 Task: Buy 4 Flowmeters from Measuring & Testing section under best seller category for shipping address: Eleanor Wilson, 1126 Star Trek Drive, Pensacola, Florida 32501, Cell Number 8503109646. Pay from credit card ending with 6759, CVV 506
Action: Mouse moved to (321, 342)
Screenshot: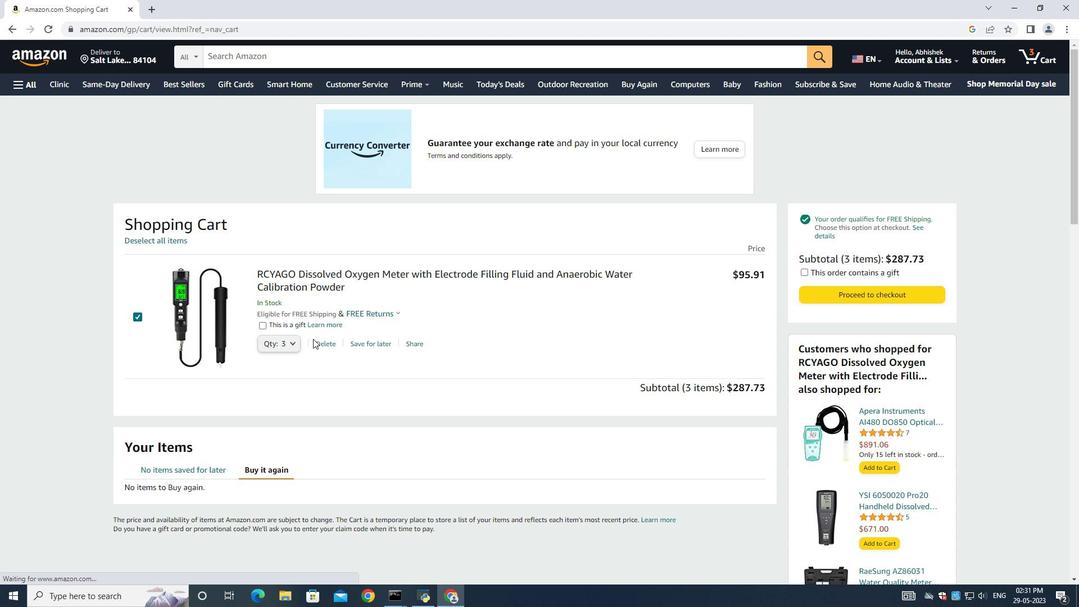 
Action: Mouse pressed left at (320, 342)
Screenshot: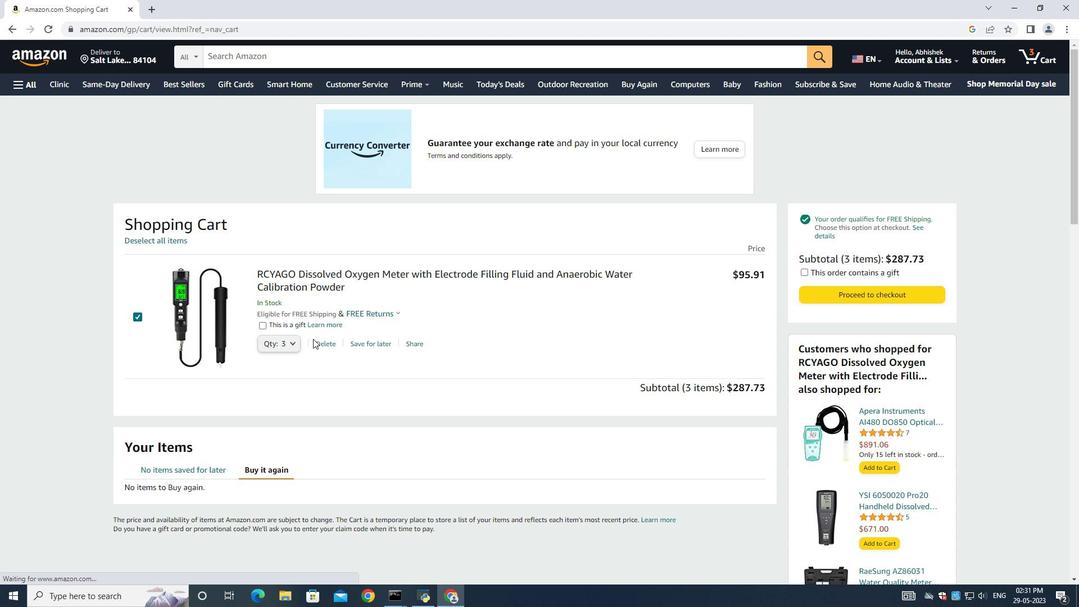 
Action: Mouse moved to (37, 60)
Screenshot: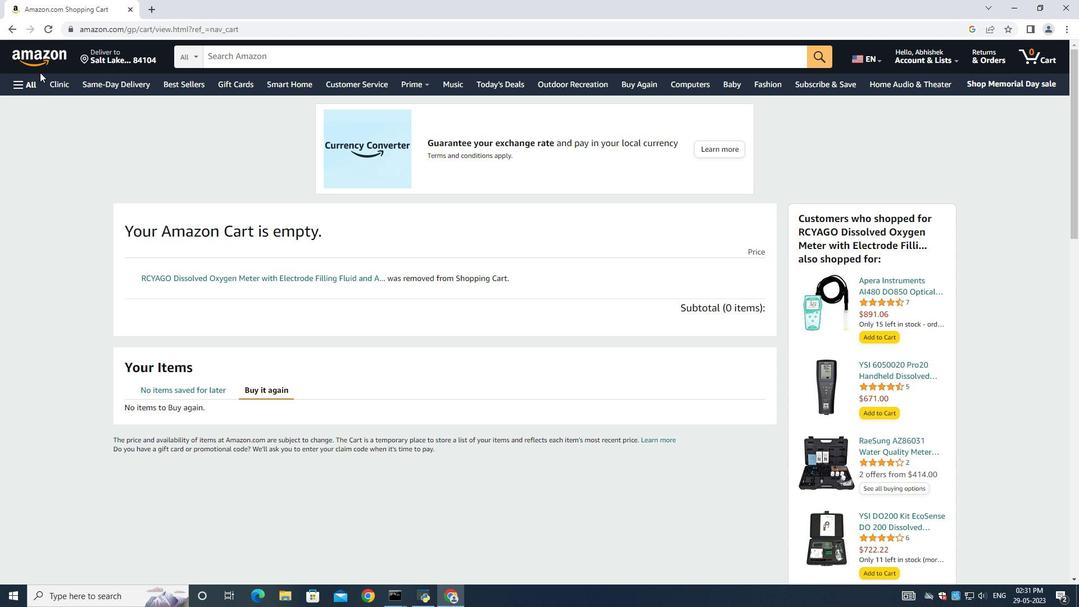 
Action: Mouse pressed left at (37, 60)
Screenshot: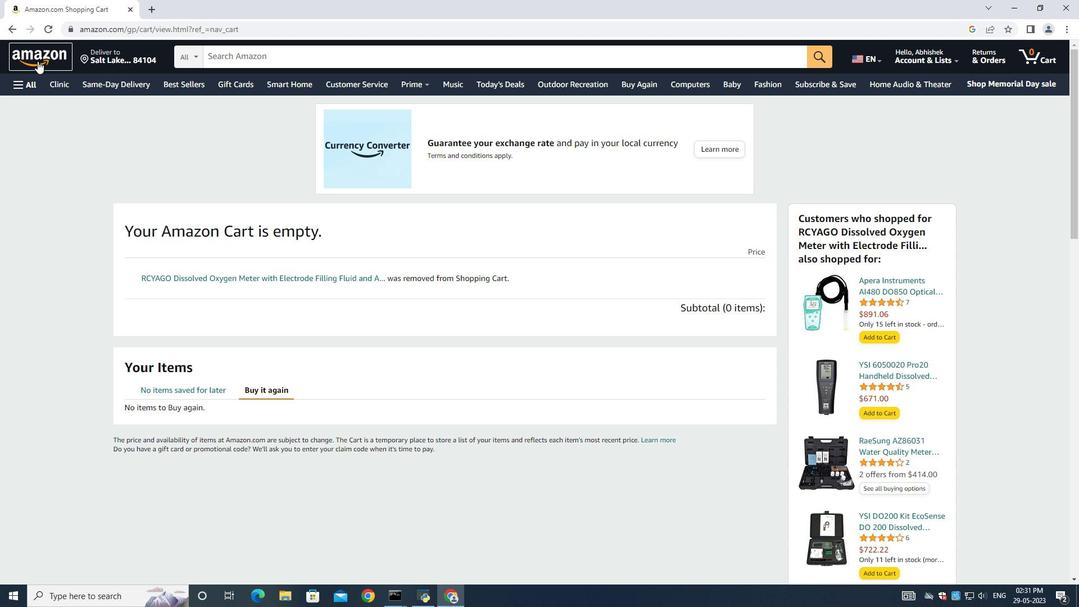 
Action: Mouse moved to (200, 82)
Screenshot: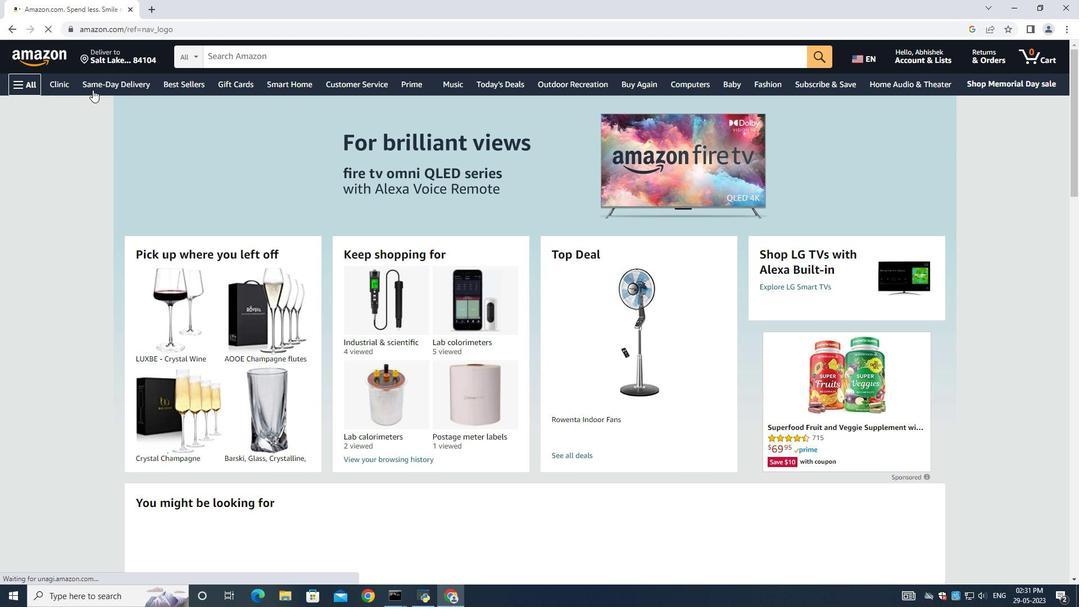 
Action: Mouse pressed left at (200, 82)
Screenshot: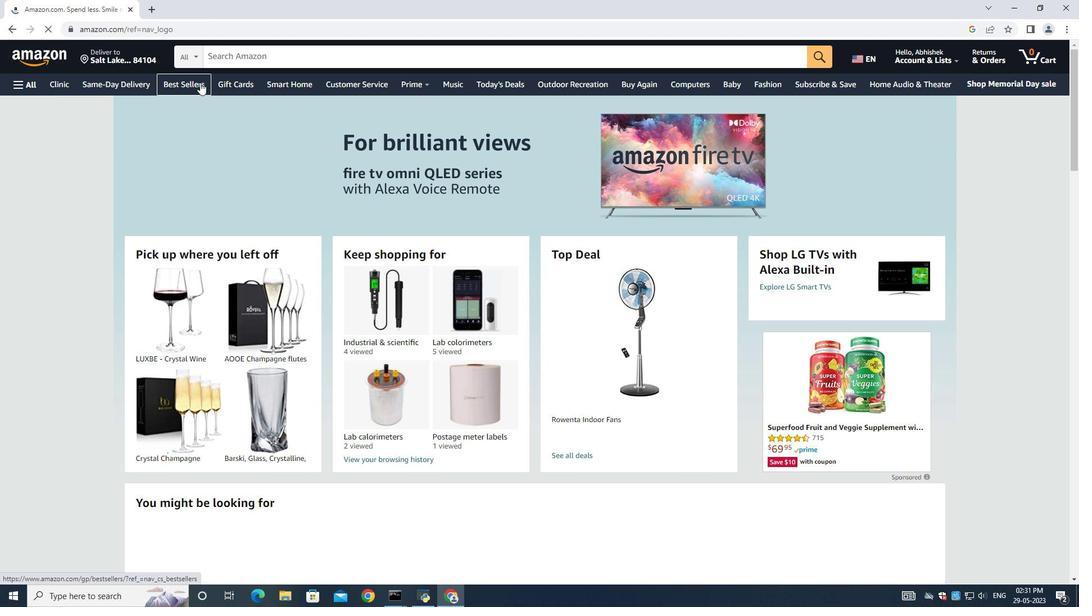 
Action: Mouse moved to (229, 58)
Screenshot: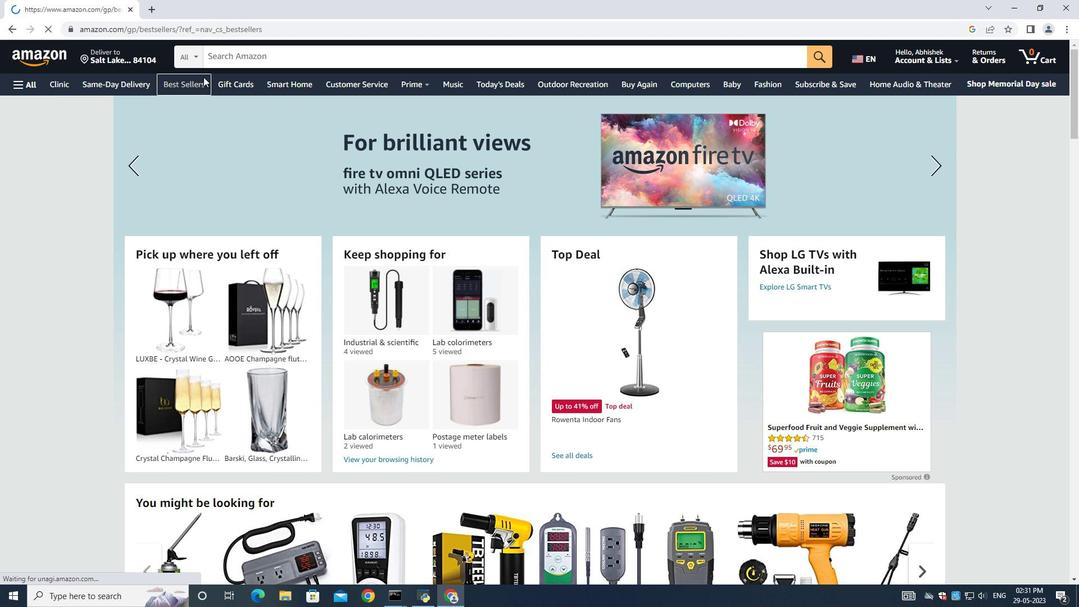 
Action: Mouse pressed left at (229, 58)
Screenshot: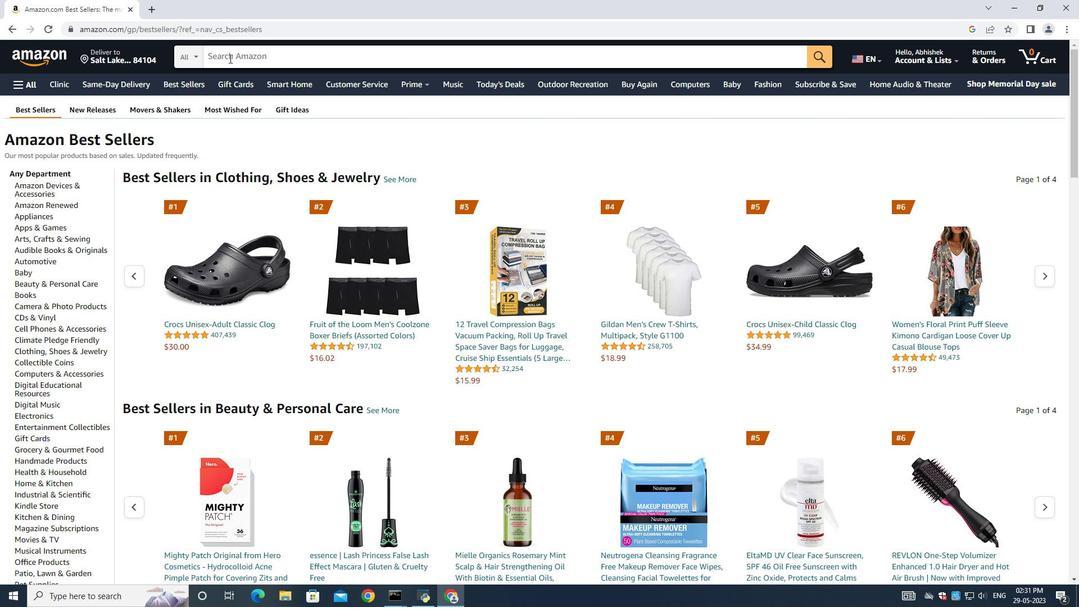 
Action: Key pressed <Key.shift>Flowmeters<Key.enter>
Screenshot: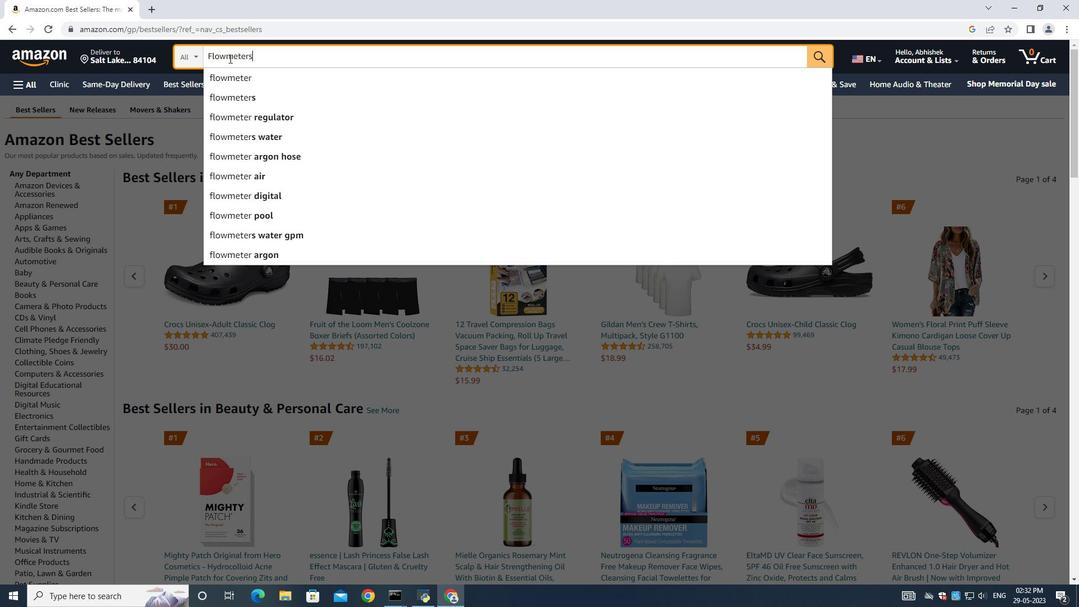 
Action: Mouse moved to (379, 282)
Screenshot: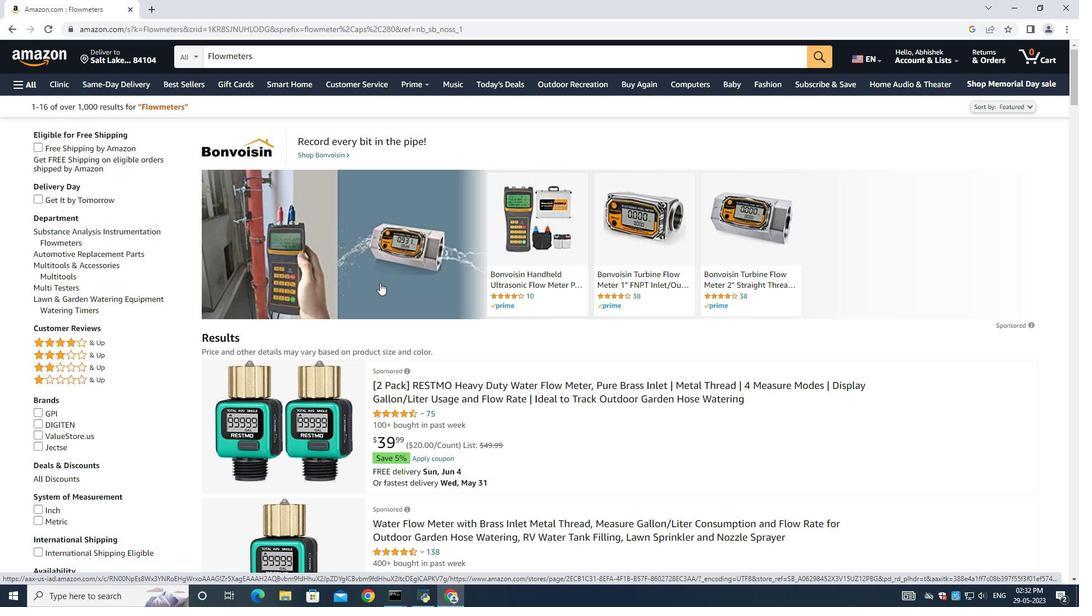 
Action: Mouse scrolled (379, 281) with delta (0, 0)
Screenshot: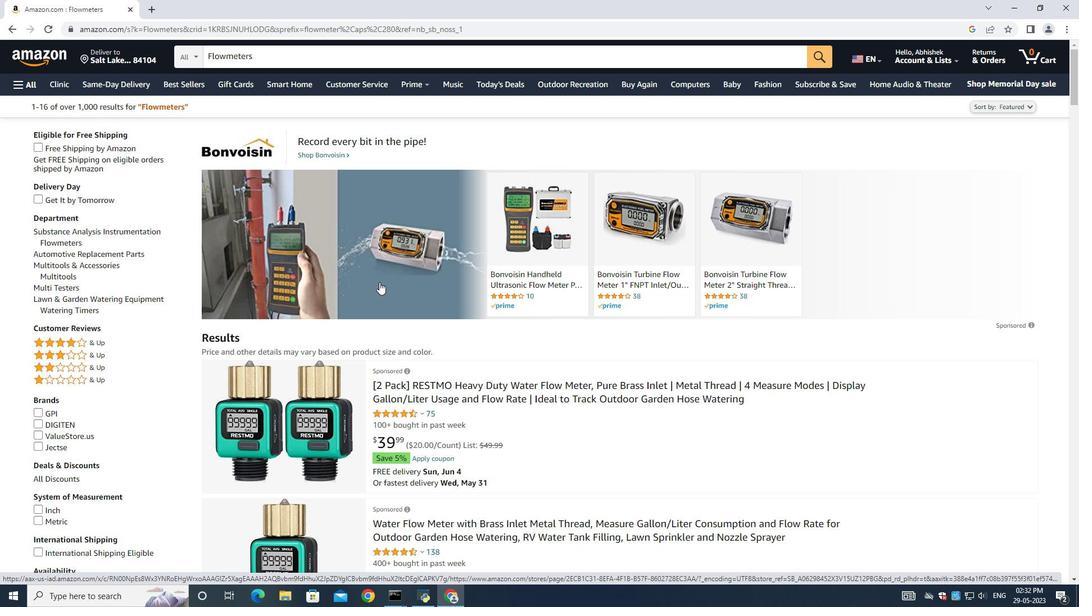 
Action: Mouse moved to (387, 283)
Screenshot: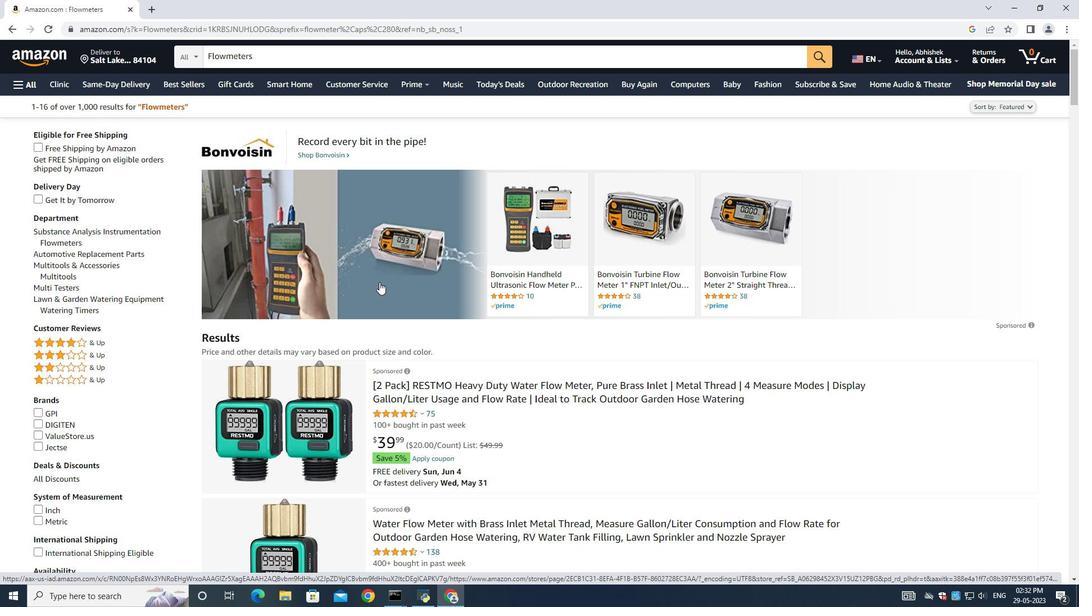
Action: Mouse scrolled (387, 283) with delta (0, 0)
Screenshot: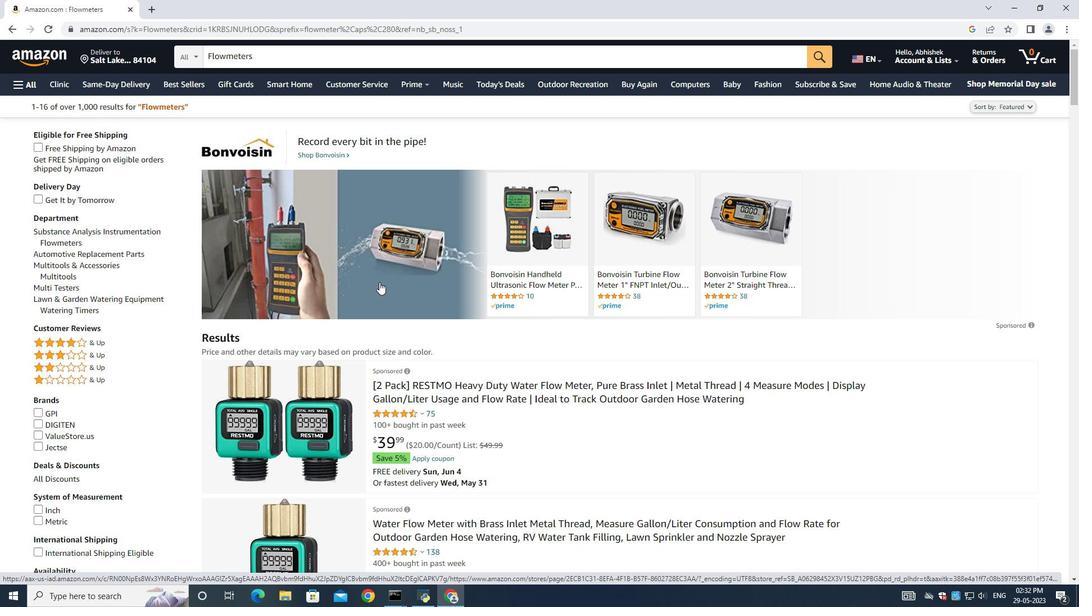 
Action: Mouse moved to (417, 278)
Screenshot: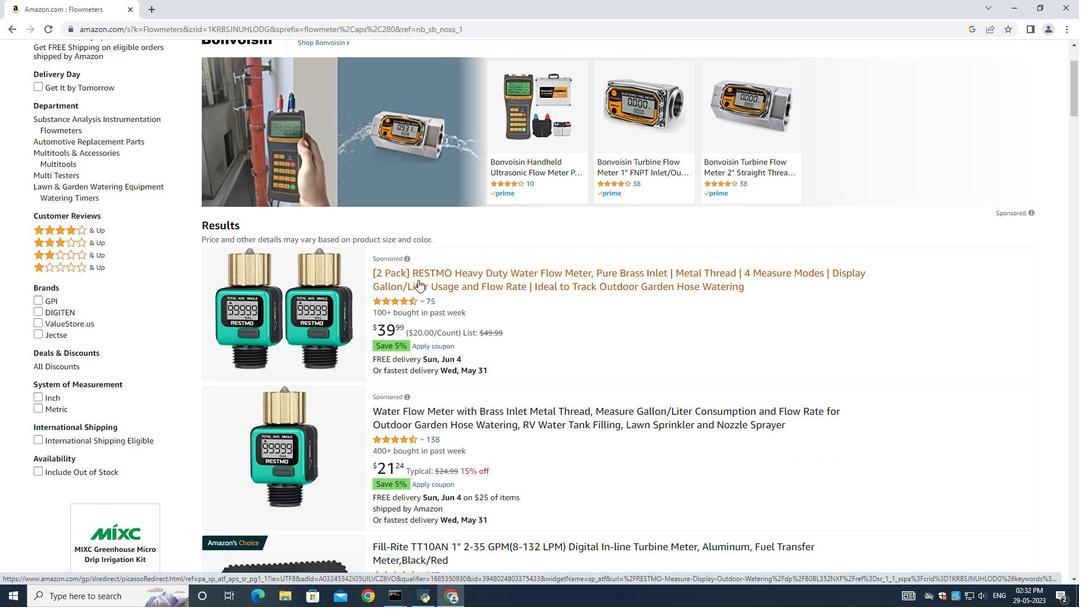 
Action: Mouse scrolled (417, 277) with delta (0, 0)
Screenshot: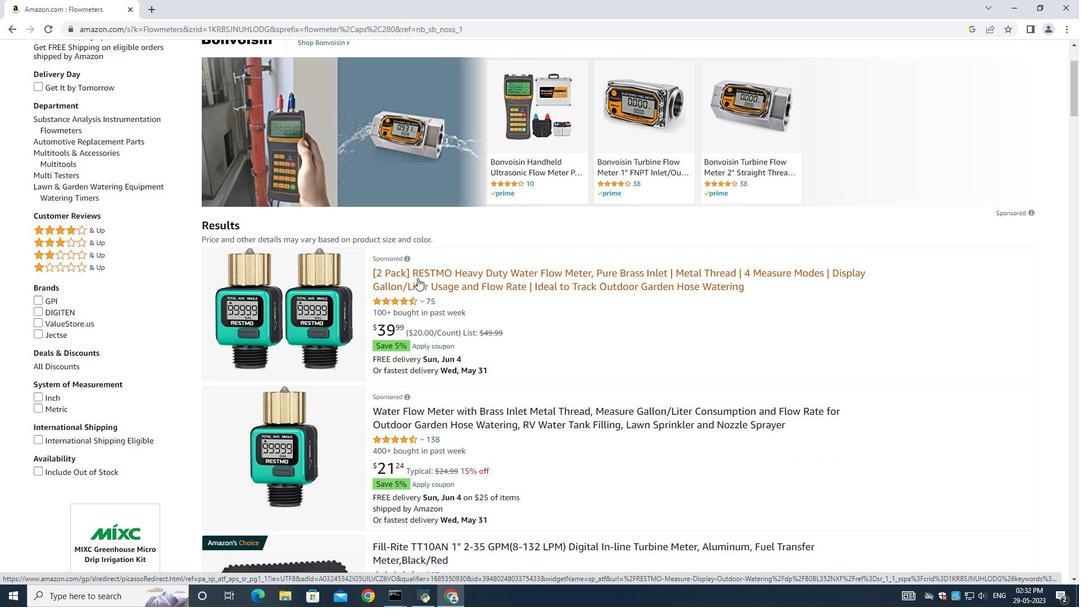 
Action: Mouse scrolled (417, 277) with delta (0, 0)
Screenshot: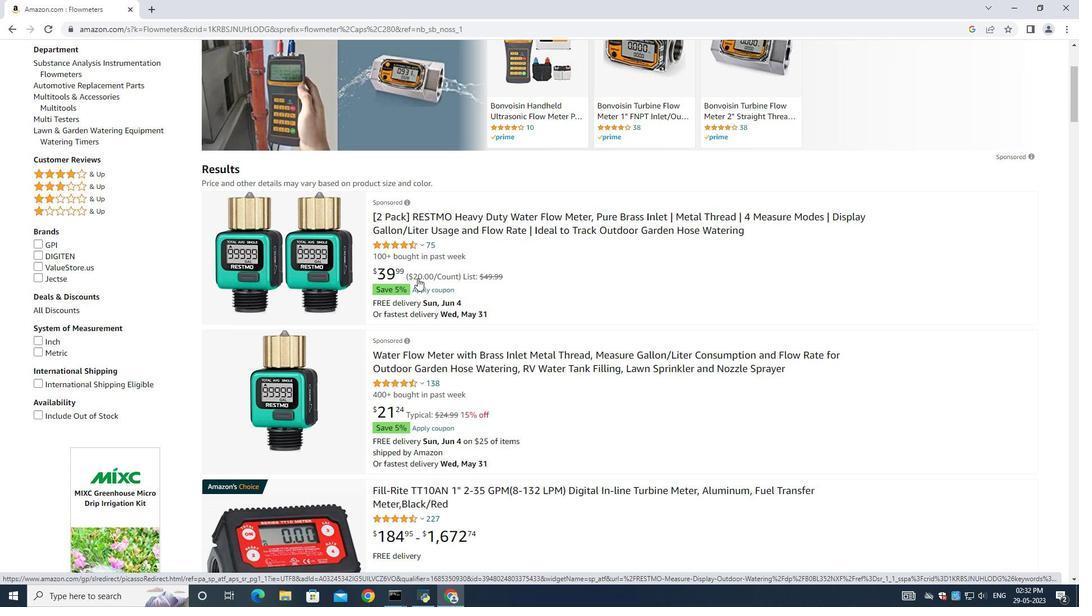 
Action: Mouse moved to (448, 291)
Screenshot: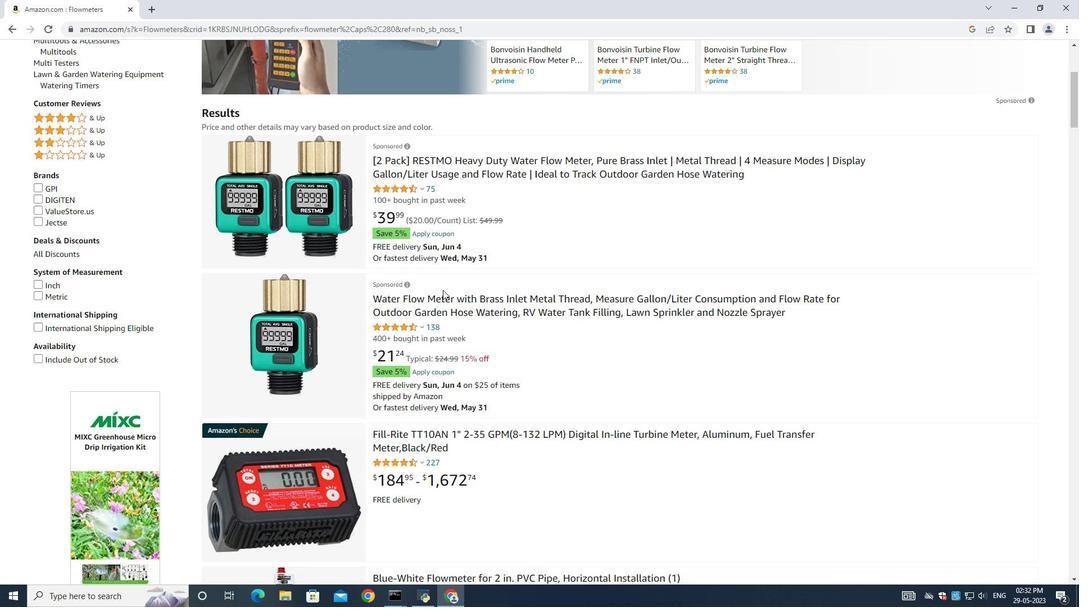 
Action: Mouse scrolled (448, 291) with delta (0, 0)
Screenshot: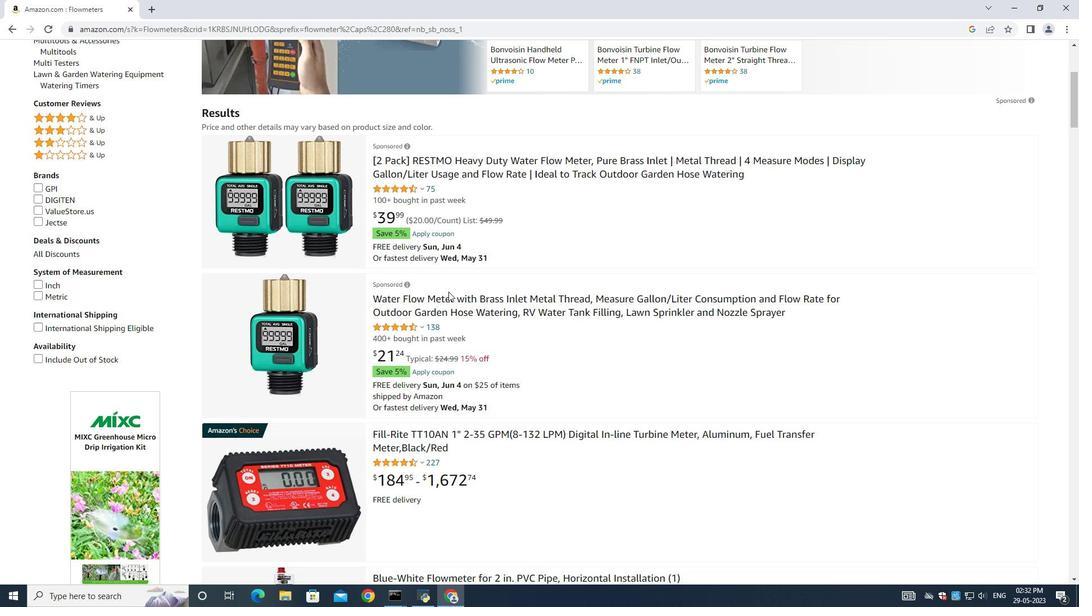 
Action: Mouse moved to (520, 375)
Screenshot: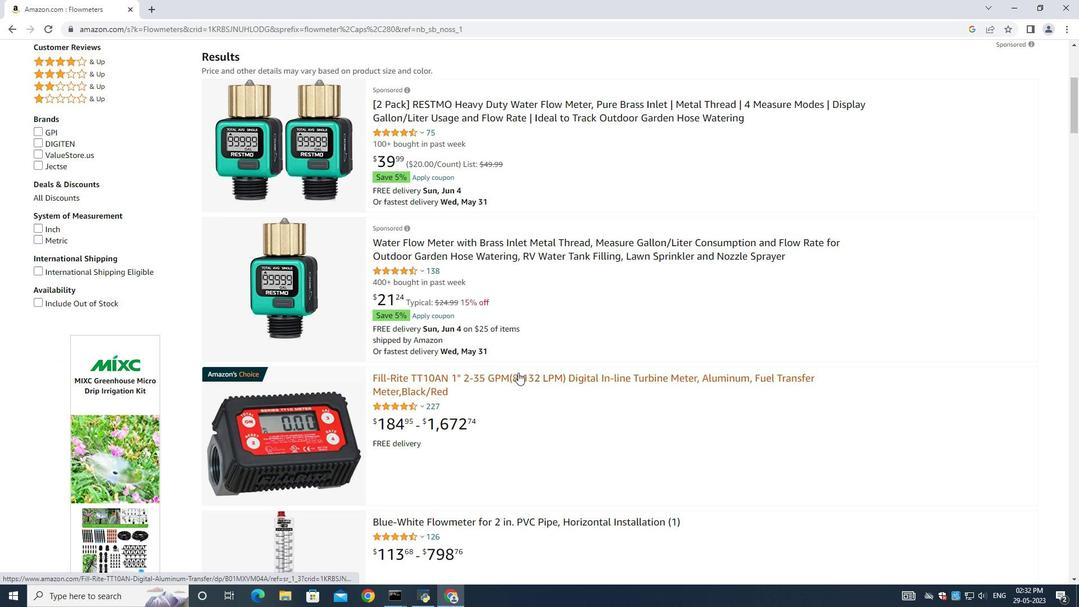 
Action: Mouse pressed left at (520, 375)
Screenshot: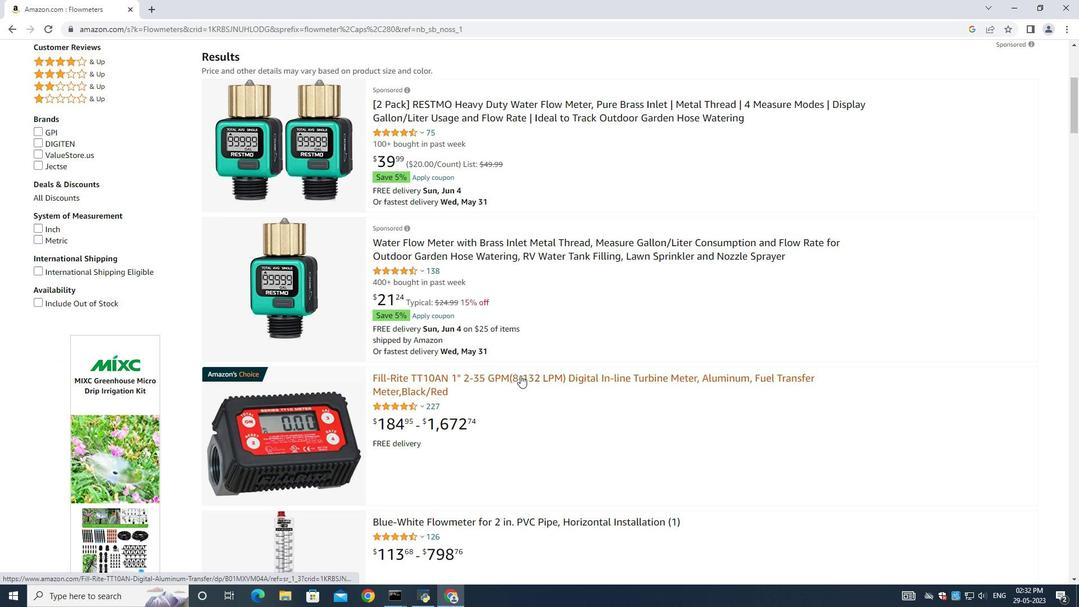 
Action: Mouse moved to (138, 310)
Screenshot: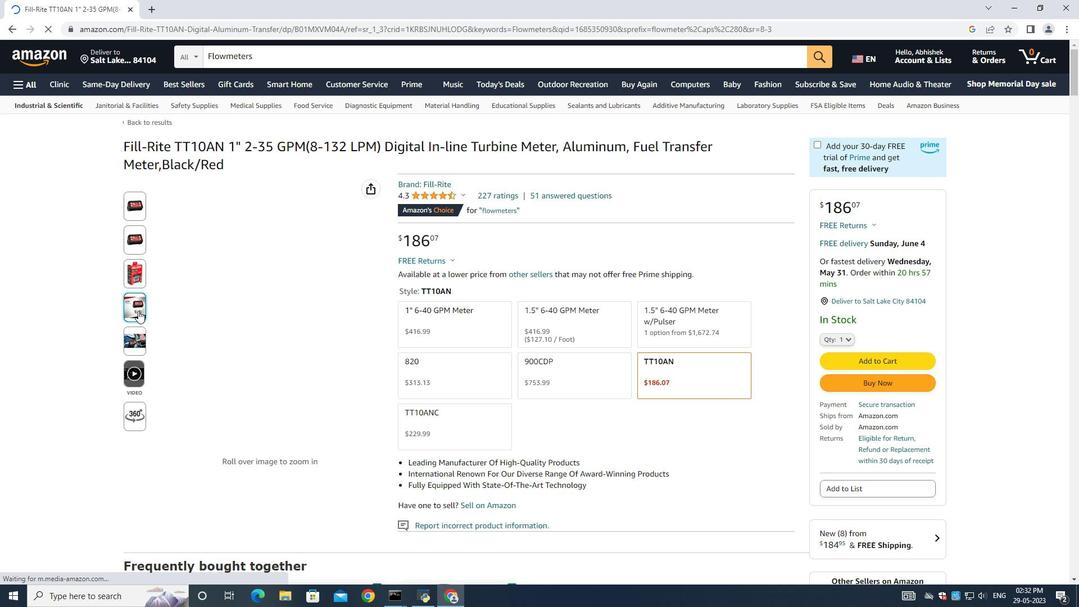 
Action: Mouse pressed left at (138, 310)
Screenshot: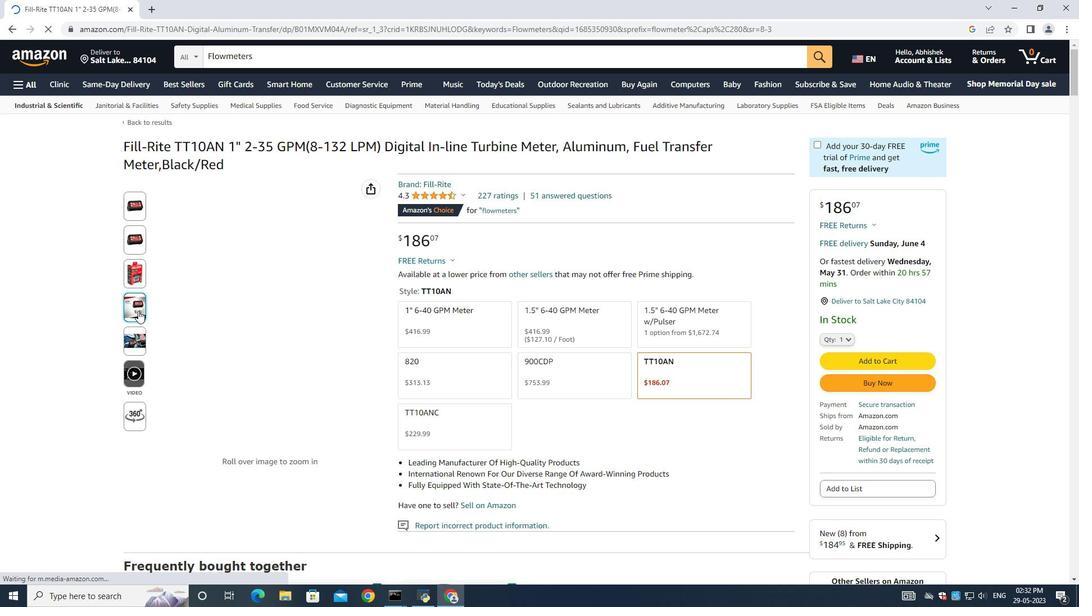 
Action: Mouse moved to (129, 287)
Screenshot: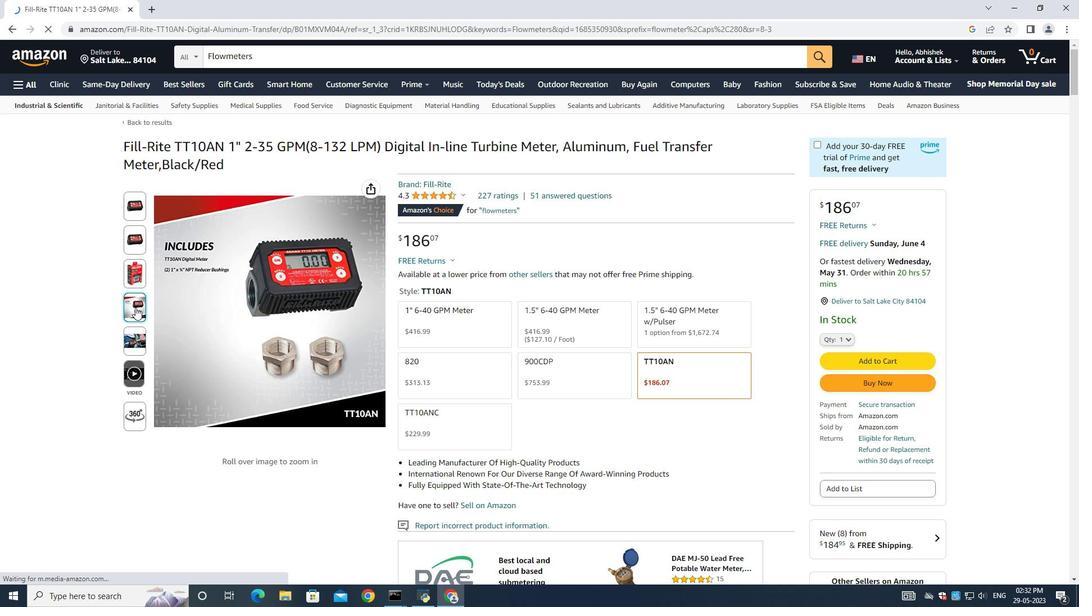 
Action: Mouse pressed left at (129, 287)
Screenshot: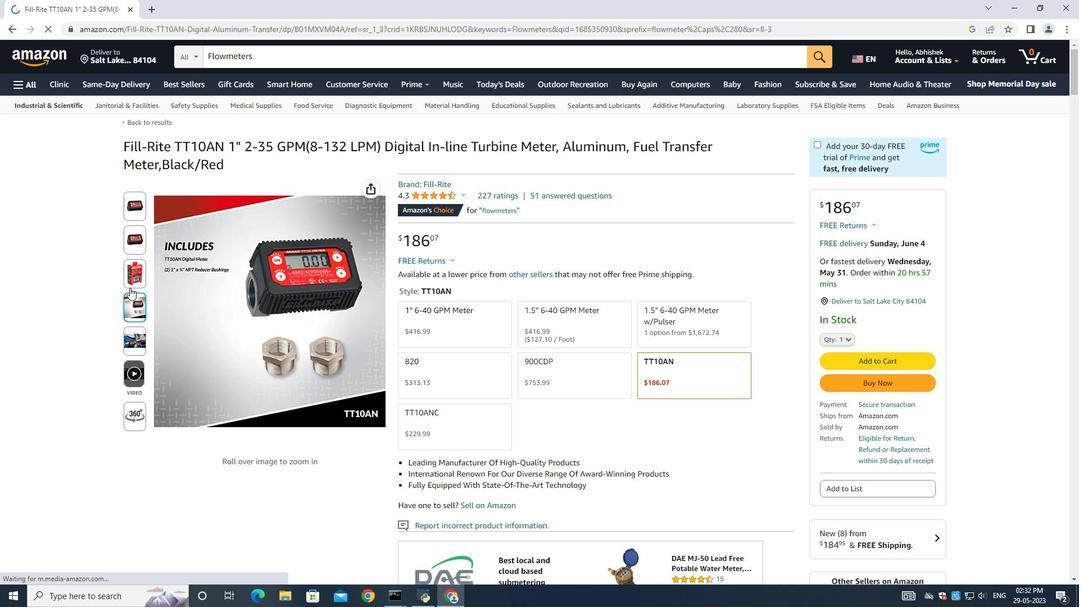 
Action: Mouse moved to (645, 376)
Screenshot: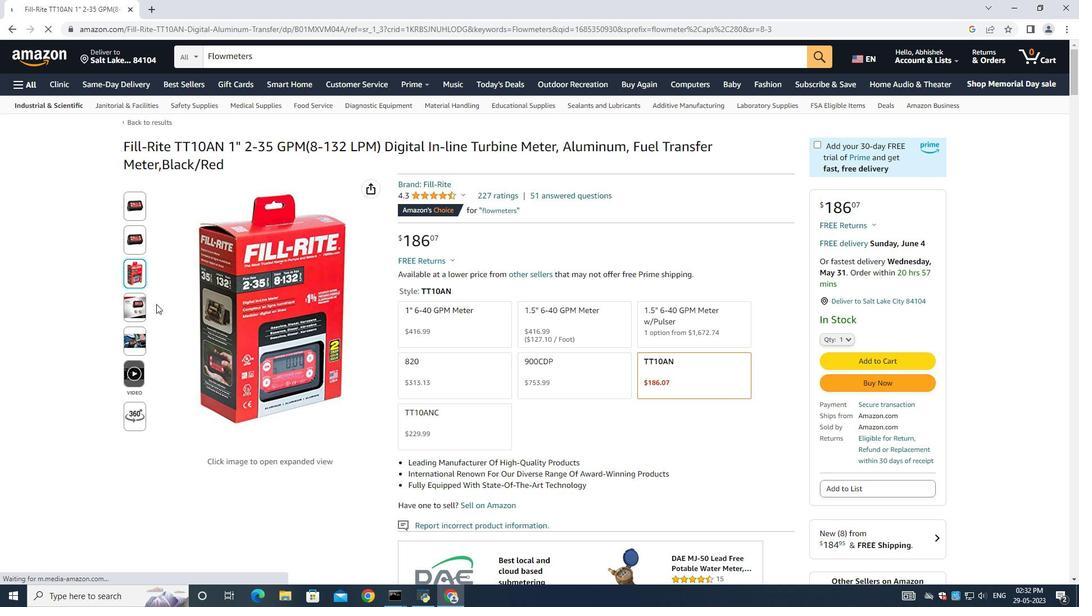 
Action: Mouse scrolled (645, 375) with delta (0, 0)
Screenshot: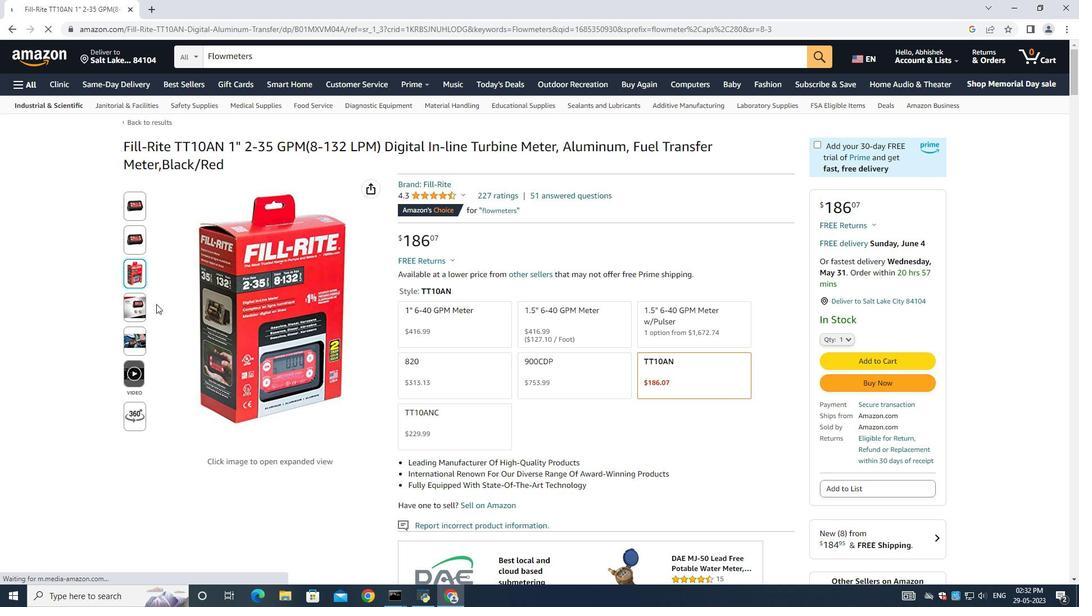 
Action: Mouse scrolled (645, 375) with delta (0, 0)
Screenshot: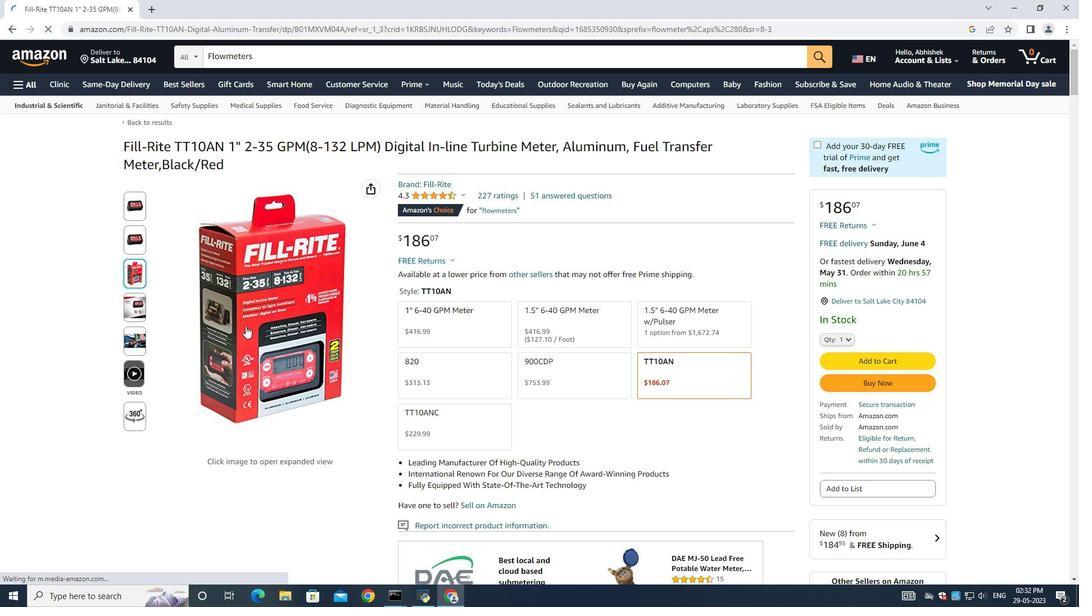 
Action: Mouse moved to (645, 376)
Screenshot: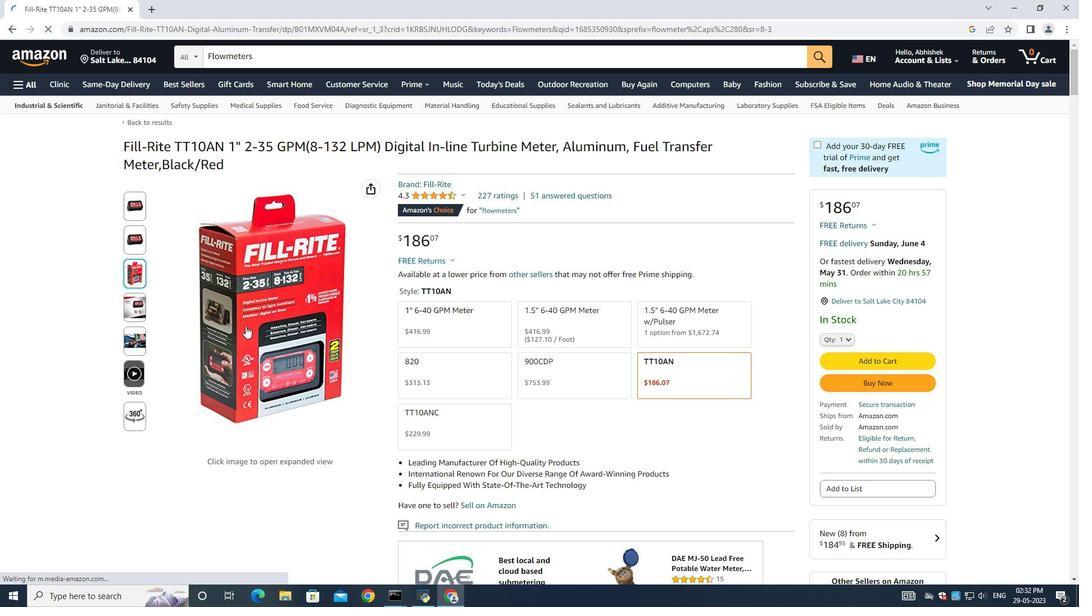 
Action: Mouse scrolled (645, 375) with delta (0, 0)
Screenshot: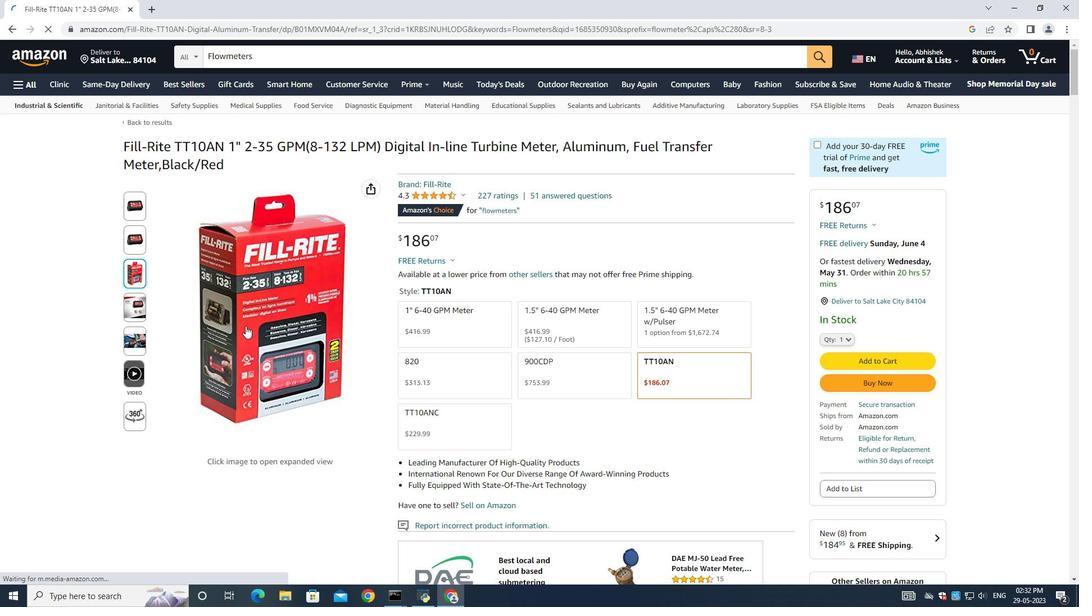 
Action: Mouse scrolled (645, 376) with delta (0, 0)
Screenshot: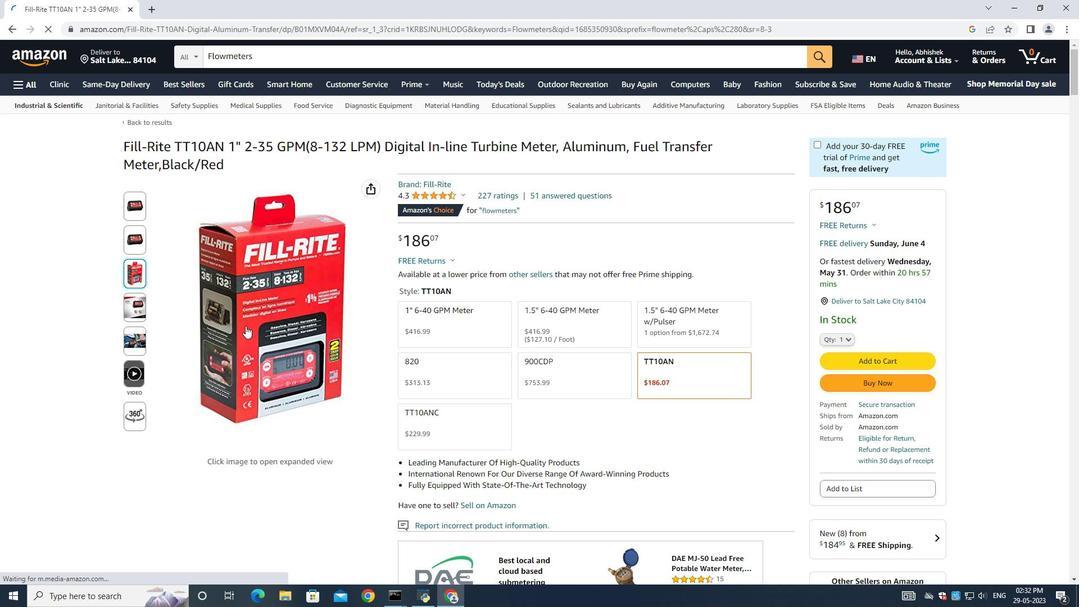 
Action: Mouse moved to (645, 376)
Screenshot: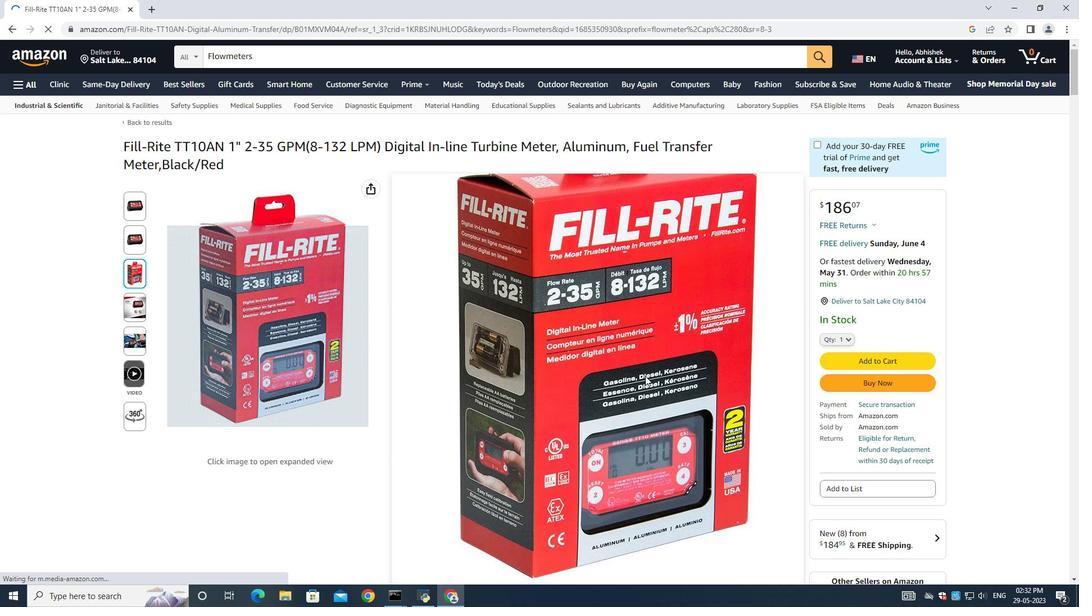 
Action: Mouse scrolled (645, 376) with delta (0, 0)
Screenshot: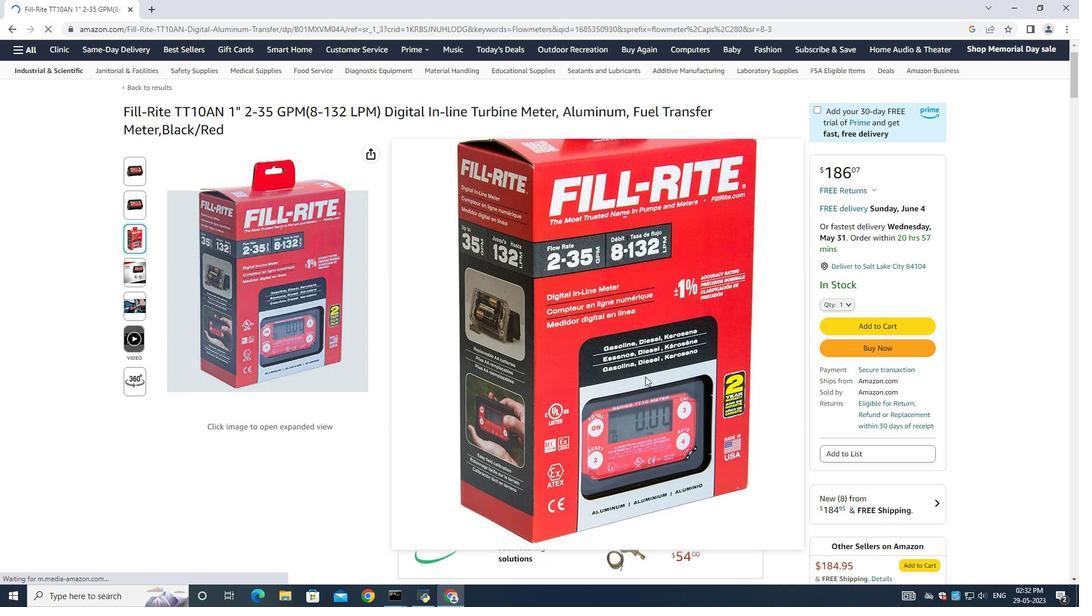 
Action: Mouse moved to (642, 371)
Screenshot: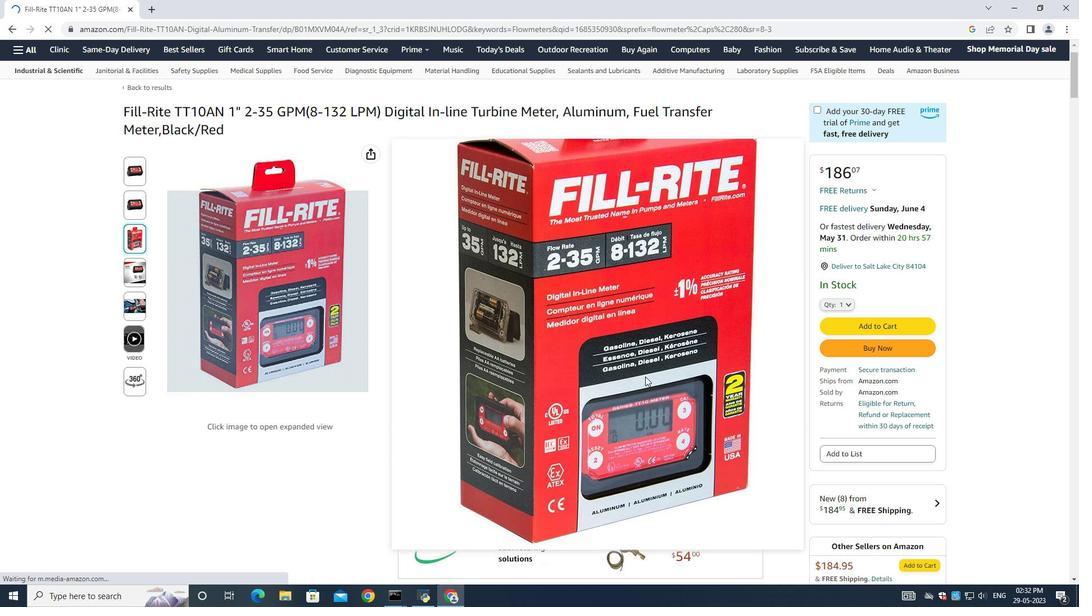 
Action: Mouse scrolled (645, 376) with delta (0, 0)
Screenshot: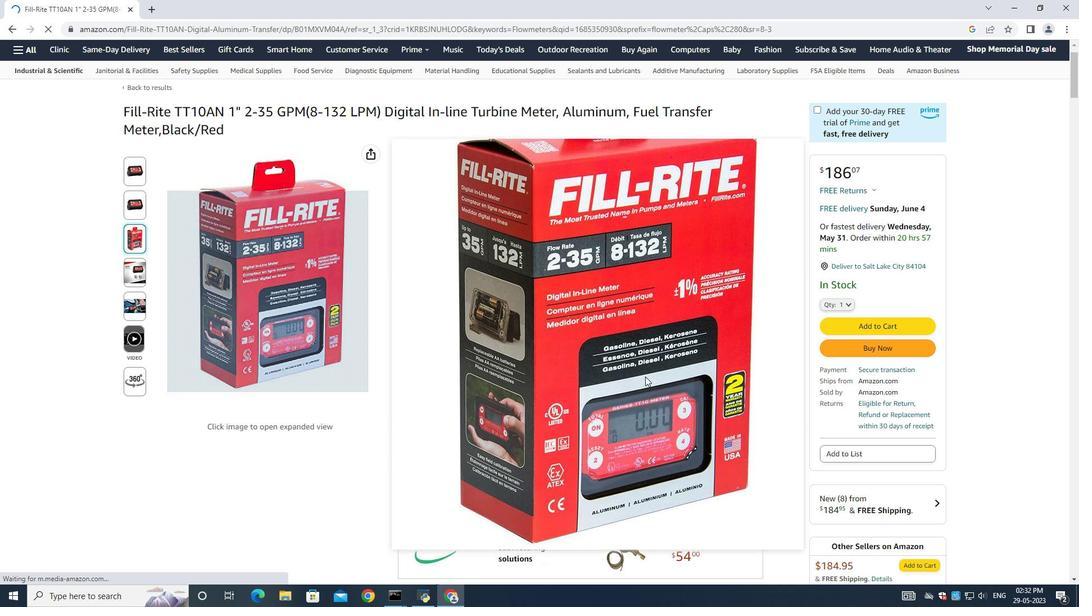 
Action: Mouse moved to (641, 369)
Screenshot: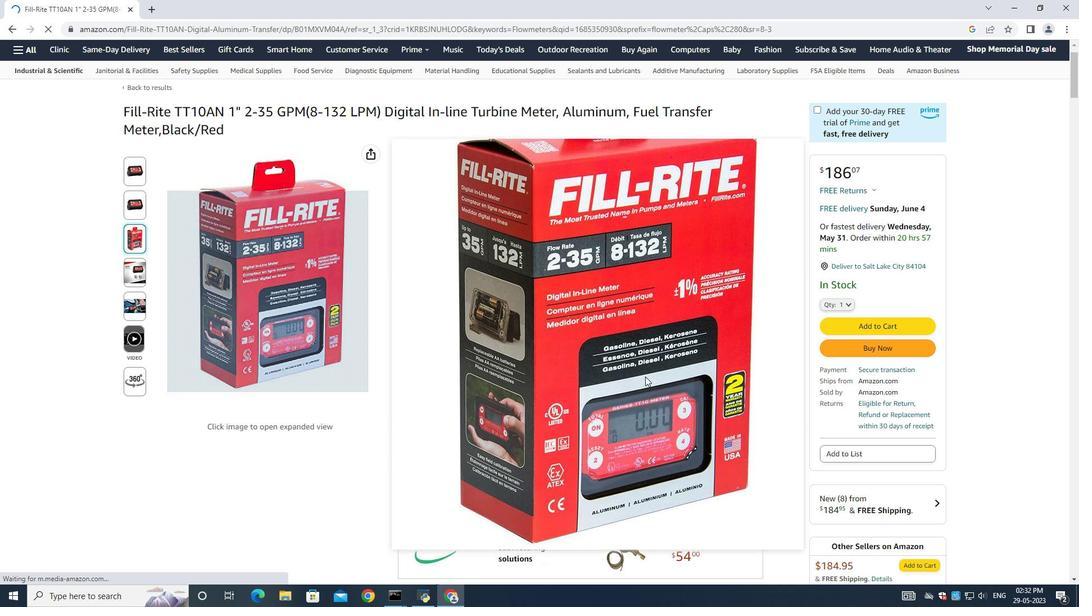 
Action: Mouse scrolled (645, 376) with delta (0, 0)
Screenshot: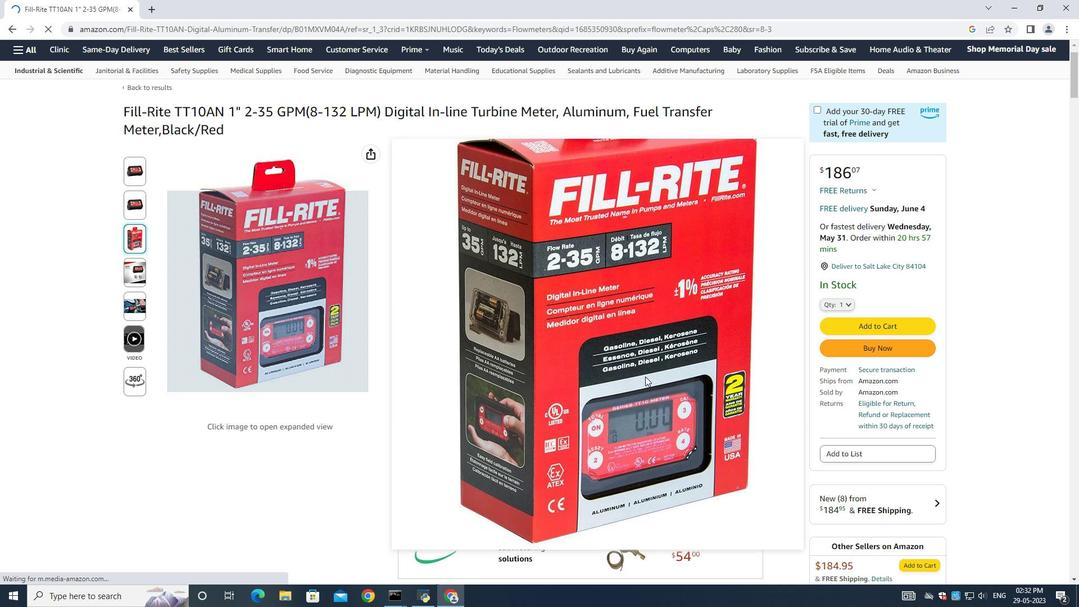 
Action: Mouse moved to (641, 369)
Screenshot: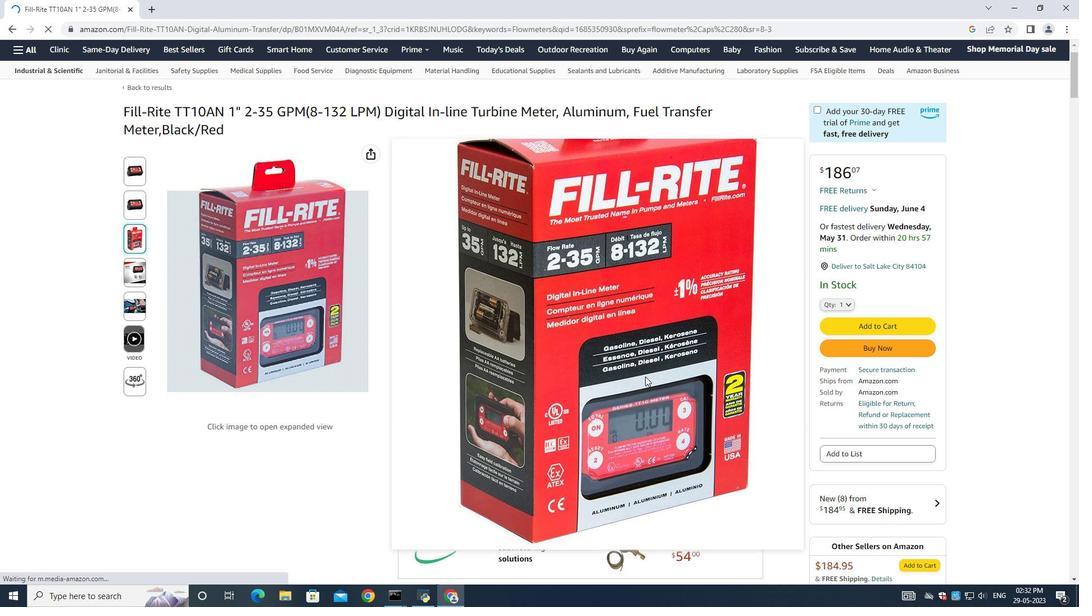 
Action: Mouse scrolled (641, 369) with delta (0, 0)
Screenshot: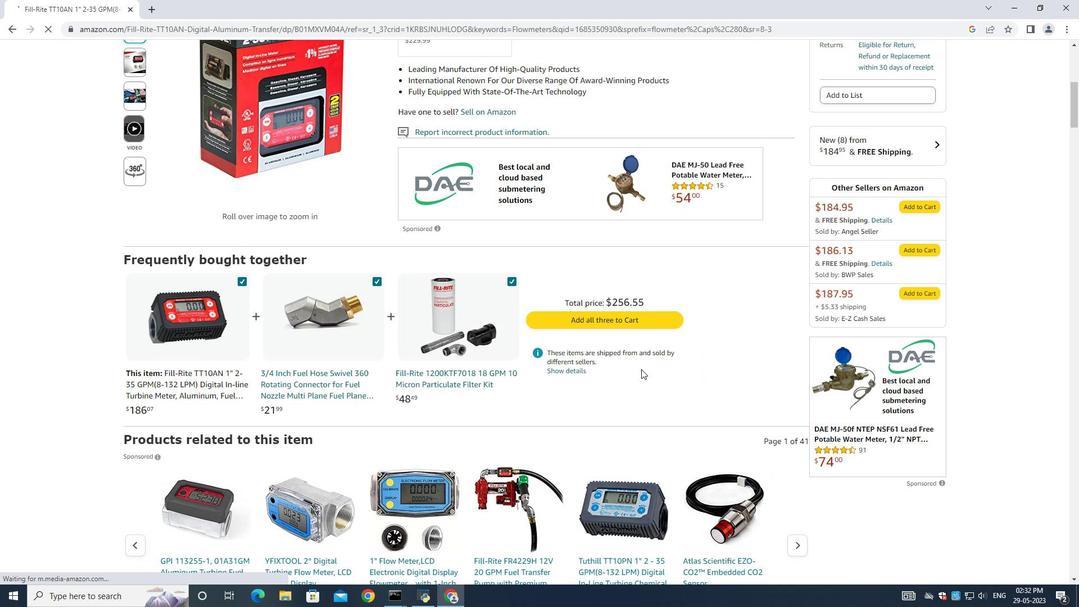 
Action: Mouse scrolled (641, 369) with delta (0, 0)
Screenshot: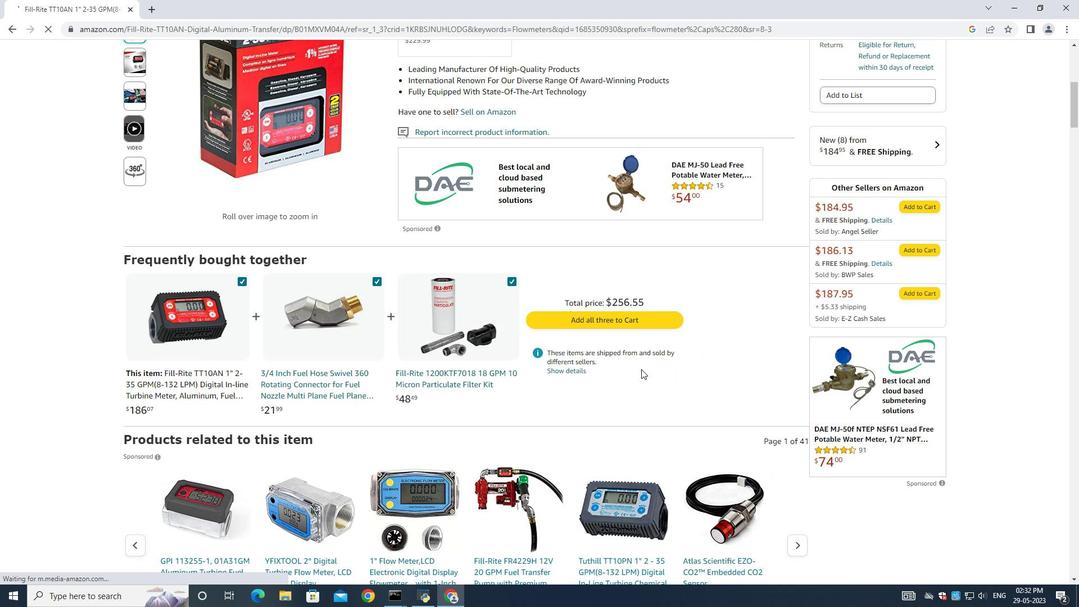 
Action: Mouse scrolled (641, 369) with delta (0, 0)
Screenshot: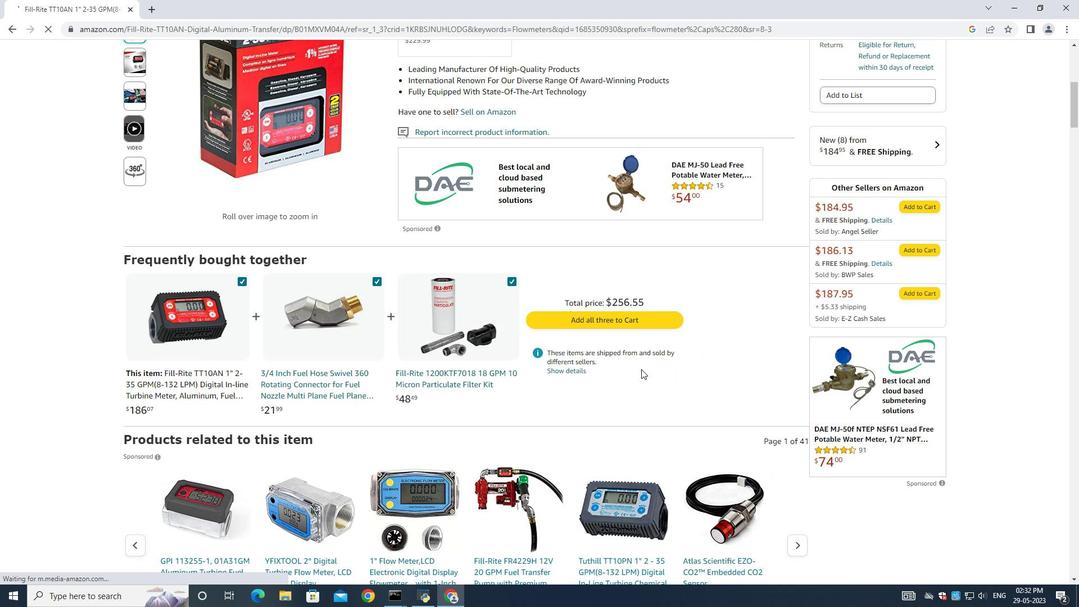 
Action: Mouse scrolled (641, 369) with delta (0, 0)
Screenshot: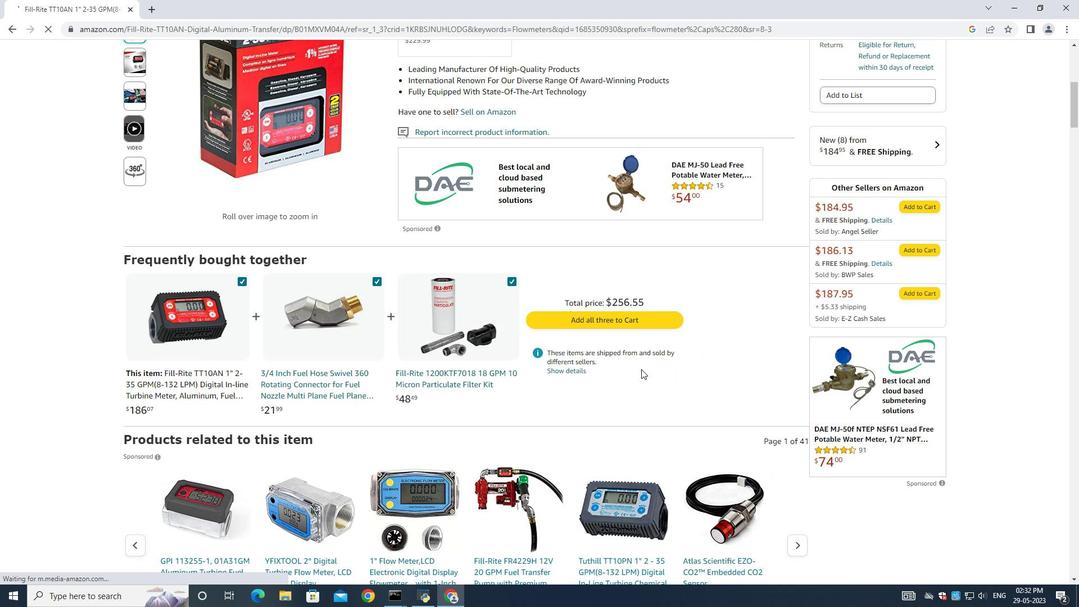 
Action: Mouse scrolled (641, 369) with delta (0, 0)
Screenshot: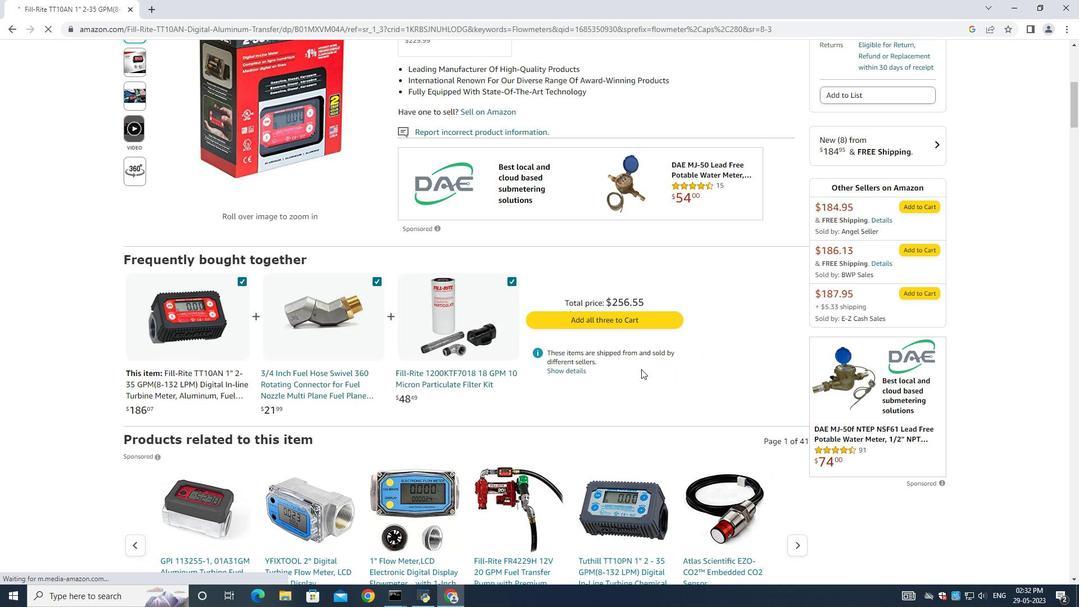 
Action: Mouse scrolled (641, 369) with delta (0, 0)
Screenshot: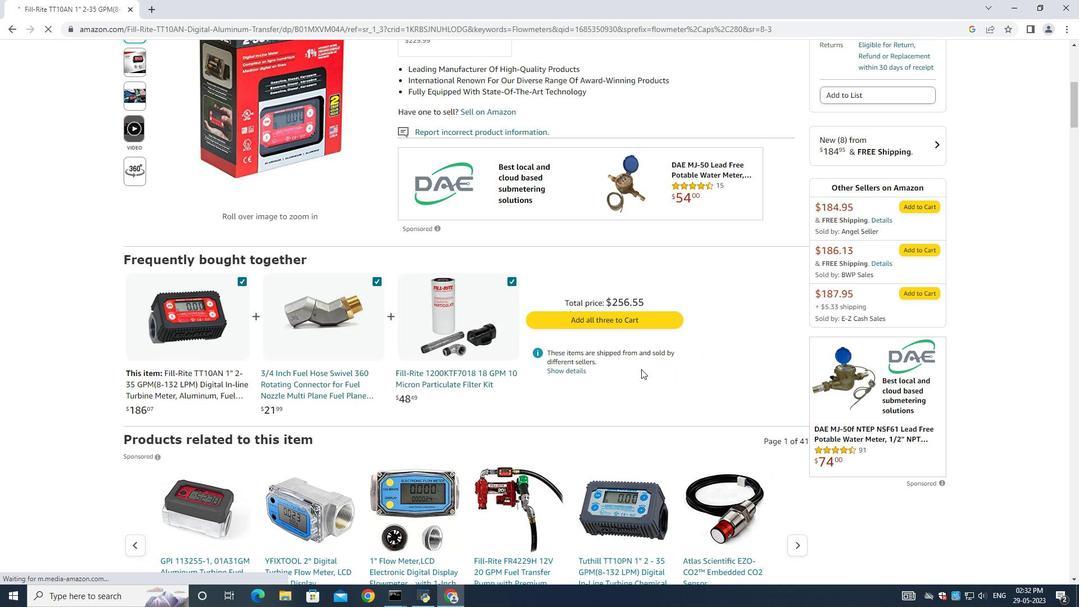 
Action: Mouse moved to (136, 314)
Screenshot: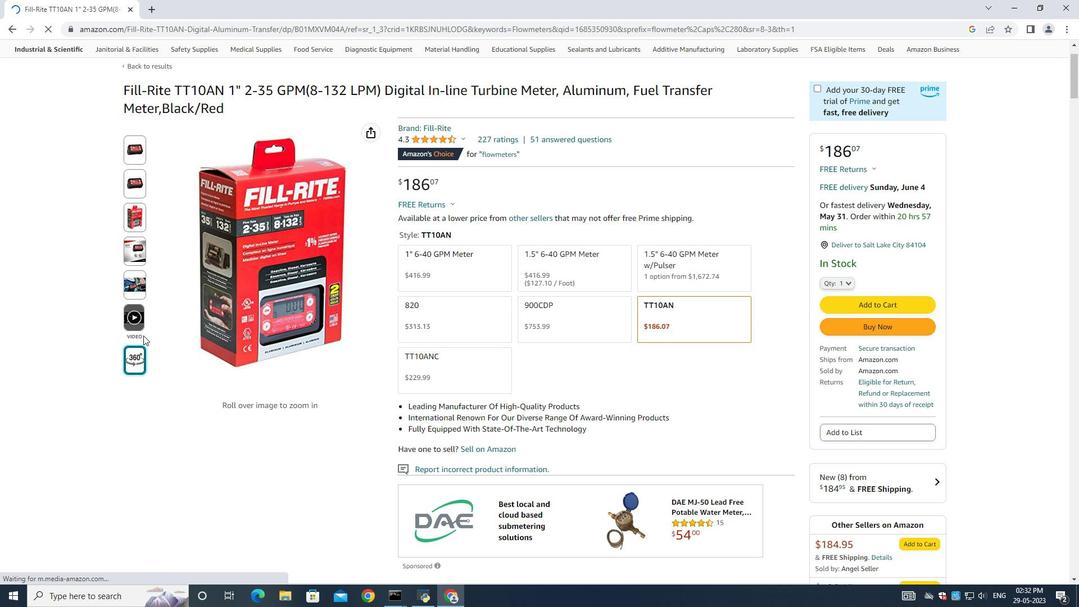 
Action: Mouse pressed left at (136, 314)
Screenshot: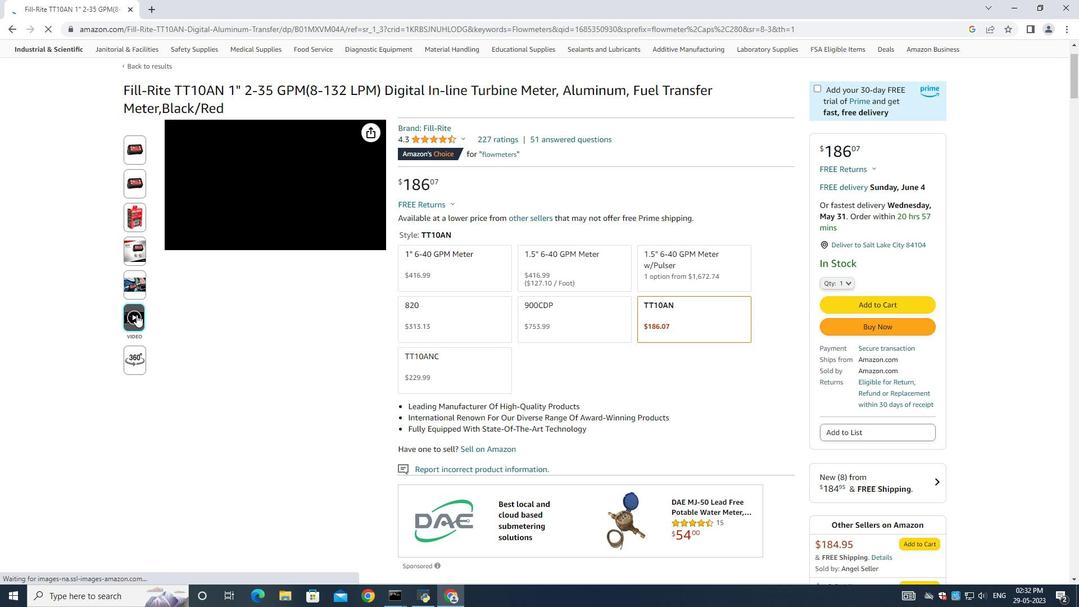 
Action: Mouse moved to (306, 434)
Screenshot: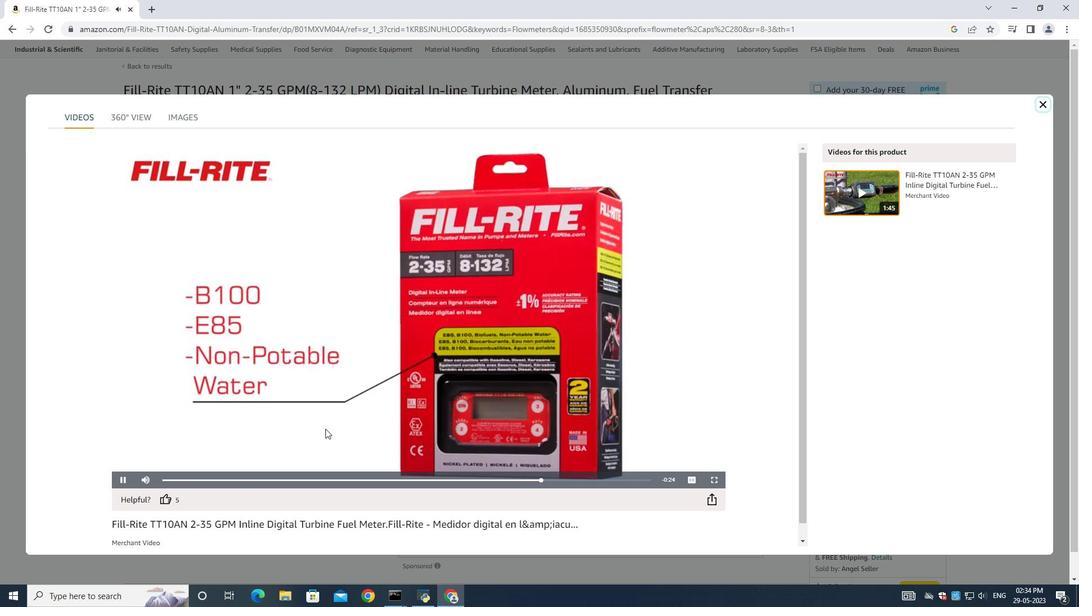 
Action: Mouse scrolled (306, 433) with delta (0, 0)
Screenshot: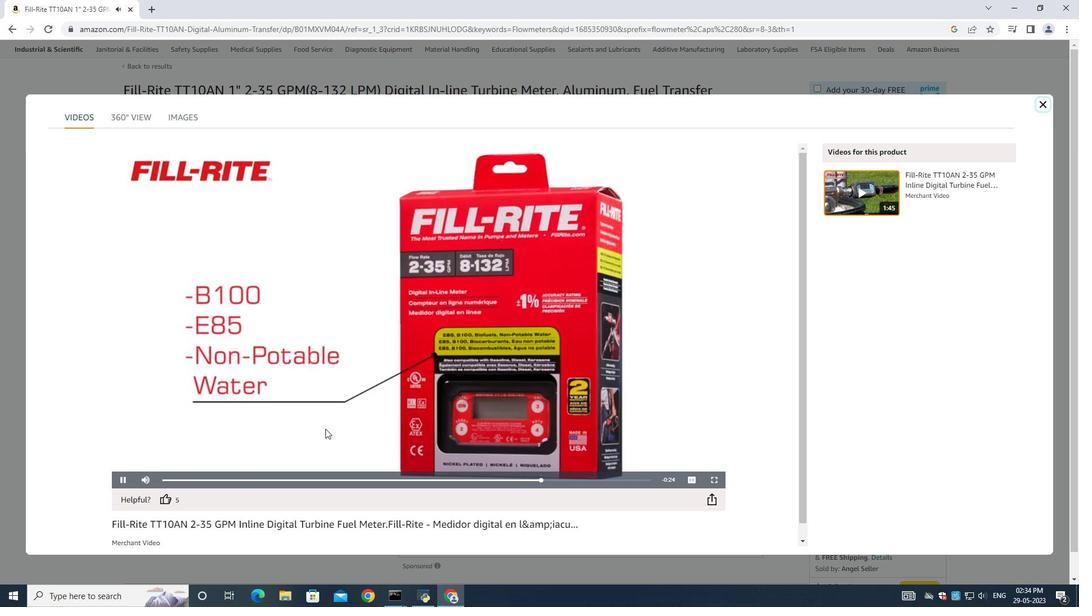 
Action: Mouse moved to (306, 434)
Screenshot: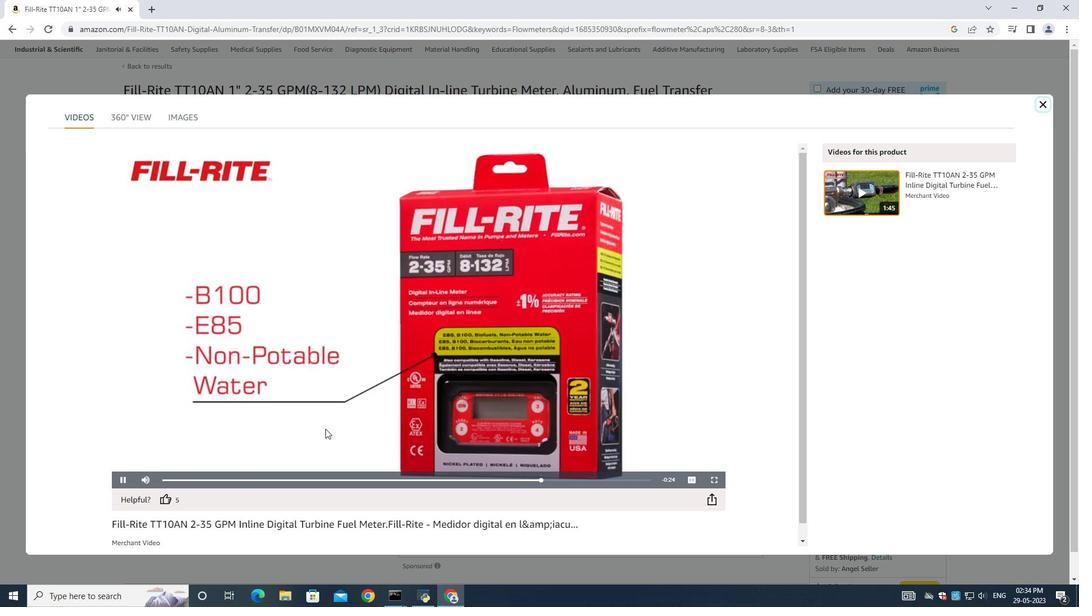 
Action: Mouse scrolled (306, 433) with delta (0, 0)
Screenshot: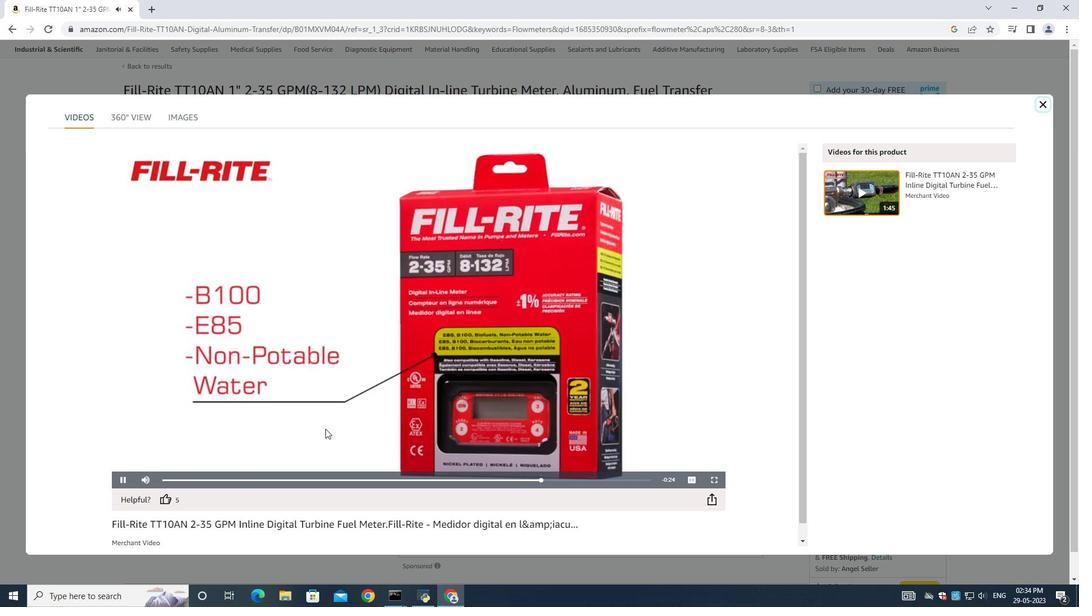 
Action: Mouse moved to (304, 432)
Screenshot: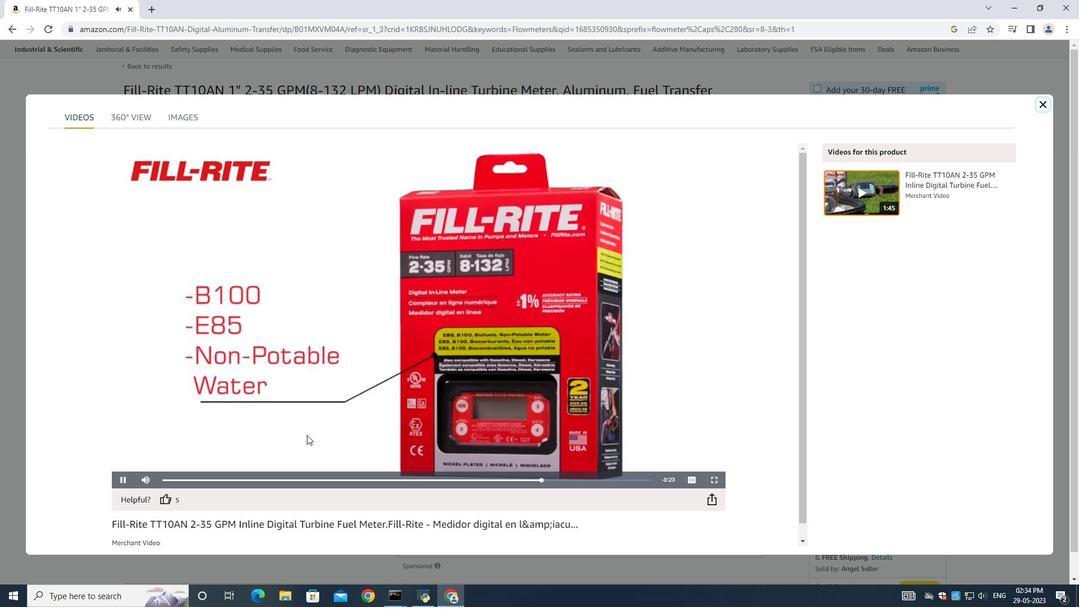 
Action: Mouse scrolled (305, 433) with delta (0, 0)
Screenshot: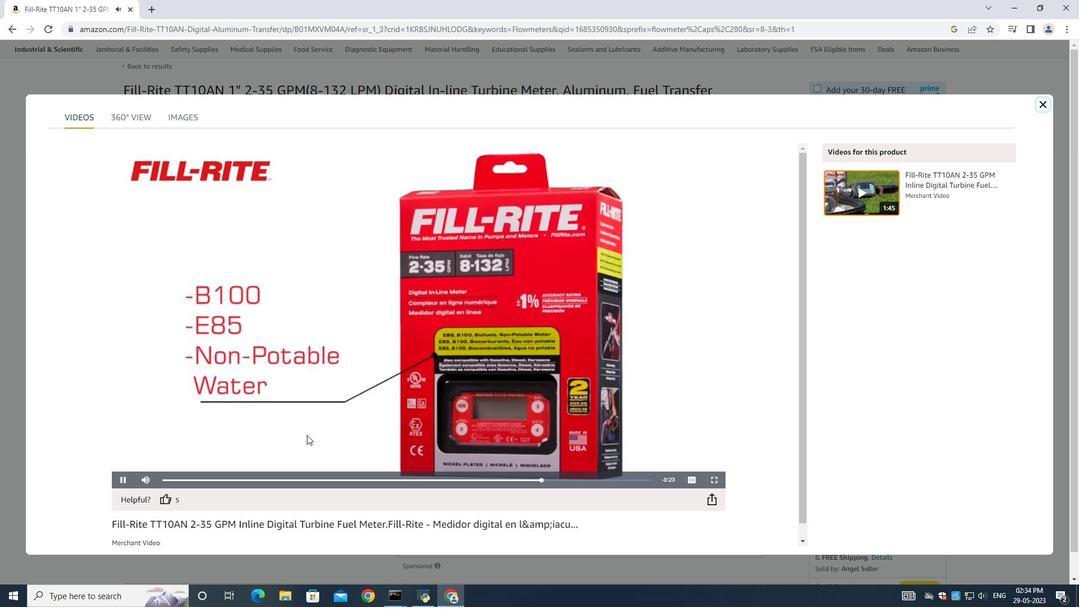 
Action: Mouse moved to (302, 430)
Screenshot: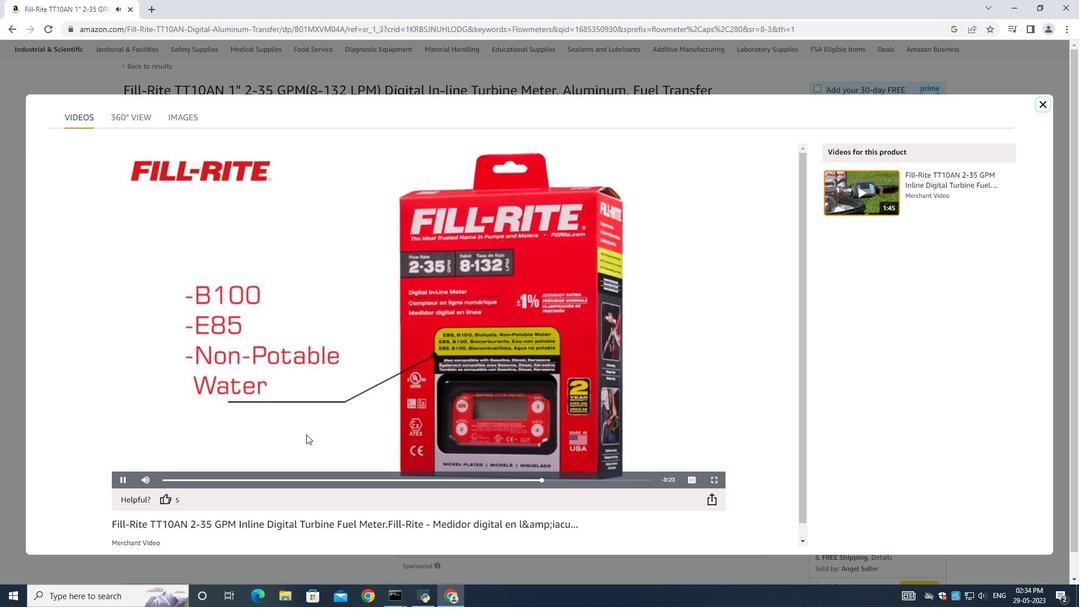 
Action: Mouse scrolled (304, 431) with delta (0, 0)
Screenshot: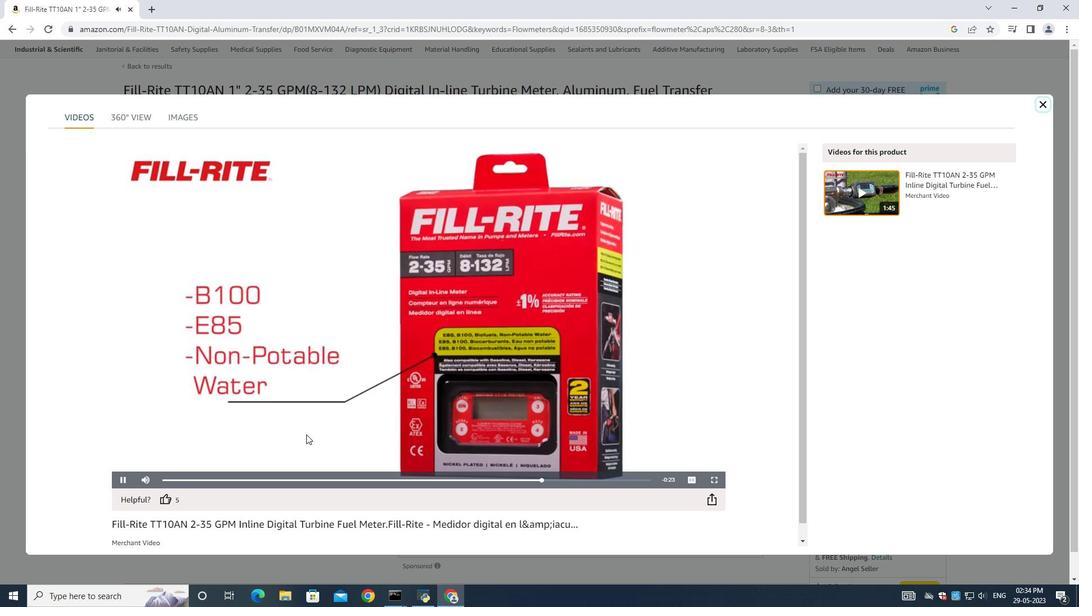 
Action: Mouse moved to (622, 269)
Screenshot: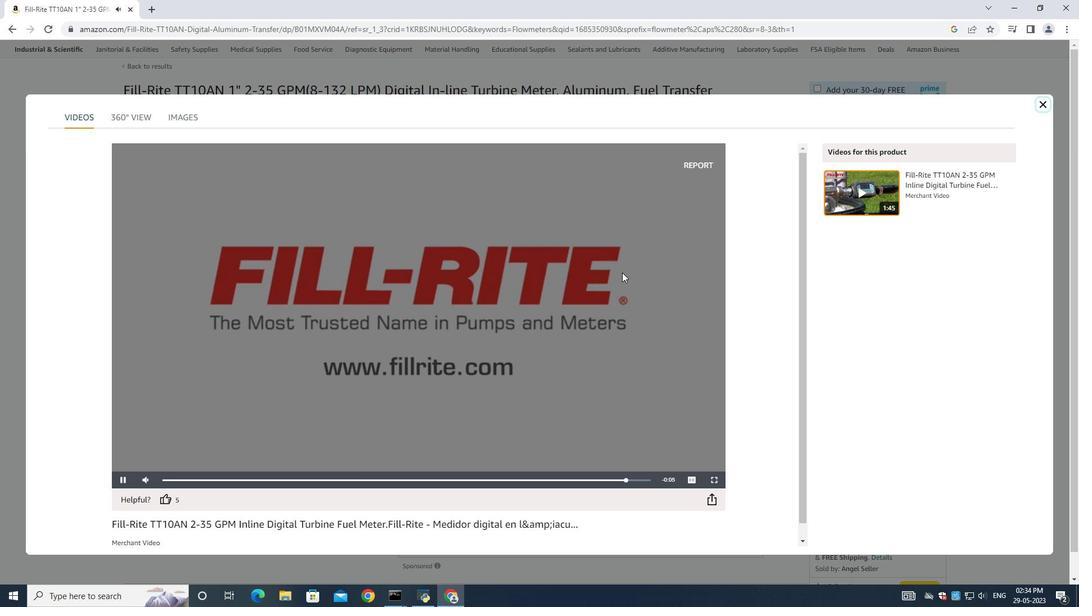 
Action: Mouse scrolled (622, 270) with delta (0, 0)
Screenshot: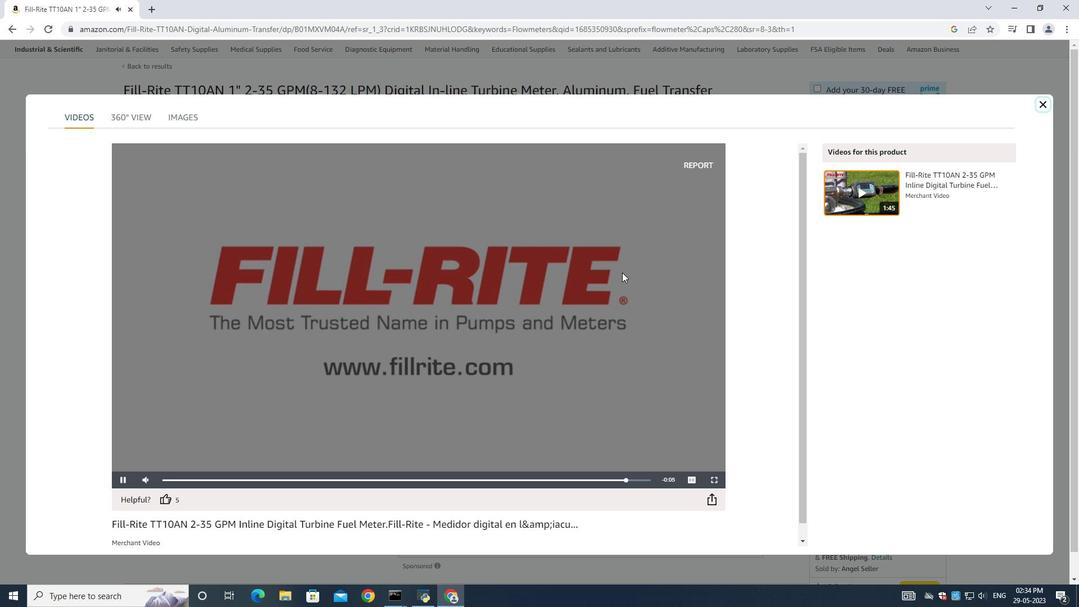 
Action: Mouse moved to (622, 269)
Screenshot: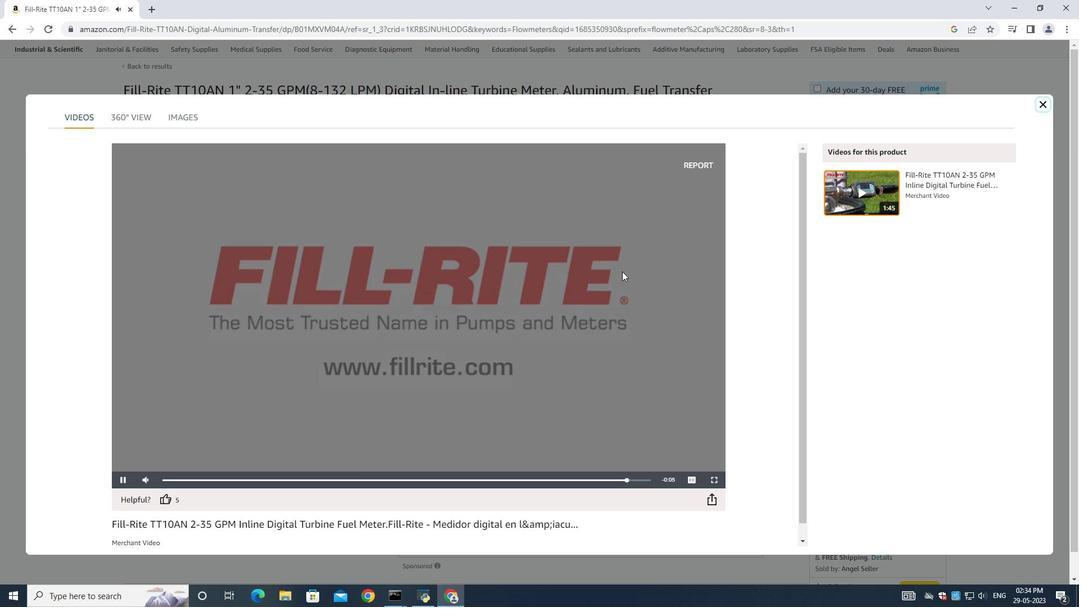 
Action: Mouse scrolled (622, 270) with delta (0, 0)
Screenshot: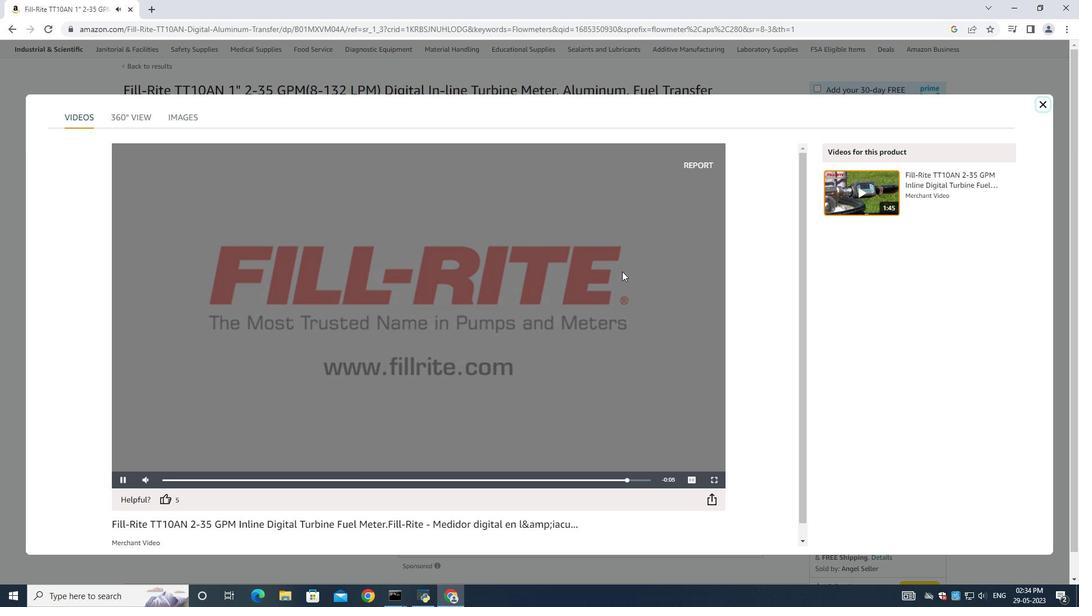 
Action: Mouse moved to (622, 272)
Screenshot: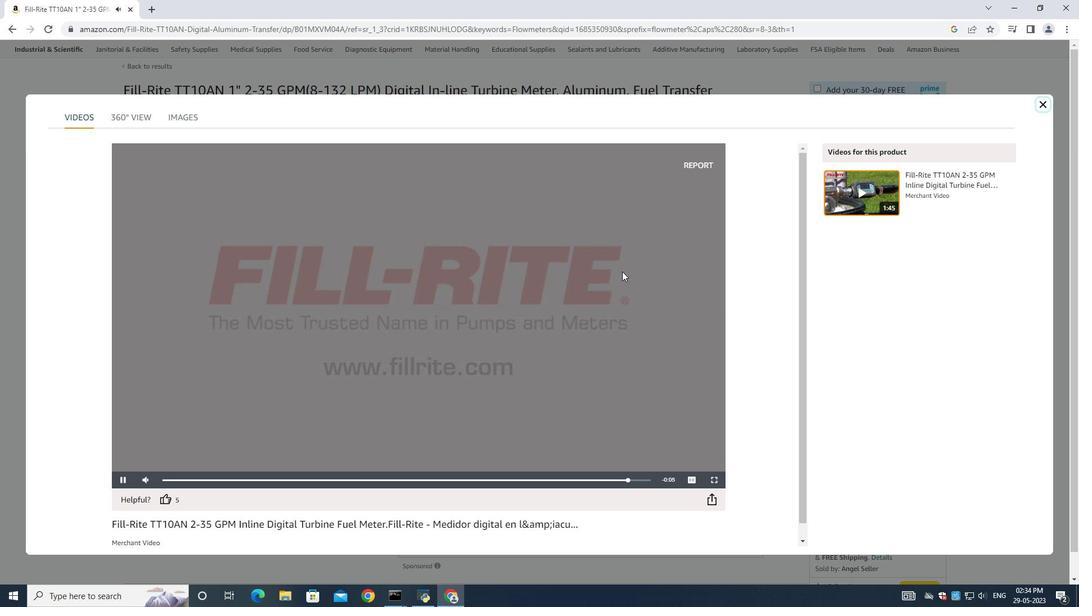 
Action: Mouse scrolled (622, 270) with delta (0, 0)
Screenshot: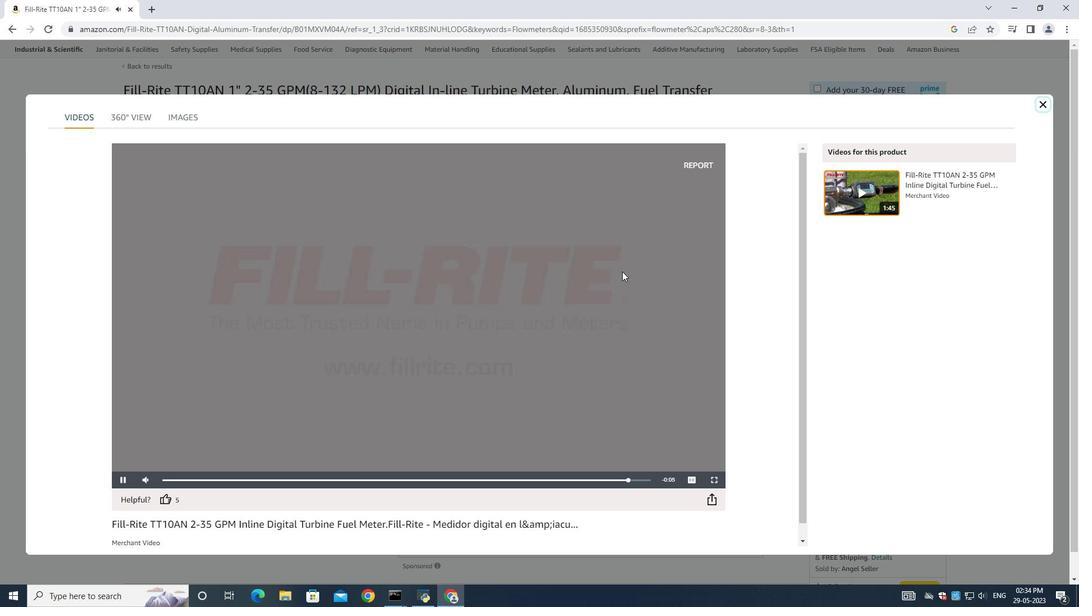 
Action: Mouse moved to (794, 259)
Screenshot: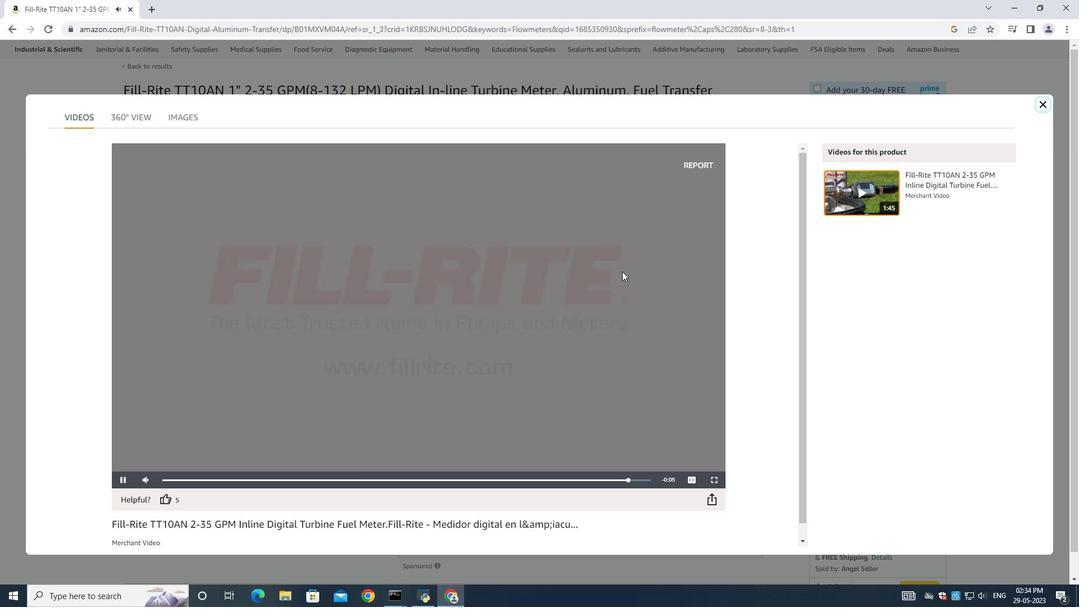 
Action: Mouse scrolled (622, 270) with delta (0, 0)
Screenshot: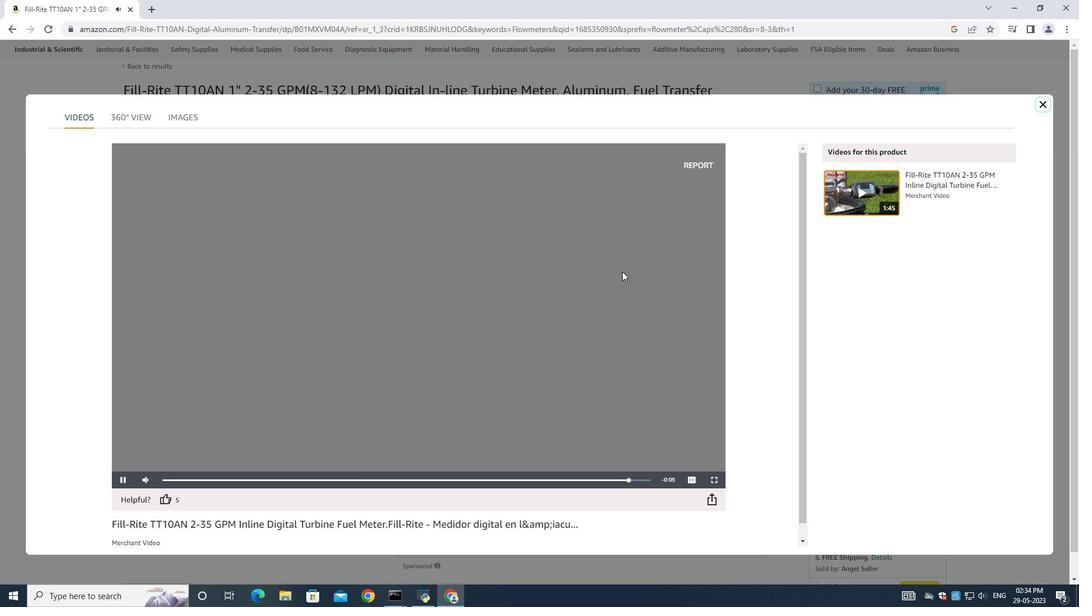 
Action: Mouse moved to (952, 291)
Screenshot: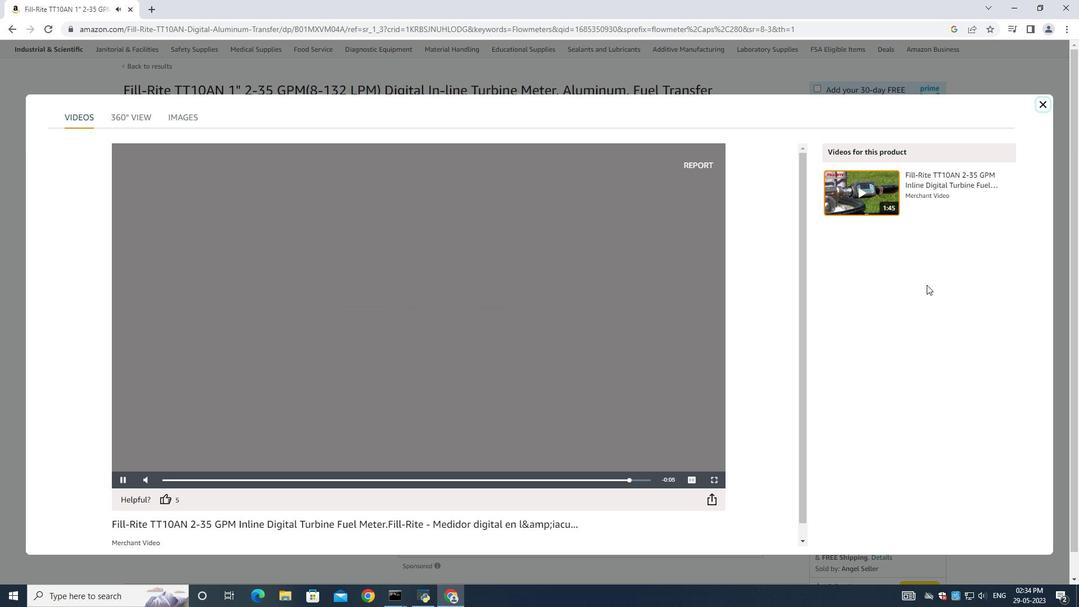 
Action: Mouse scrolled (951, 290) with delta (0, 0)
Screenshot: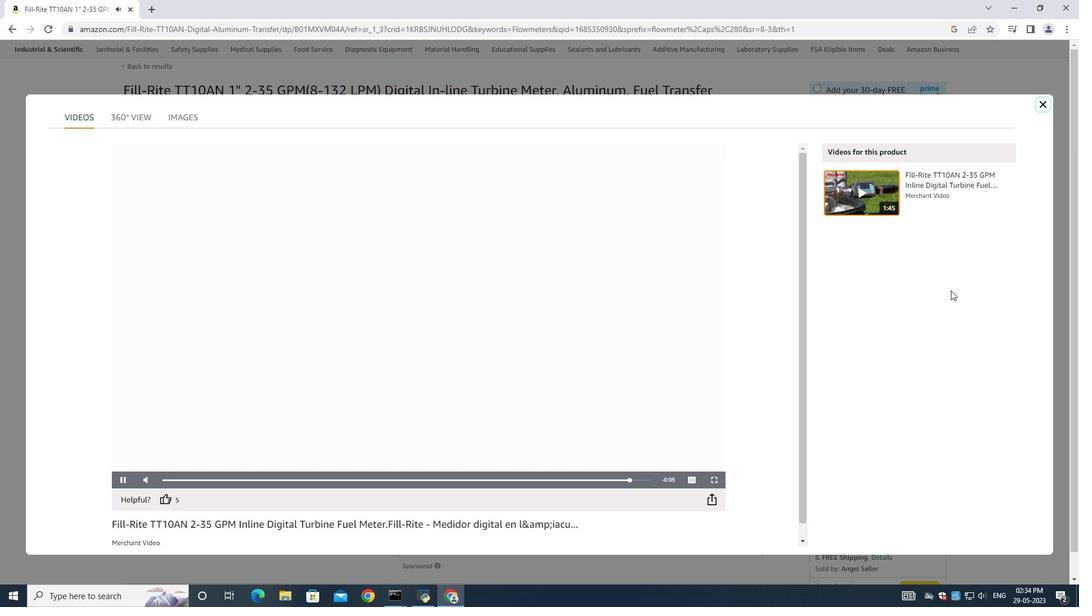 
Action: Mouse moved to (947, 284)
Screenshot: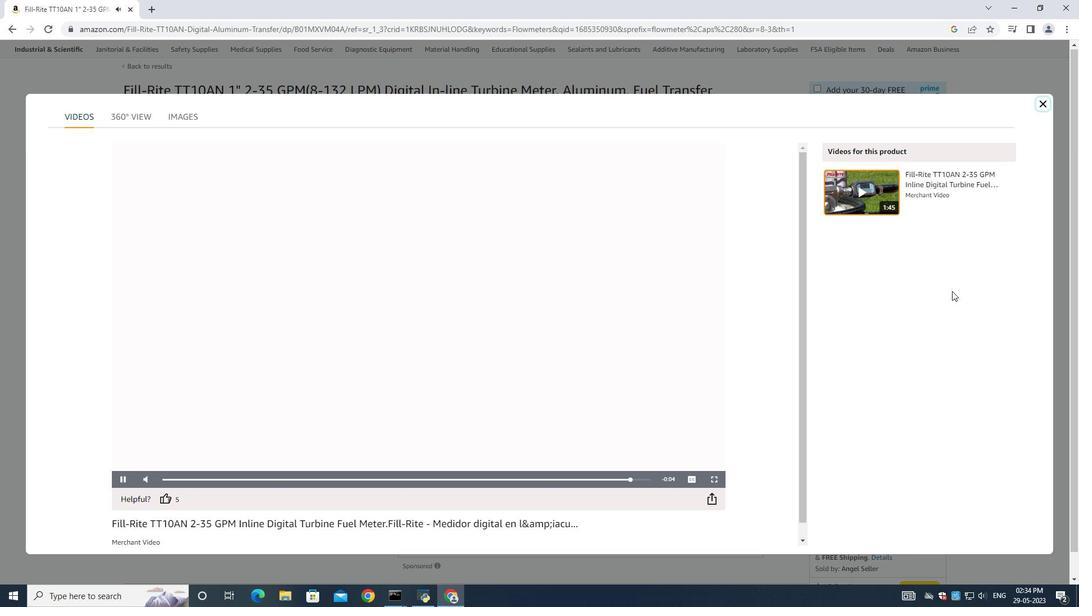 
Action: Mouse scrolled (952, 291) with delta (0, 0)
Screenshot: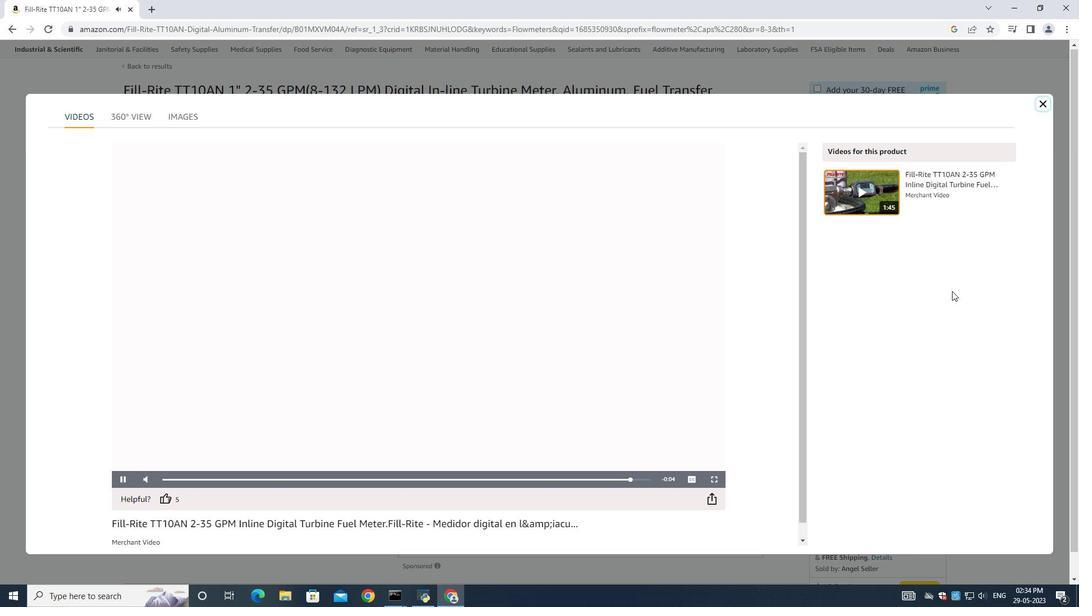 
Action: Mouse moved to (811, 290)
Screenshot: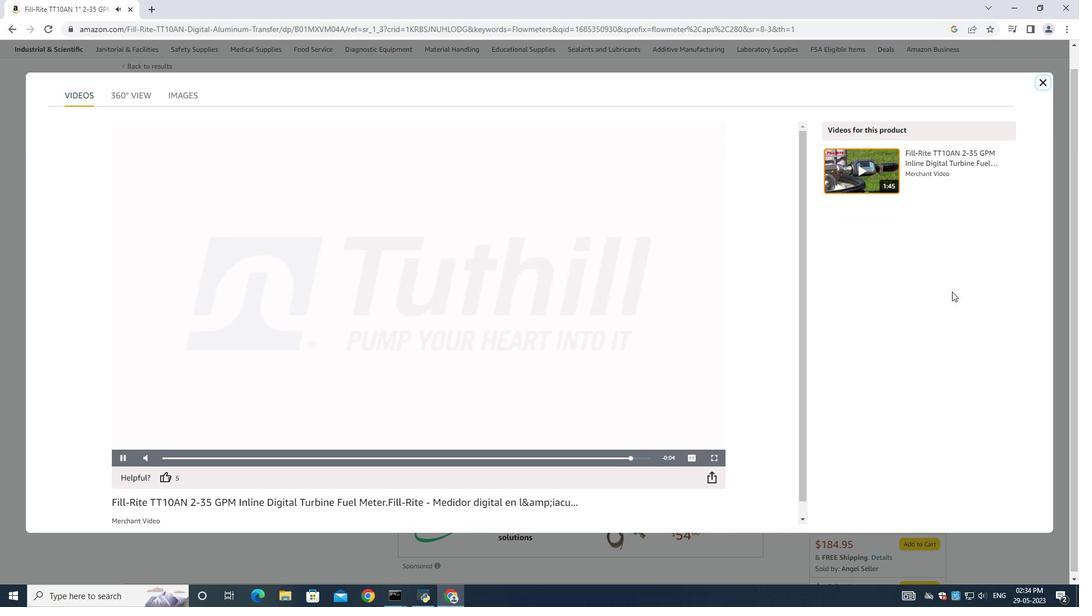 
Action: Mouse scrolled (952, 291) with delta (0, 0)
Screenshot: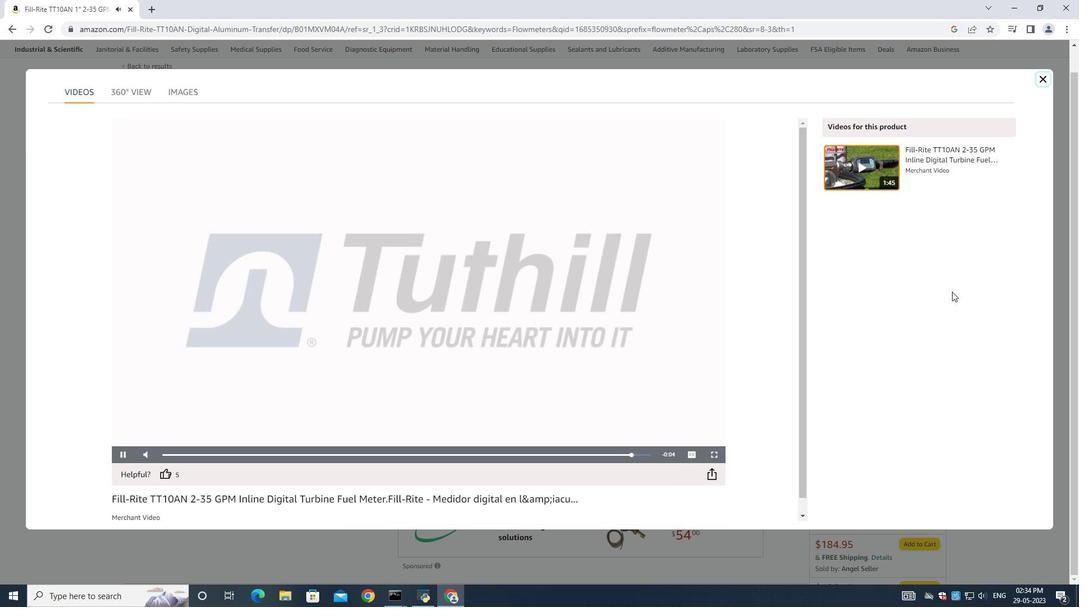 
Action: Mouse moved to (809, 290)
Screenshot: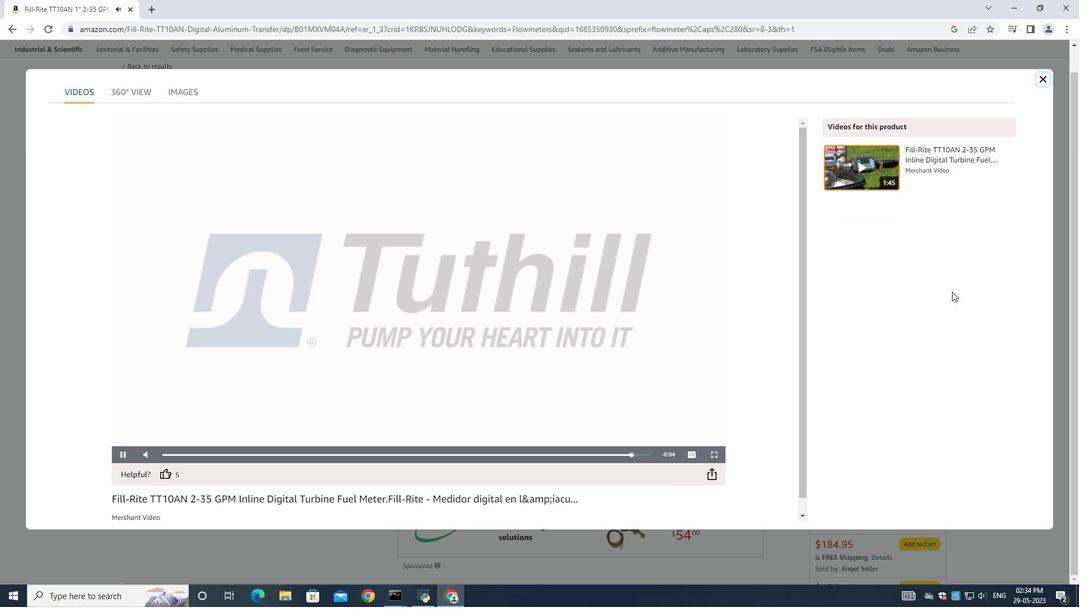
Action: Mouse scrolled (952, 291) with delta (0, 0)
Screenshot: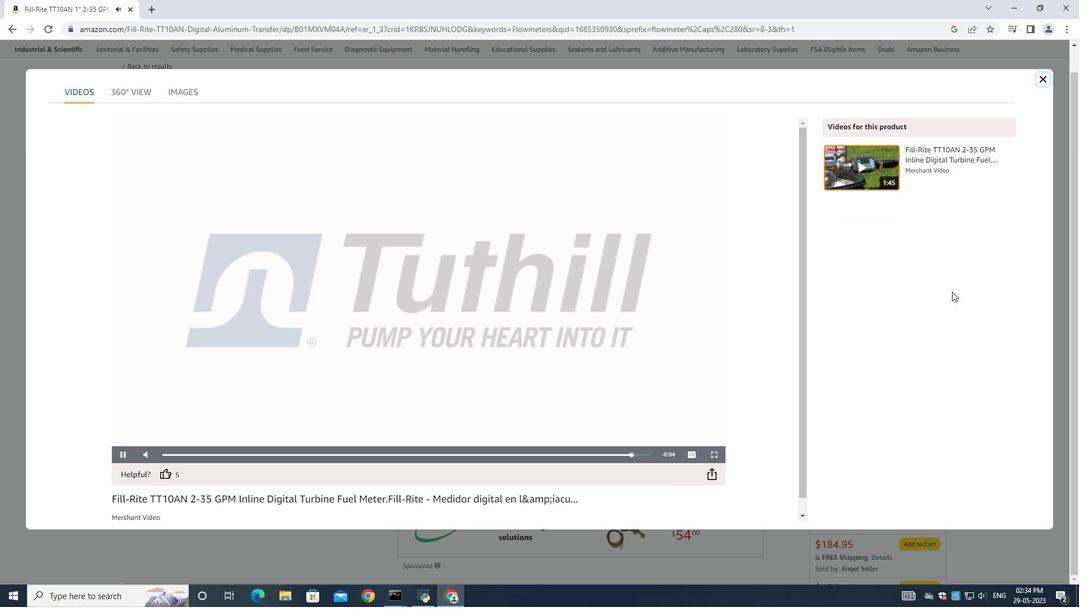 
Action: Mouse scrolled (952, 291) with delta (0, 0)
Screenshot: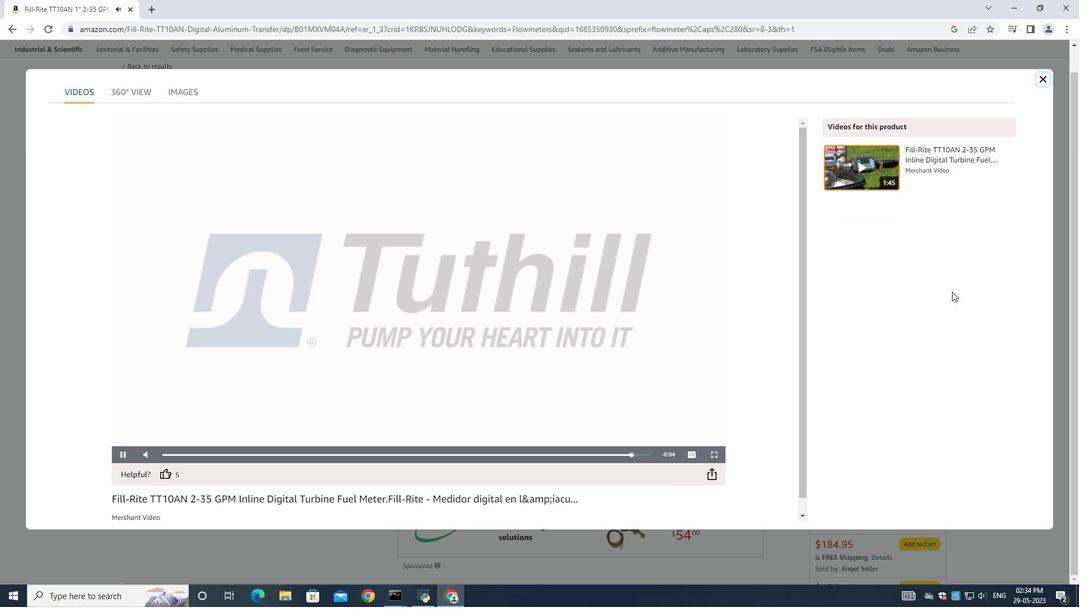 
Action: Mouse scrolled (953, 291) with delta (0, 0)
Screenshot: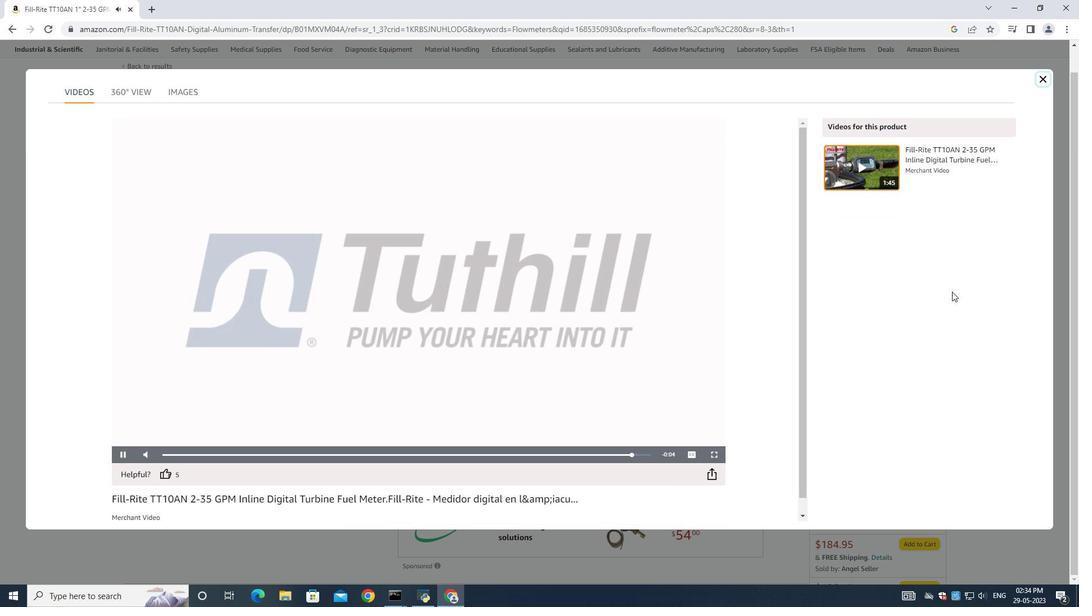 
Action: Mouse moved to (1042, 77)
Screenshot: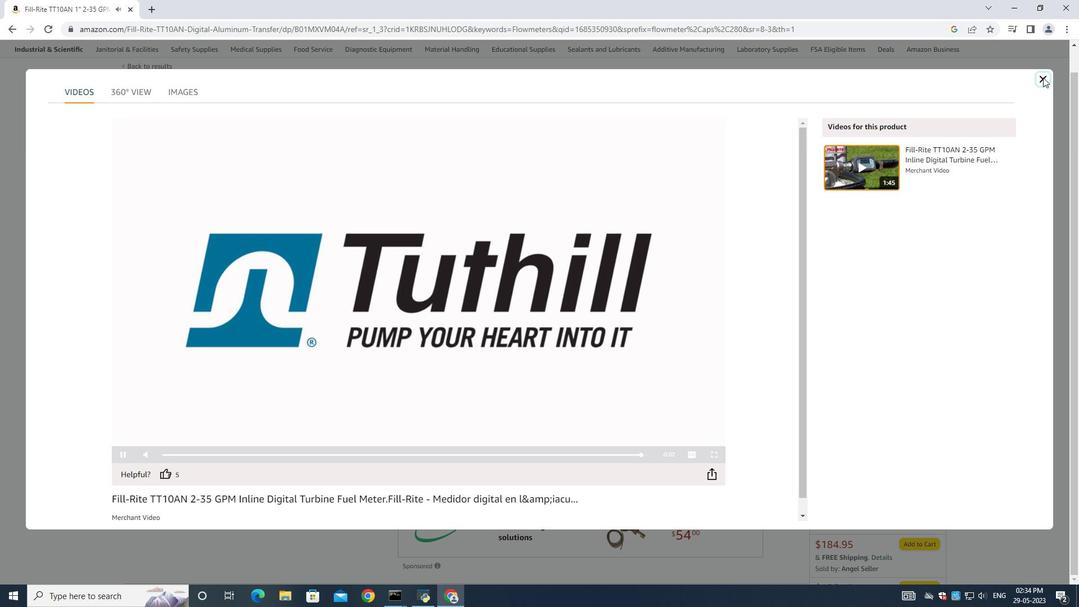 
Action: Mouse pressed left at (1042, 77)
Screenshot: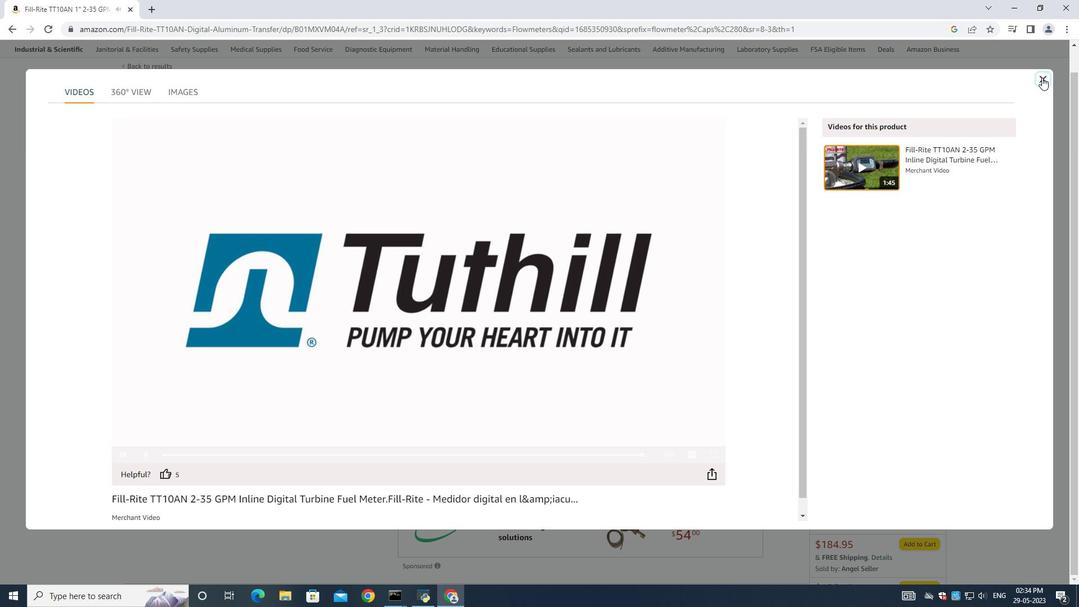 
Action: Mouse moved to (432, 305)
Screenshot: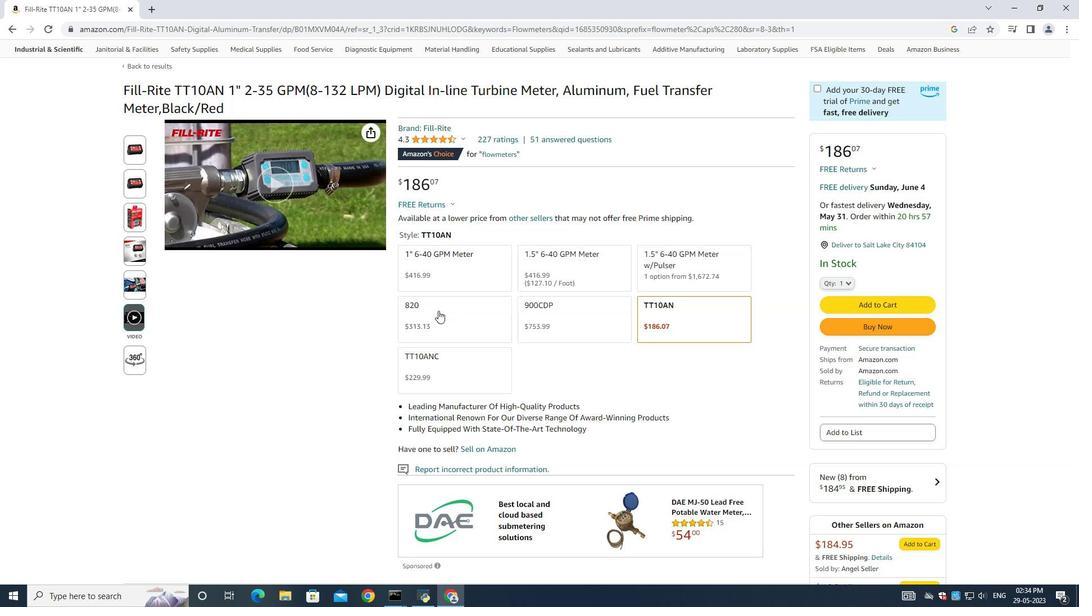 
Action: Mouse scrolled (432, 305) with delta (0, 0)
Screenshot: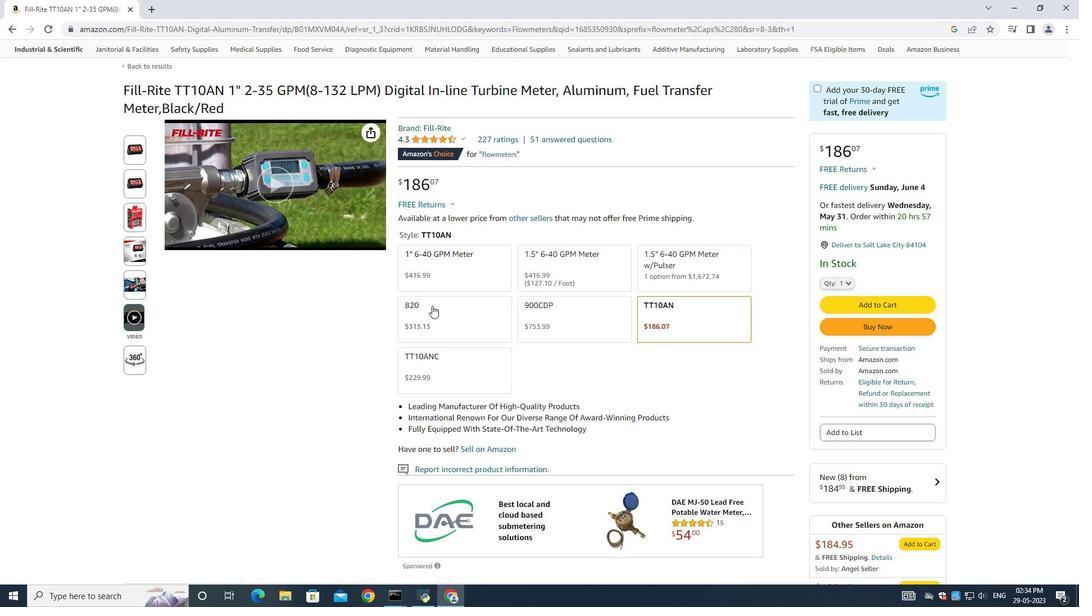 
Action: Mouse scrolled (432, 305) with delta (0, 0)
Screenshot: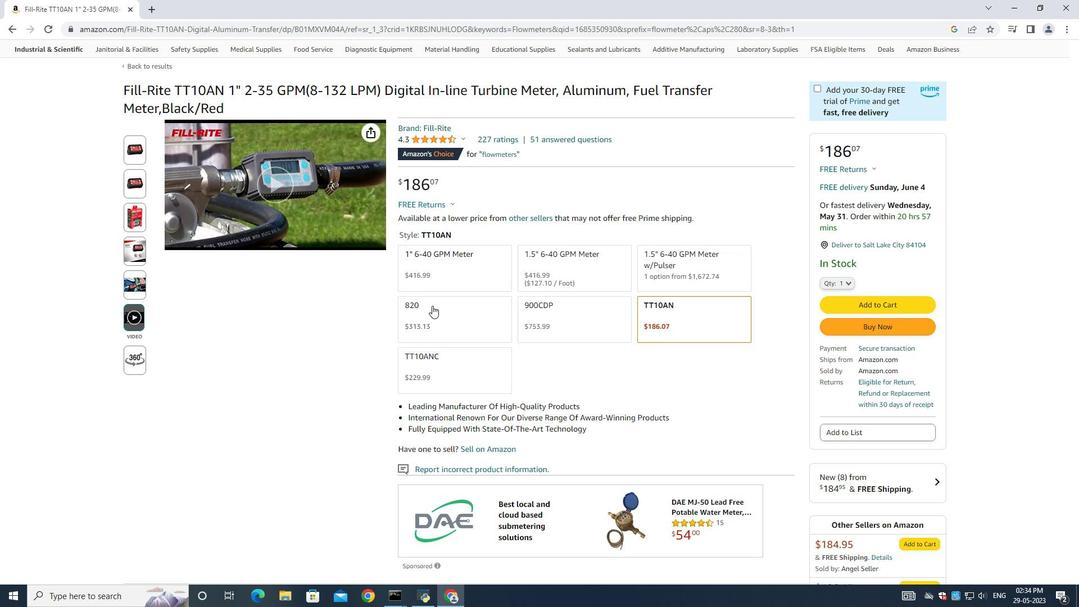 
Action: Mouse moved to (569, 324)
Screenshot: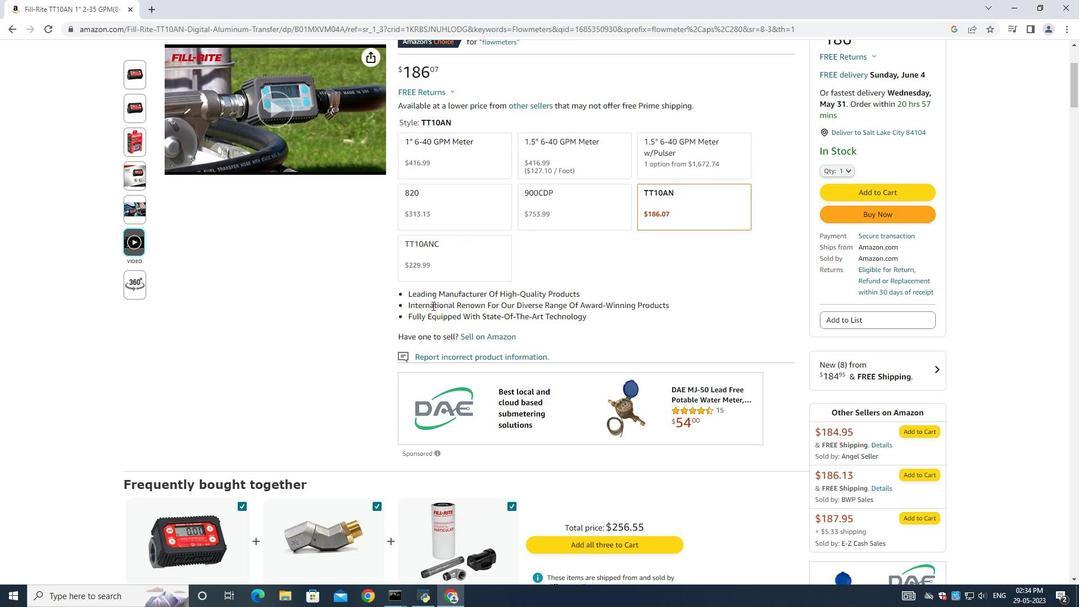 
Action: Mouse scrolled (562, 323) with delta (0, 0)
Screenshot: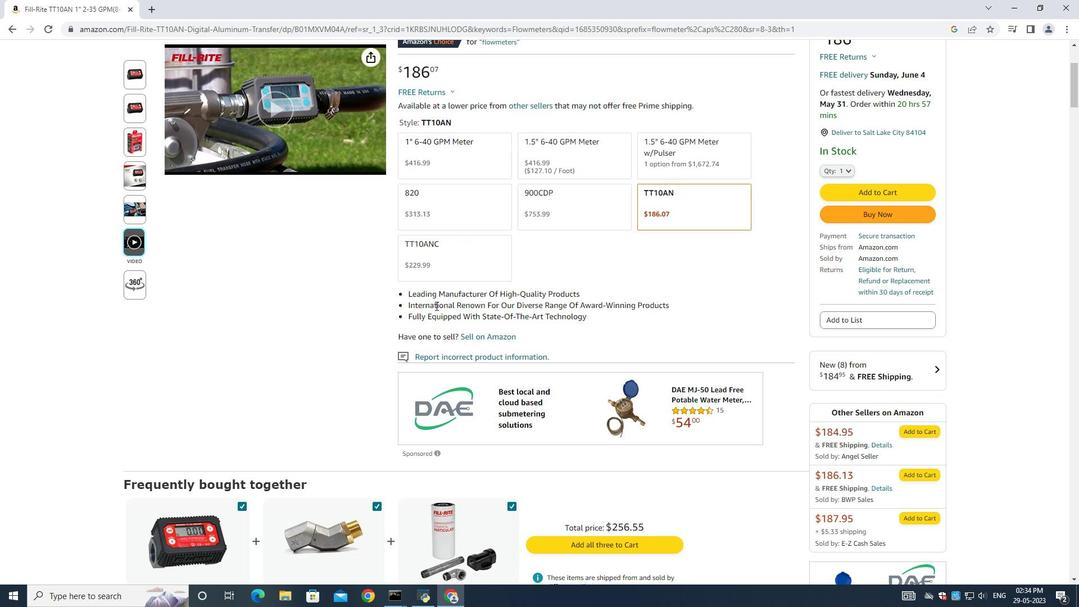 
Action: Mouse moved to (587, 327)
Screenshot: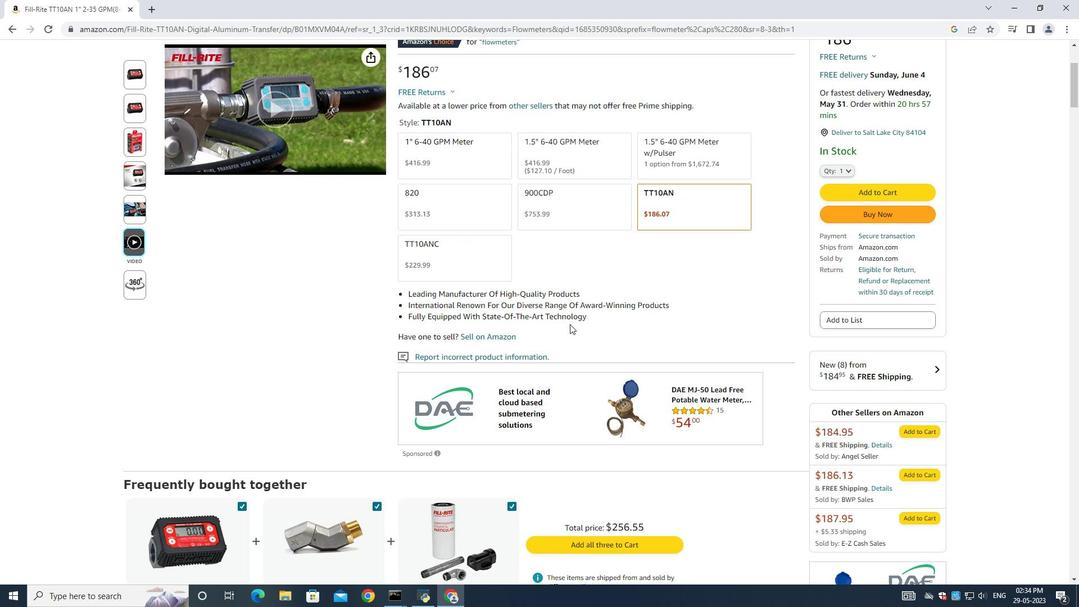 
Action: Mouse scrolled (585, 326) with delta (0, 0)
Screenshot: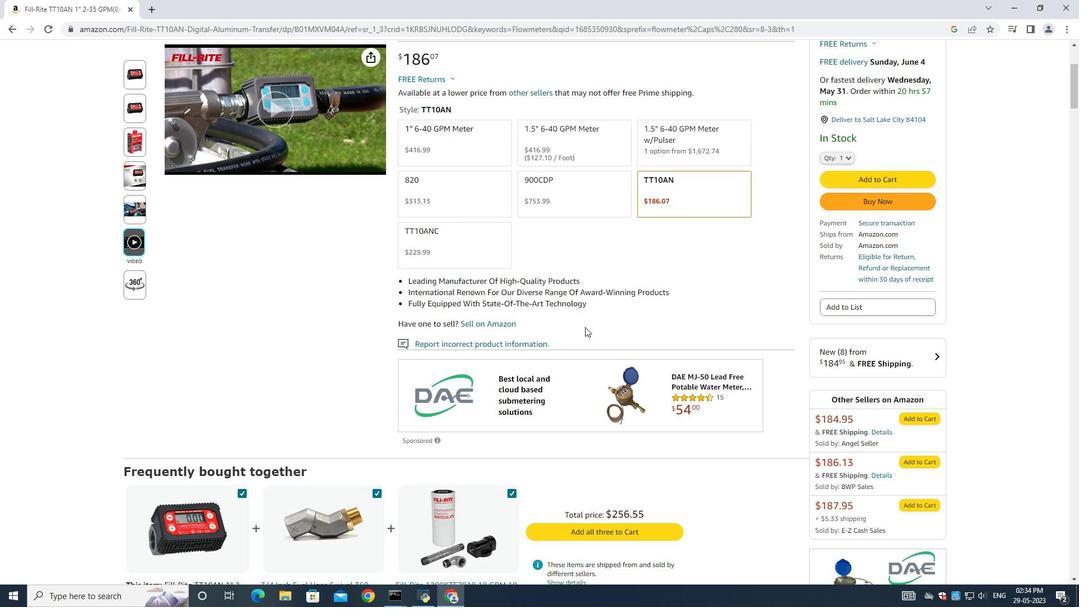 
Action: Mouse moved to (589, 324)
Screenshot: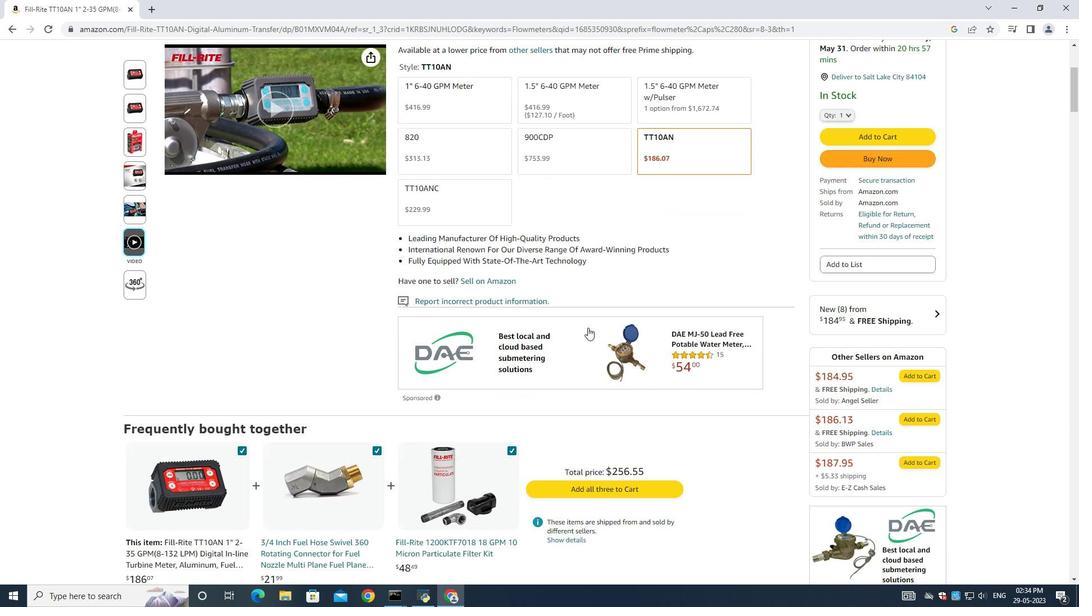 
Action: Mouse scrolled (588, 327) with delta (0, 0)
Screenshot: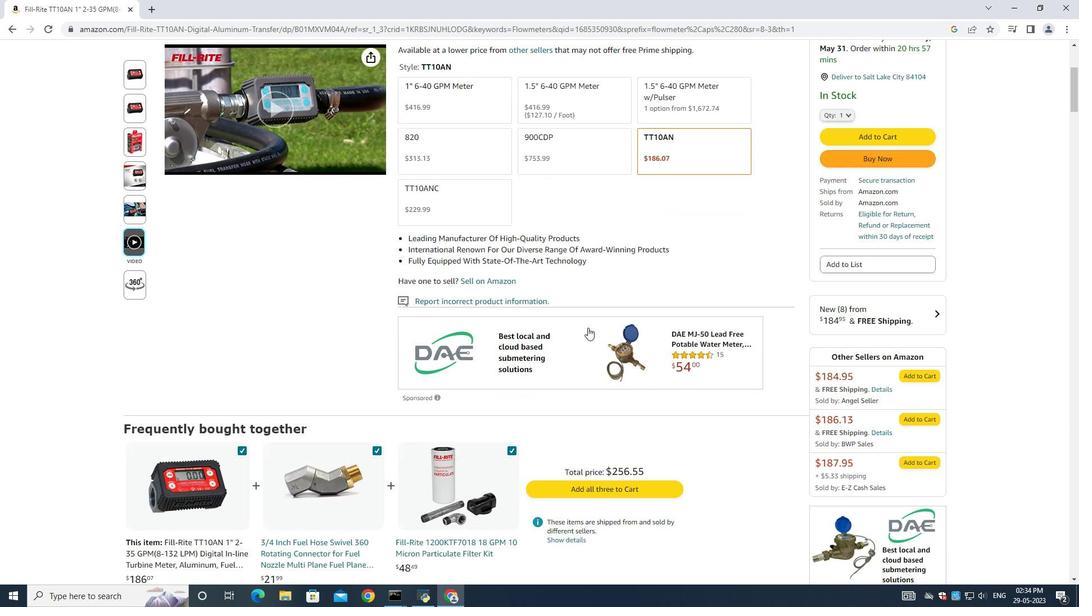 
Action: Mouse moved to (778, 350)
Screenshot: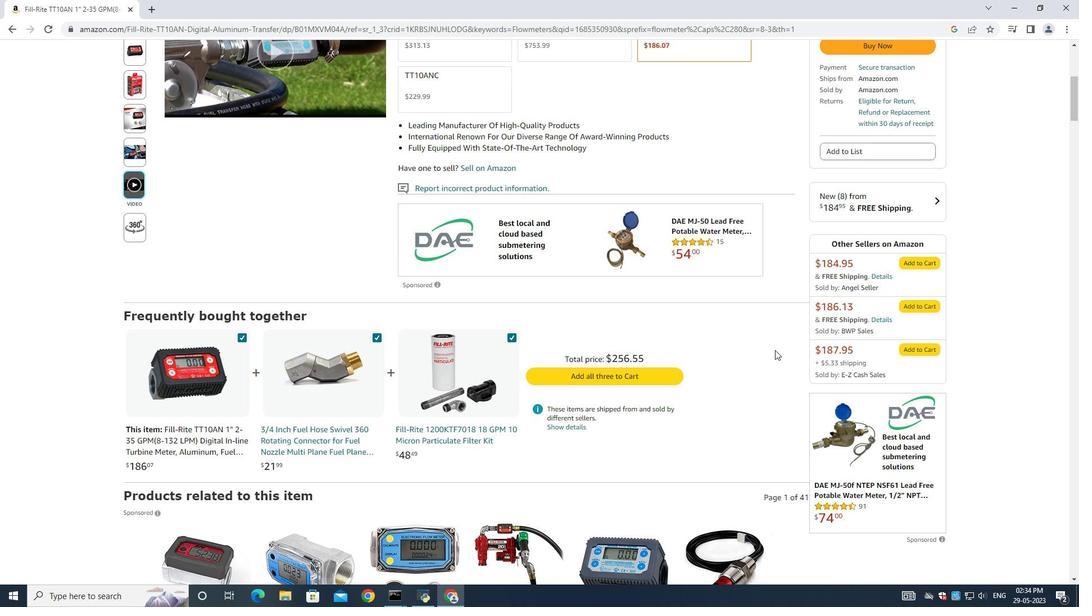 
Action: Mouse scrolled (778, 351) with delta (0, 0)
Screenshot: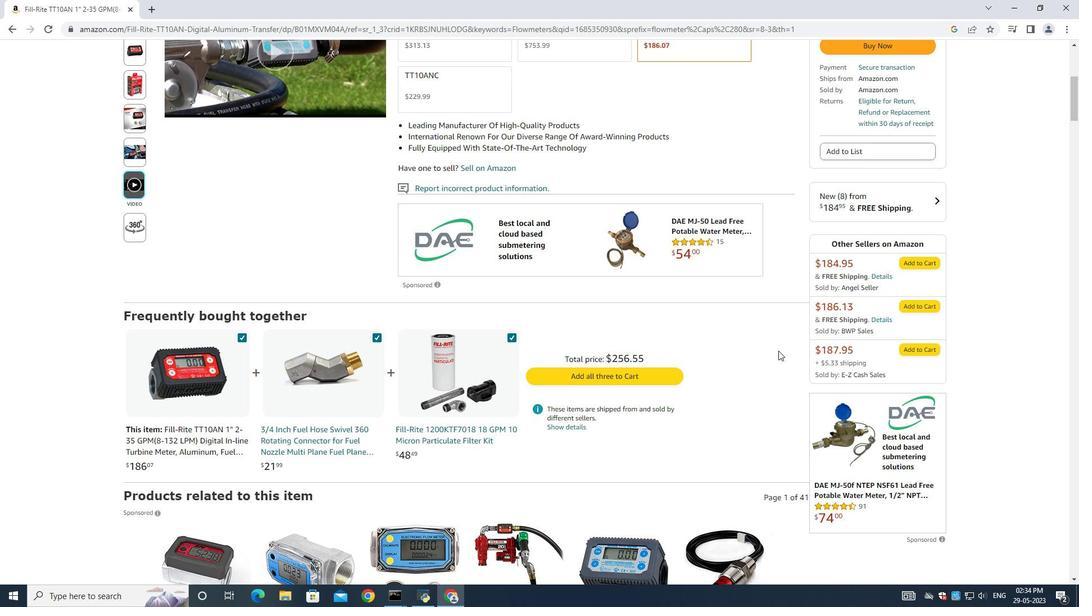 
Action: Mouse scrolled (778, 351) with delta (0, 0)
Screenshot: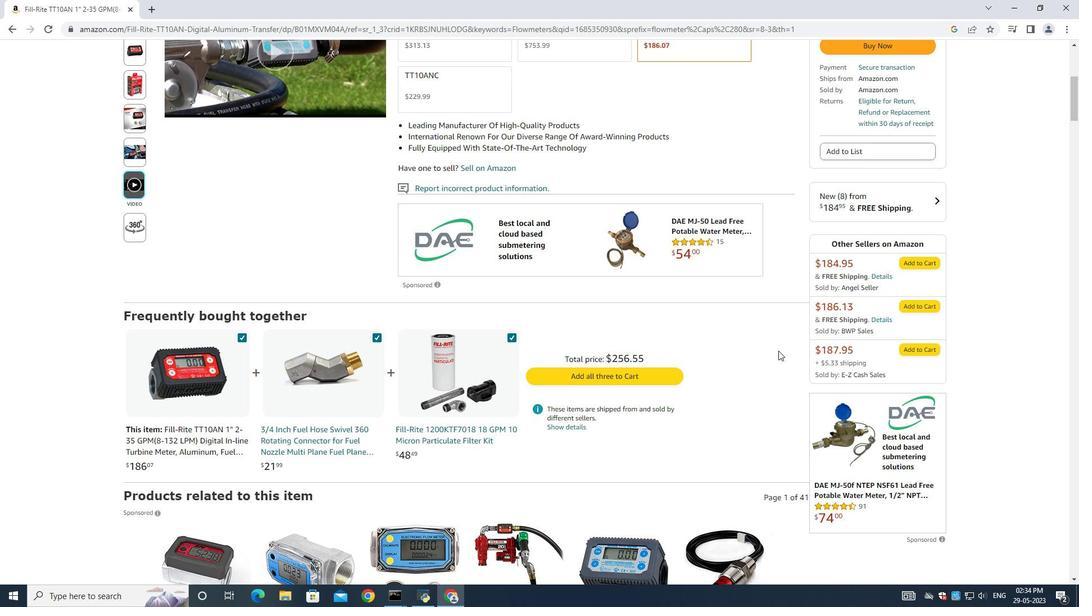 
Action: Mouse scrolled (778, 351) with delta (0, 0)
Screenshot: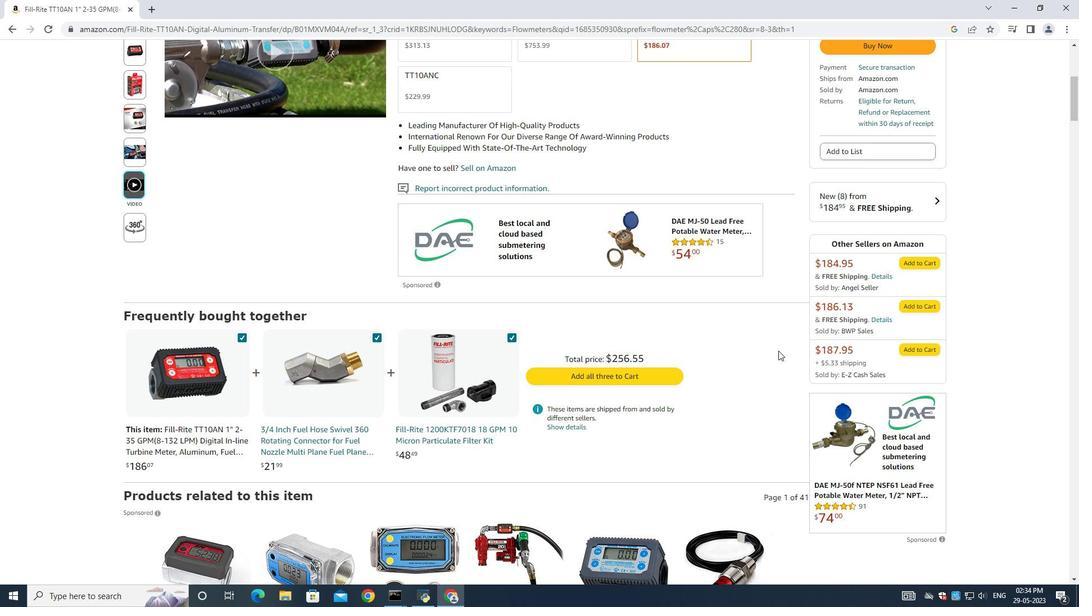 
Action: Mouse scrolled (778, 351) with delta (0, 0)
Screenshot: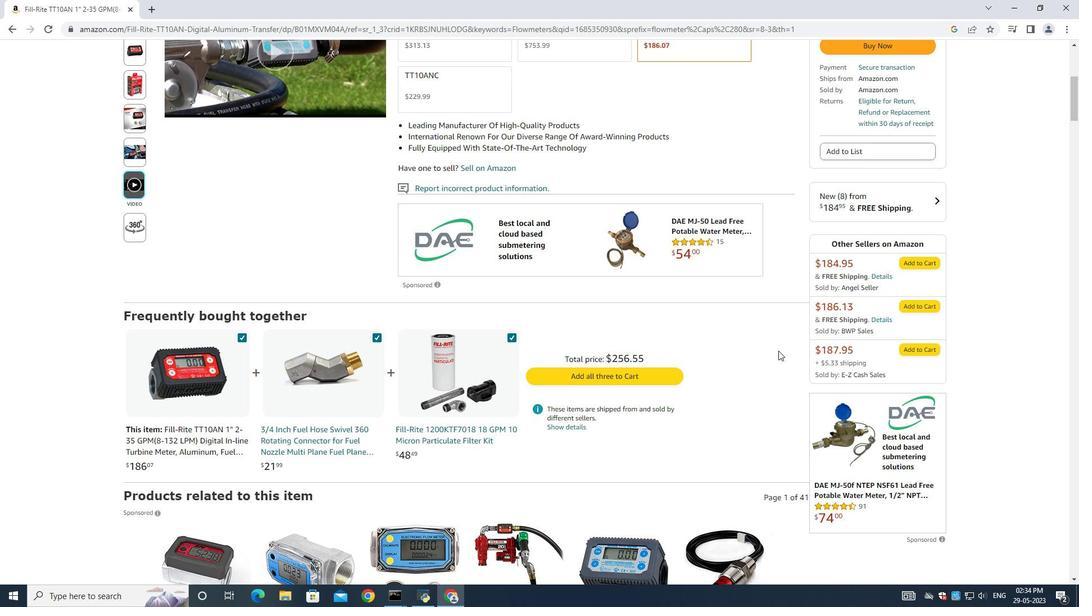 
Action: Mouse scrolled (778, 351) with delta (0, 0)
Screenshot: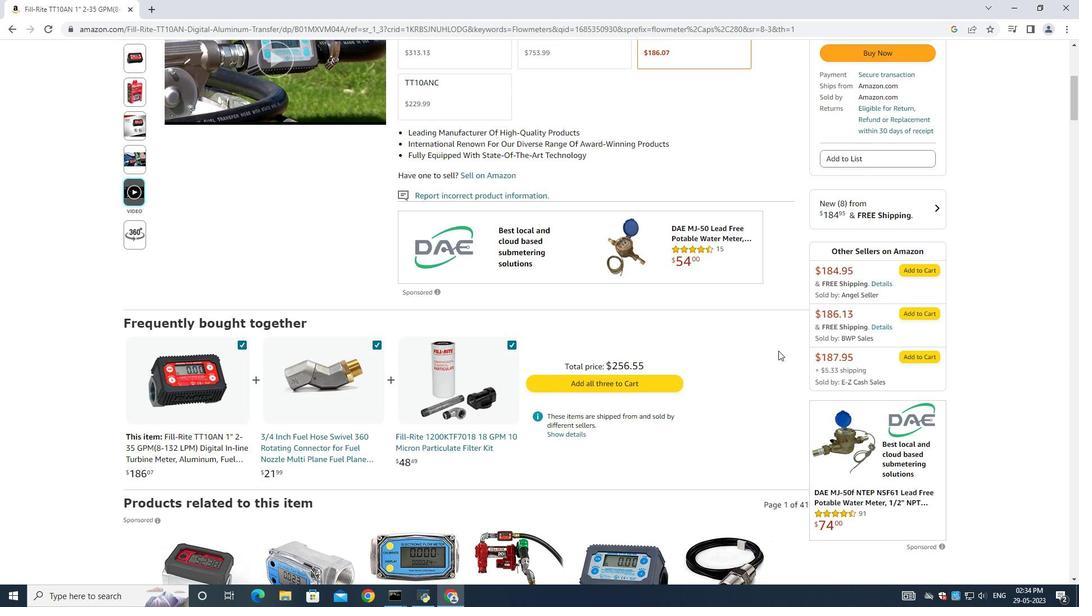 
Action: Mouse moved to (664, 331)
Screenshot: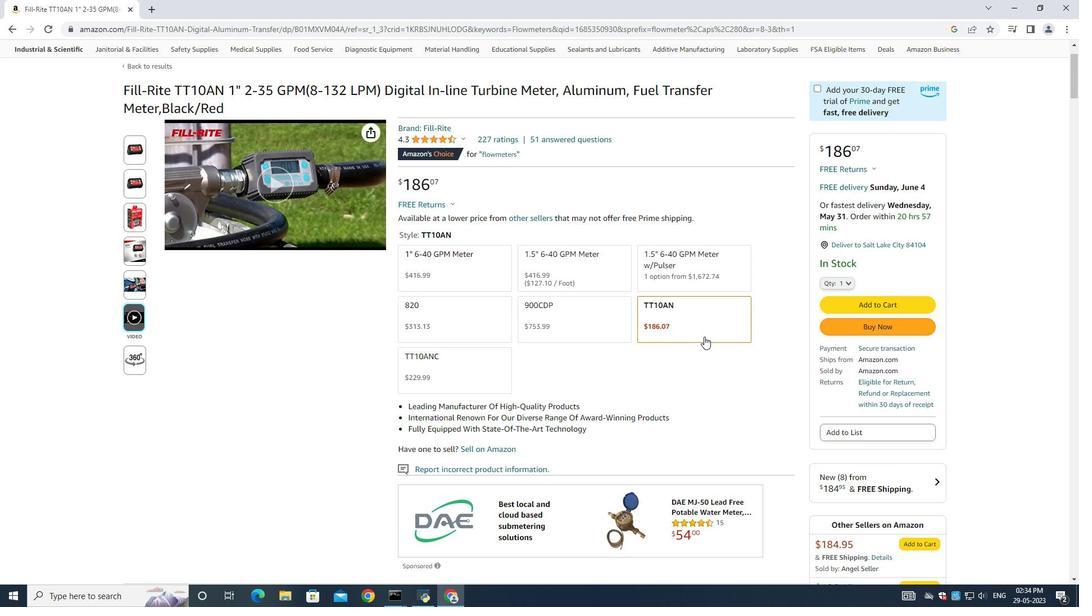 
Action: Mouse scrolled (664, 331) with delta (0, 0)
Screenshot: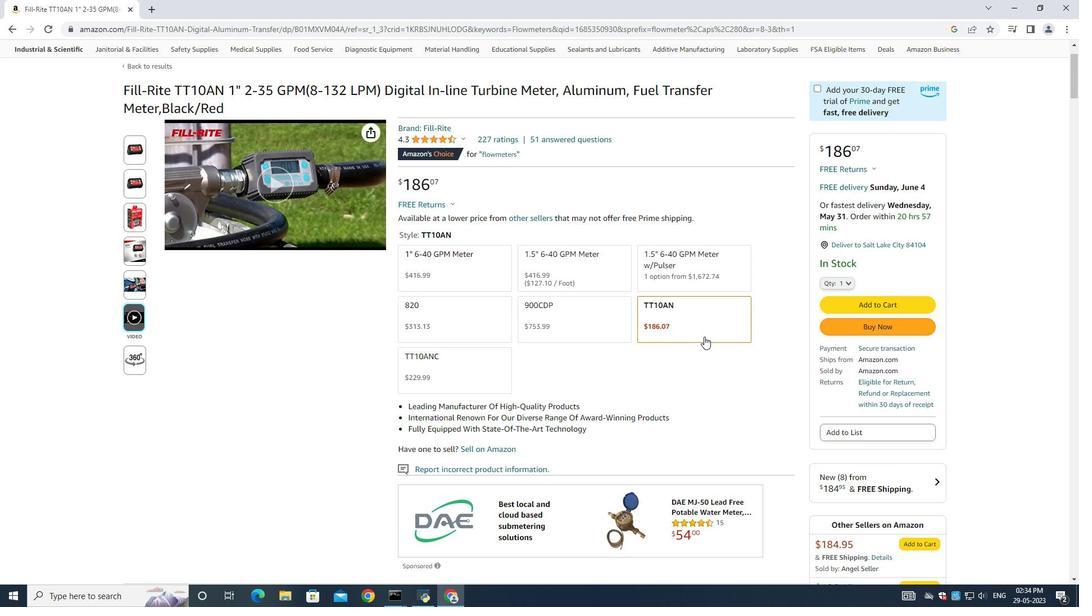 
Action: Mouse scrolled (664, 331) with delta (0, 0)
Screenshot: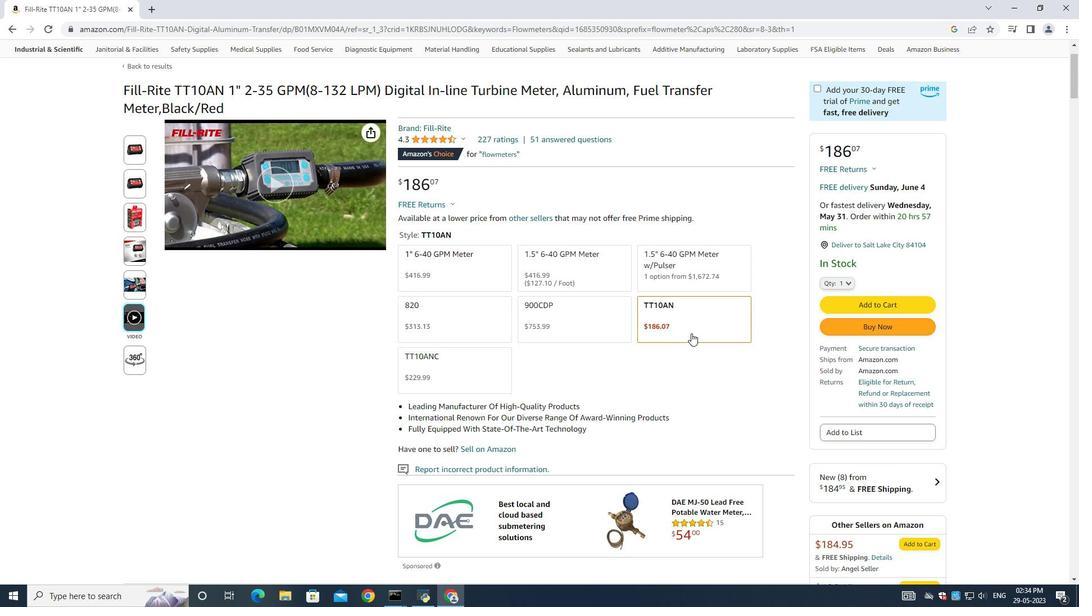 
Action: Mouse scrolled (664, 331) with delta (0, 0)
Screenshot: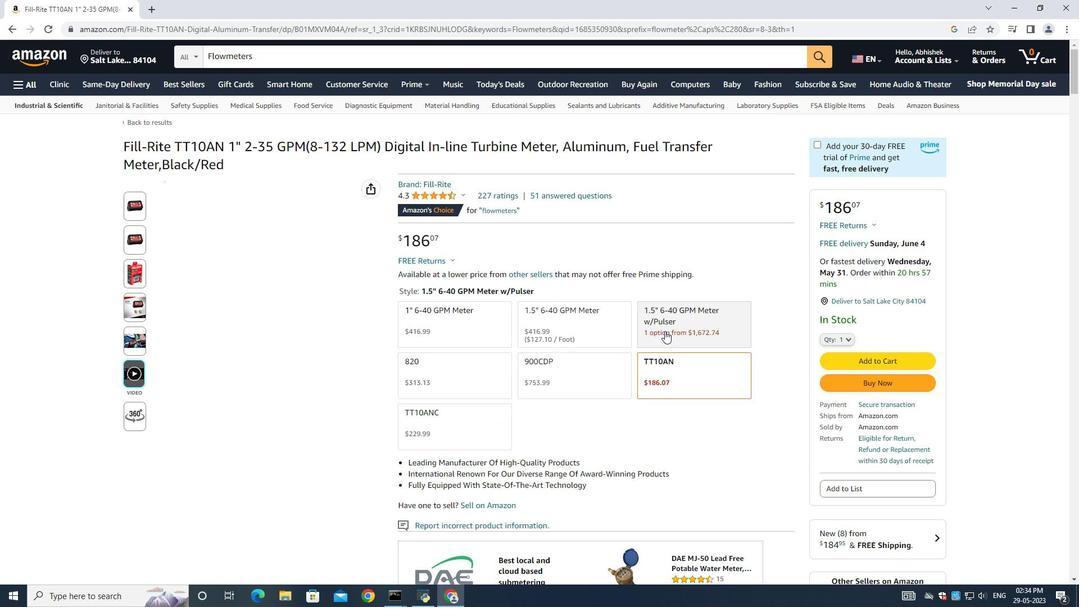 
Action: Mouse scrolled (664, 331) with delta (0, 0)
Screenshot: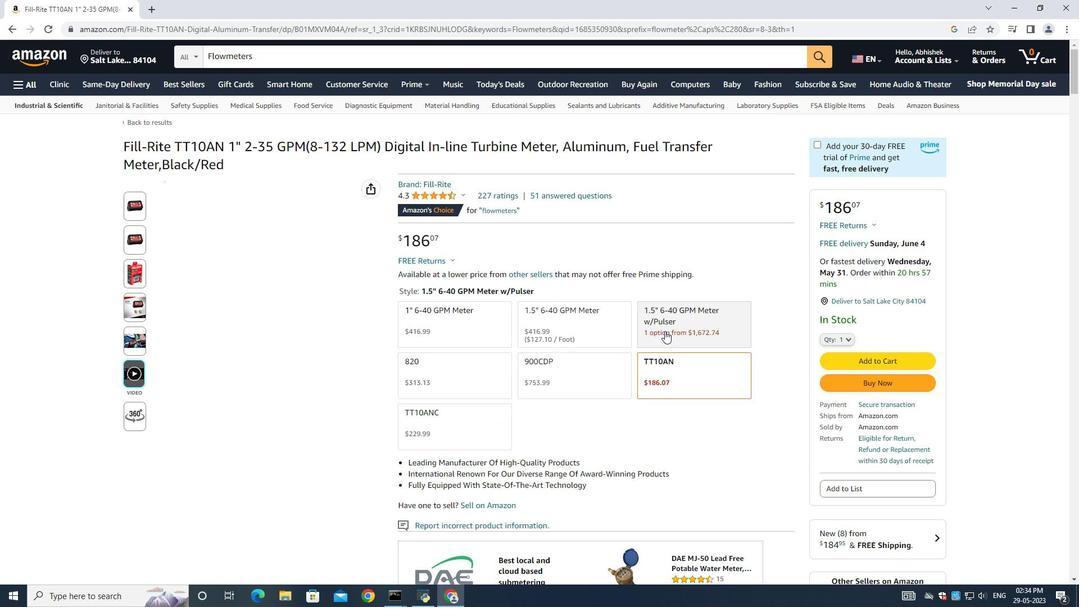 
Action: Mouse moved to (664, 331)
Screenshot: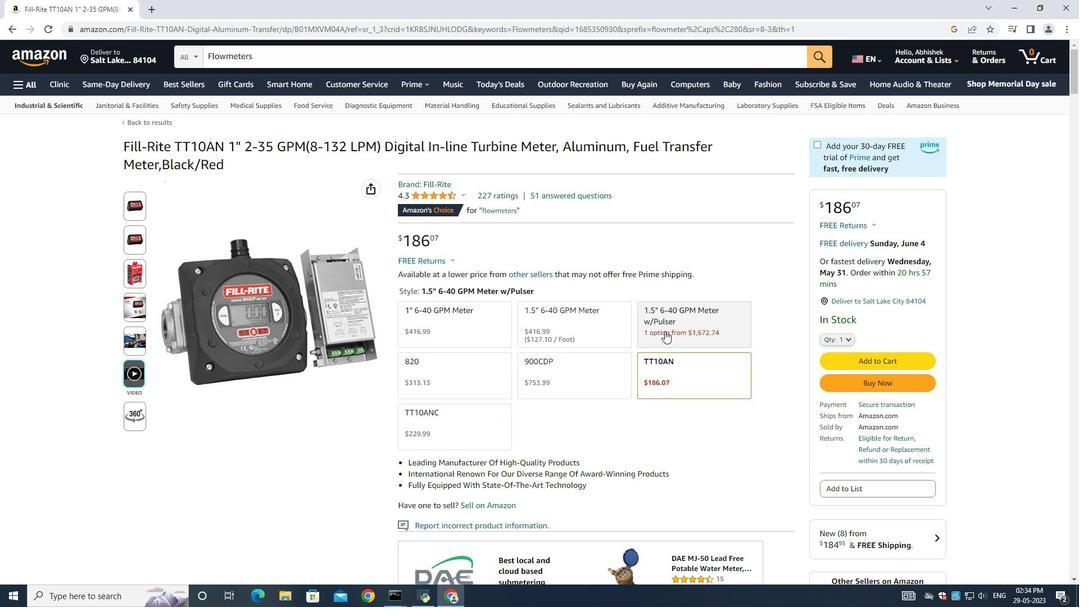 
Action: Mouse scrolled (664, 331) with delta (0, 0)
Screenshot: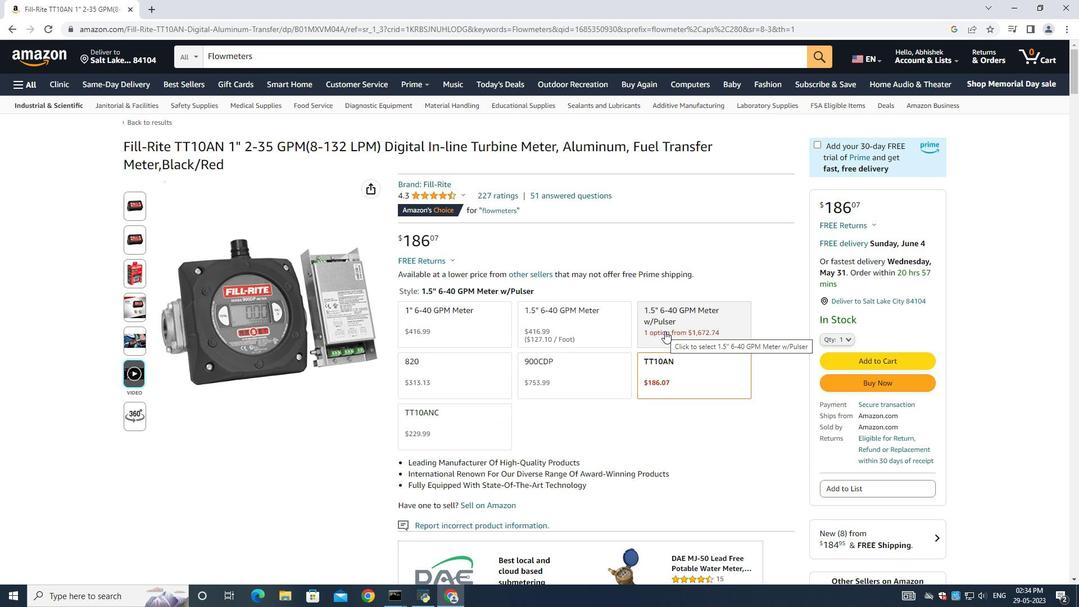
Action: Mouse moved to (836, 335)
Screenshot: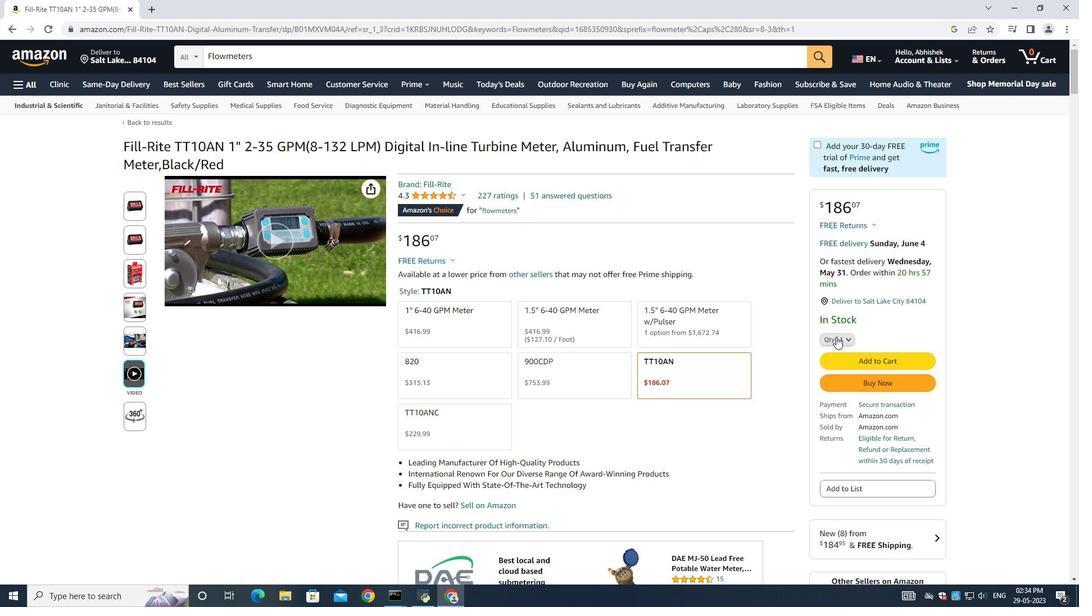 
Action: Mouse pressed left at (836, 335)
Screenshot: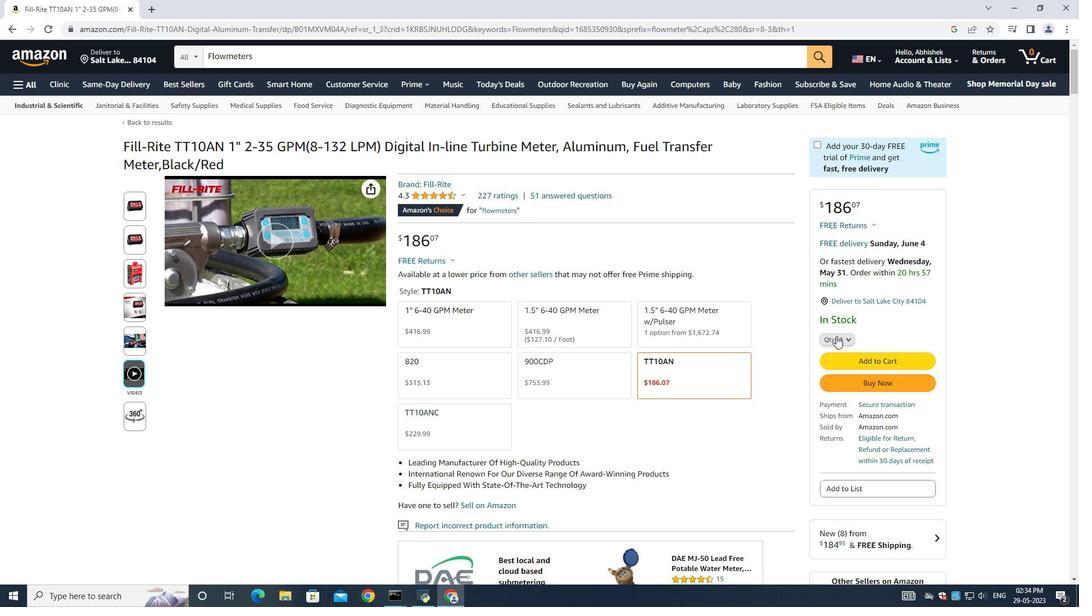 
Action: Mouse moved to (825, 106)
Screenshot: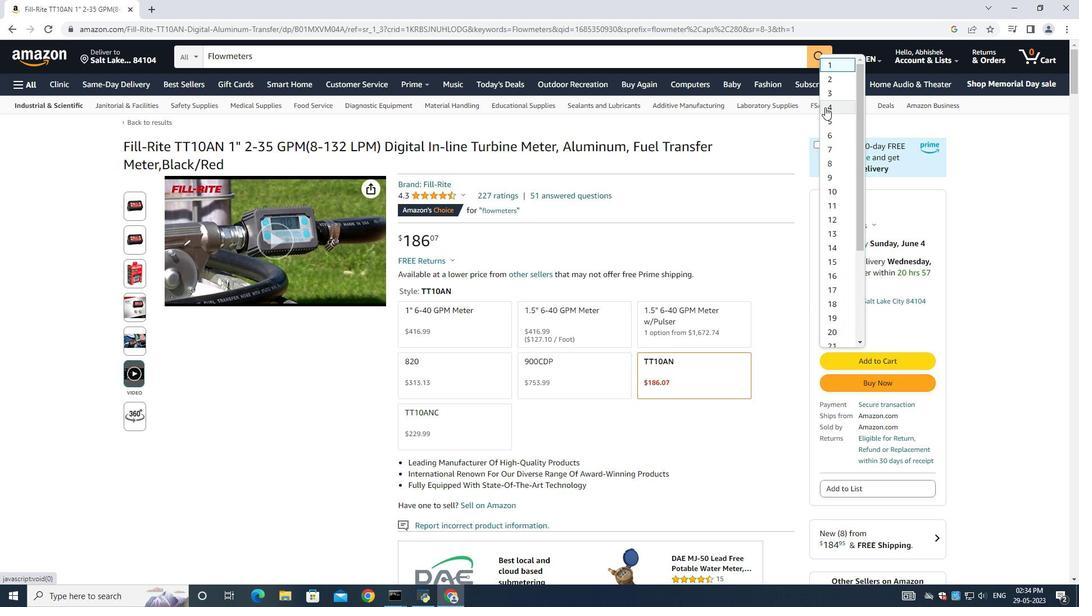 
Action: Mouse pressed left at (825, 106)
Screenshot: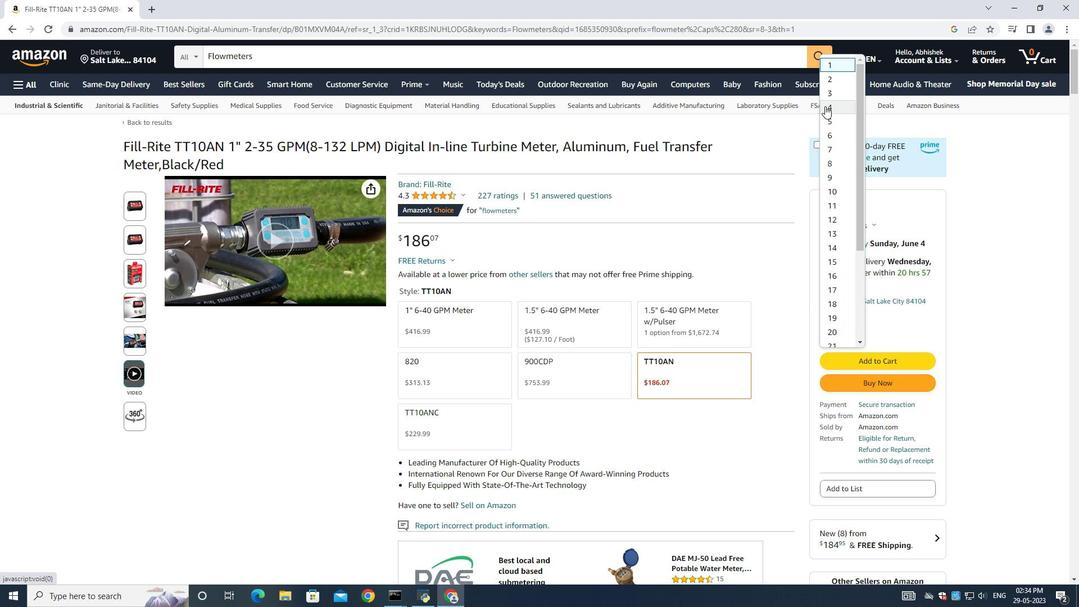 
Action: Mouse moved to (857, 388)
Screenshot: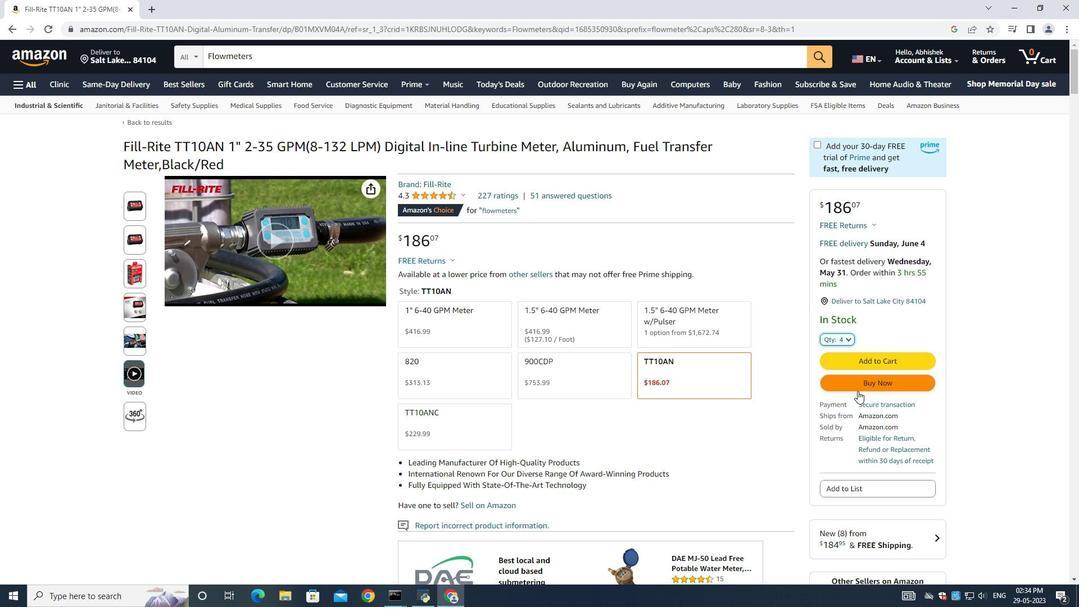 
Action: Mouse pressed left at (857, 388)
Screenshot: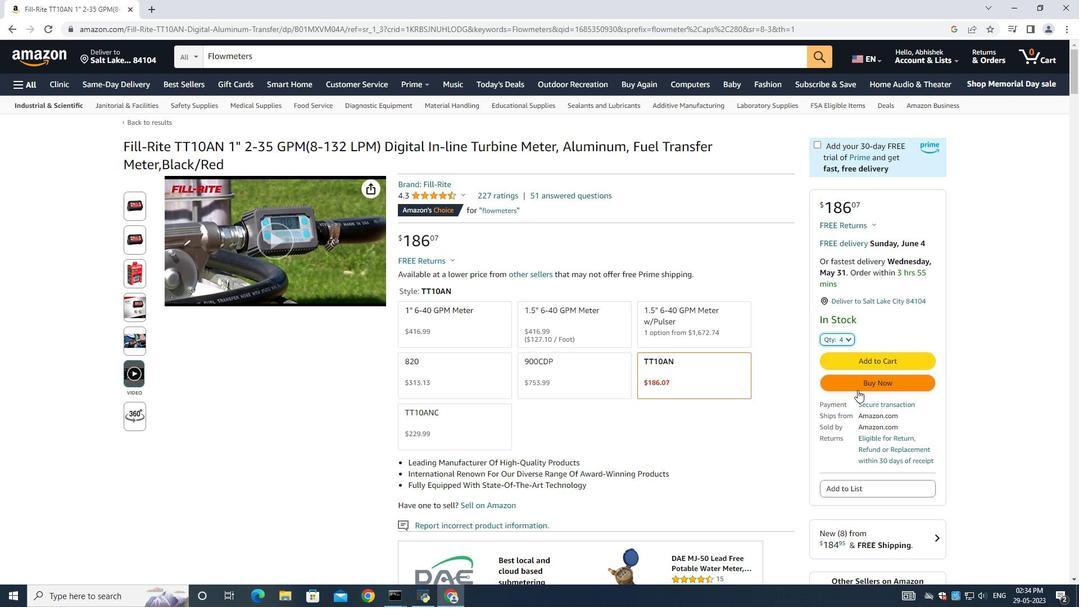 
Action: Mouse moved to (415, 288)
Screenshot: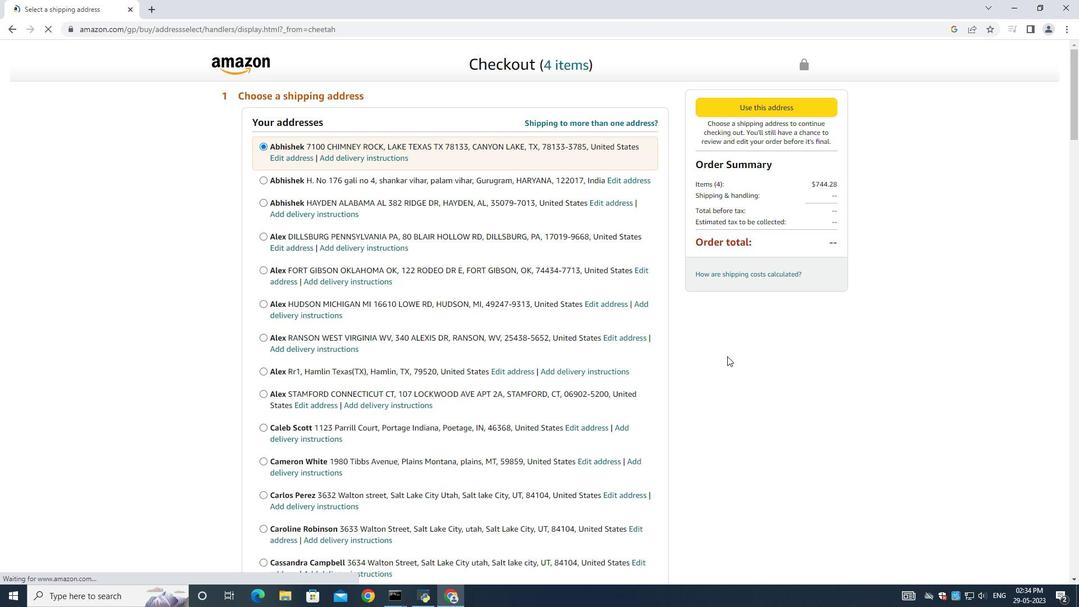 
Action: Mouse scrolled (415, 287) with delta (0, 0)
Screenshot: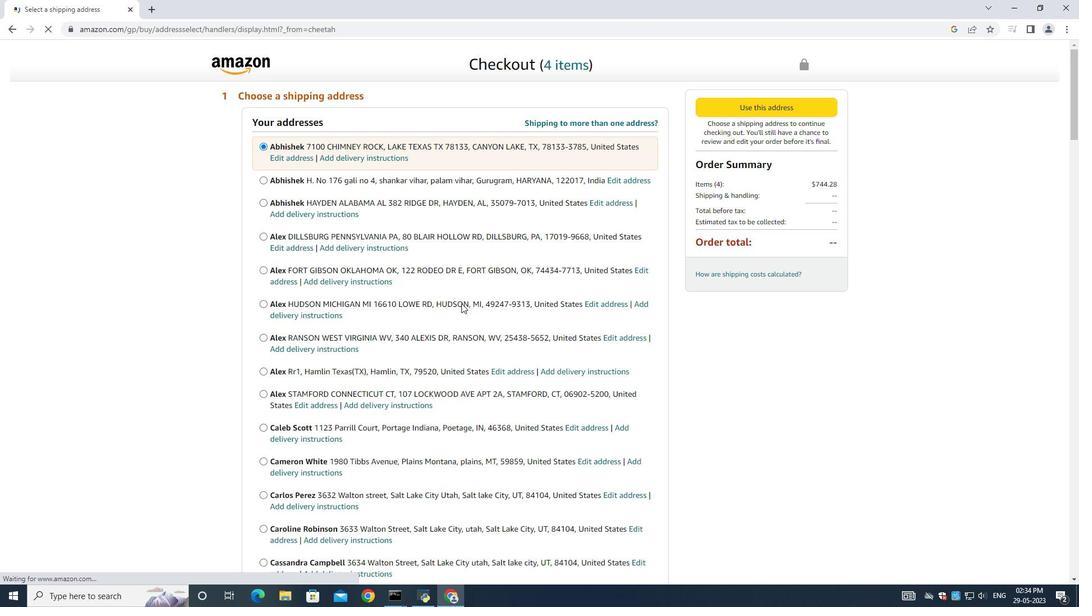 
Action: Mouse scrolled (415, 287) with delta (0, 0)
Screenshot: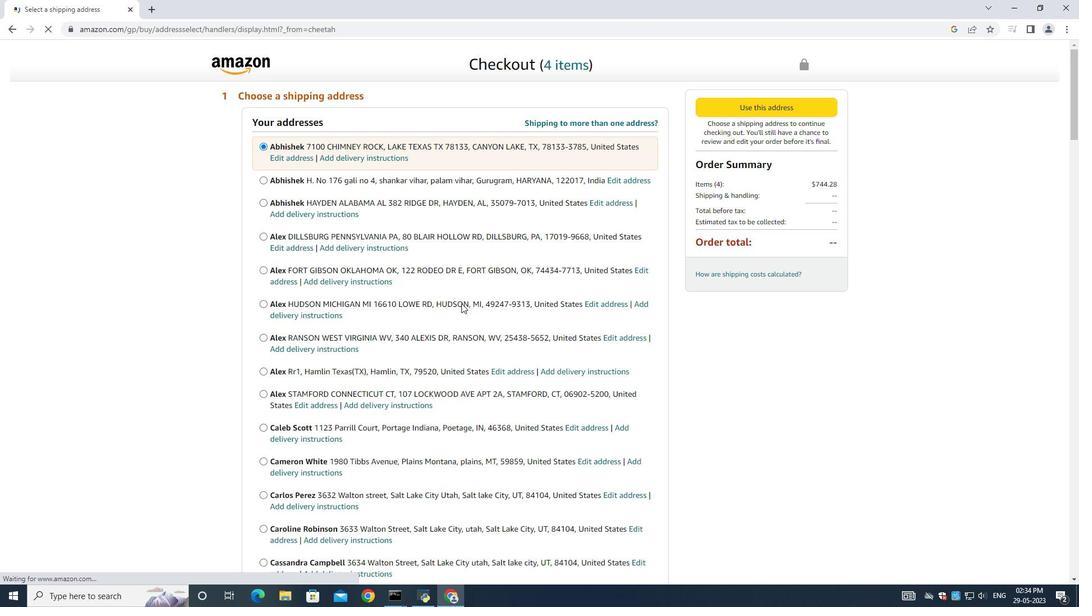 
Action: Mouse moved to (415, 288)
Screenshot: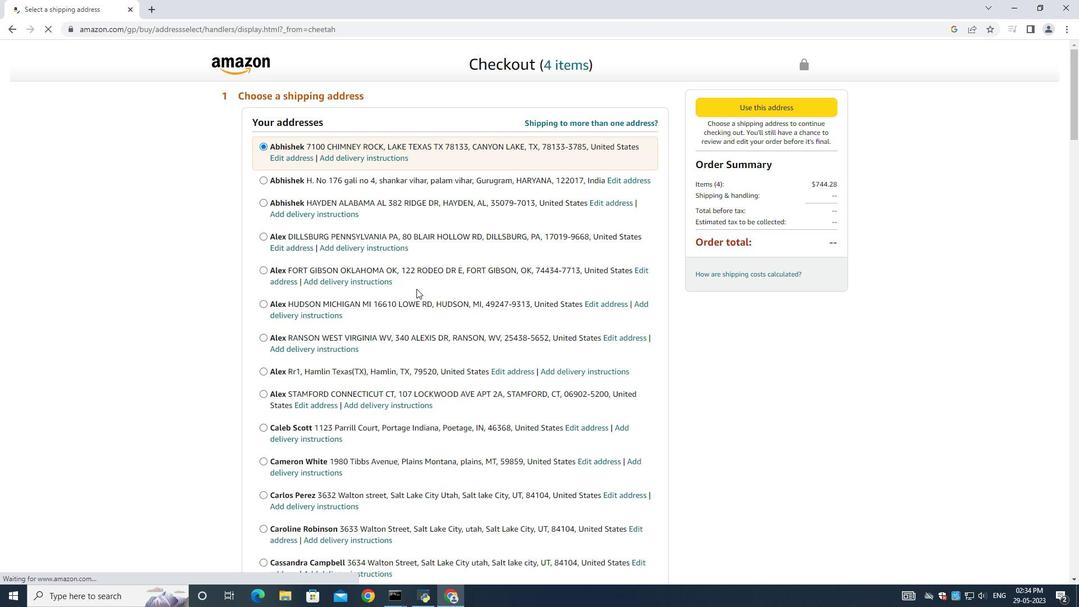 
Action: Mouse scrolled (415, 287) with delta (0, 0)
Screenshot: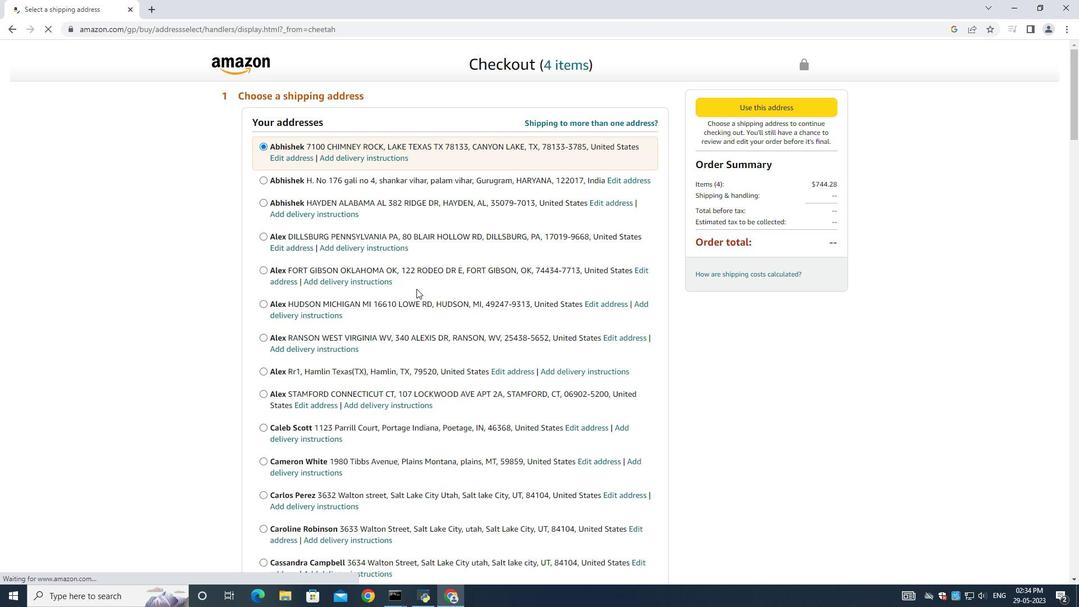 
Action: Mouse moved to (415, 288)
Screenshot: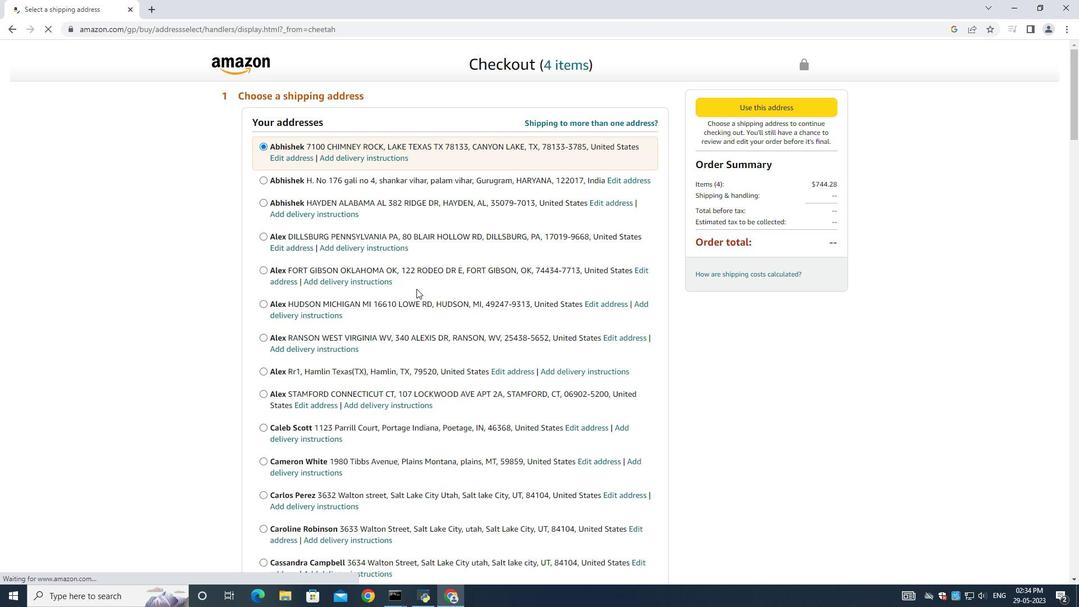 
Action: Mouse scrolled (415, 287) with delta (0, 0)
Screenshot: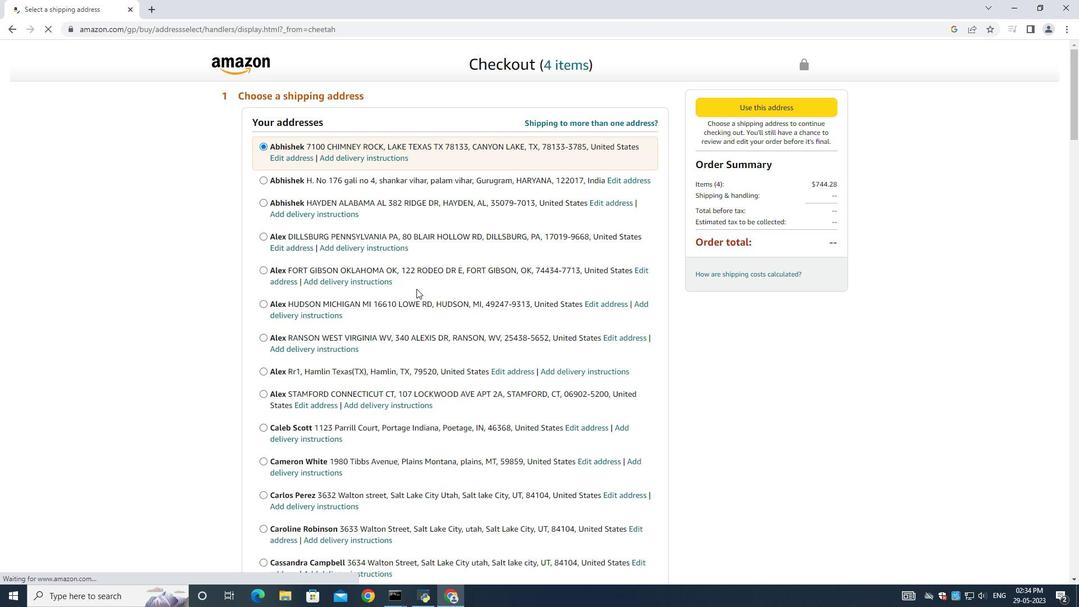 
Action: Mouse moved to (415, 289)
Screenshot: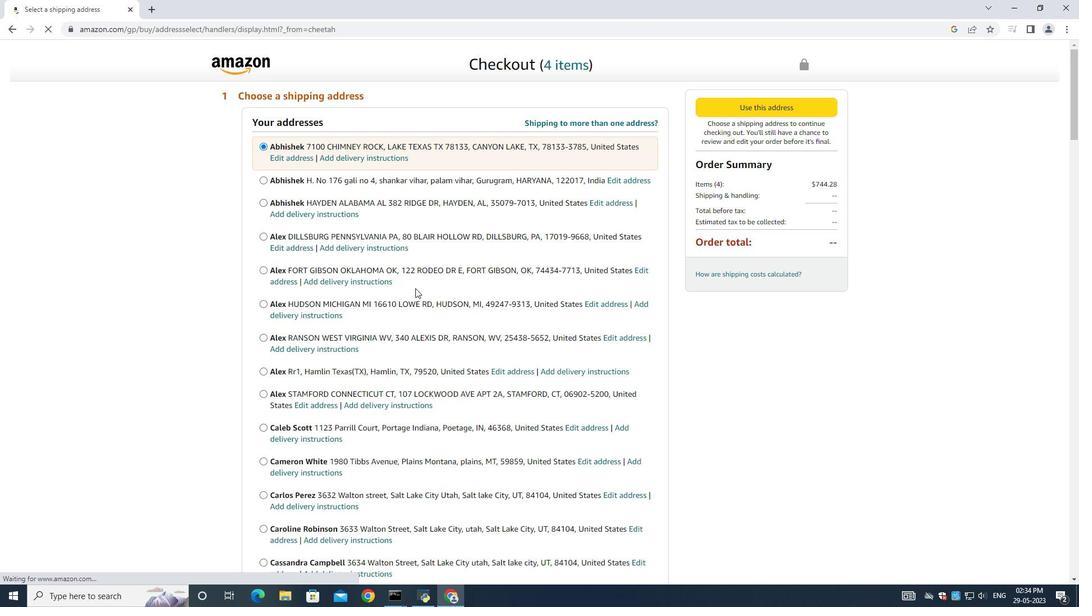 
Action: Mouse scrolled (415, 288) with delta (0, 0)
Screenshot: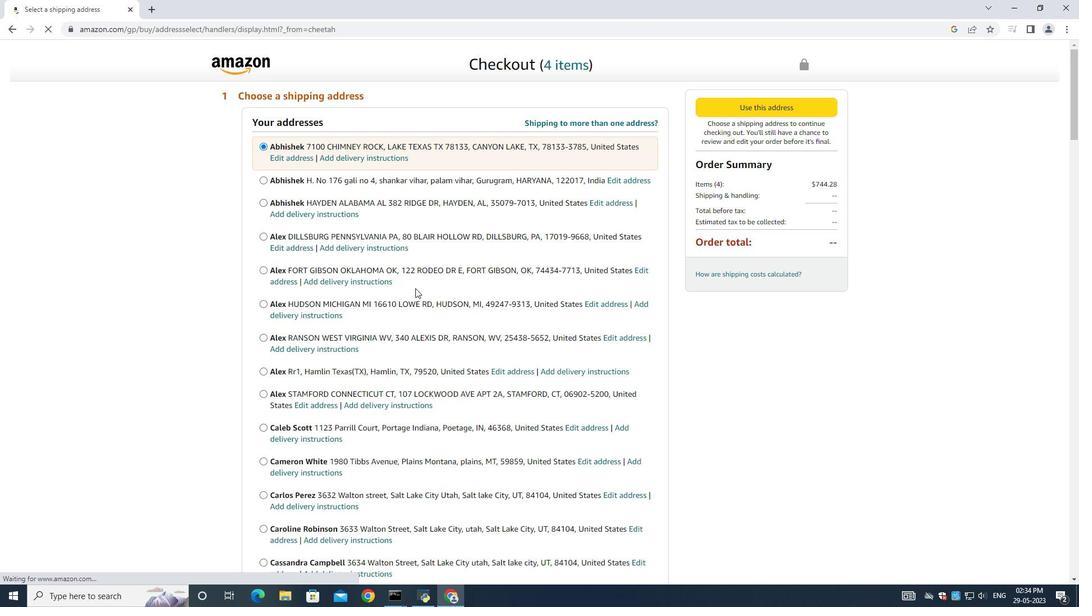 
Action: Mouse scrolled (415, 288) with delta (0, 0)
Screenshot: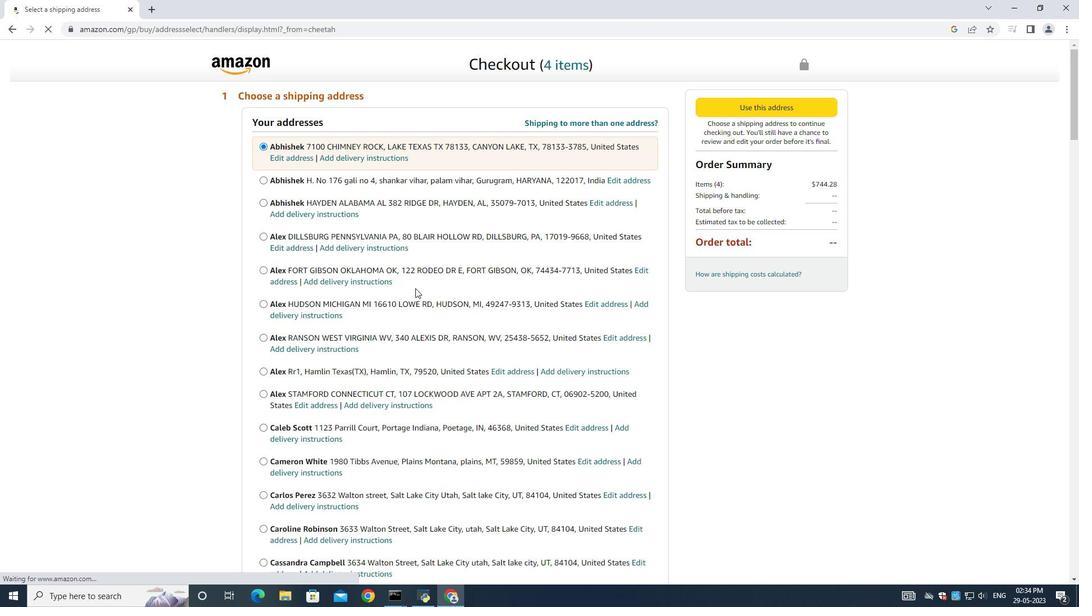 
Action: Mouse moved to (415, 289)
Screenshot: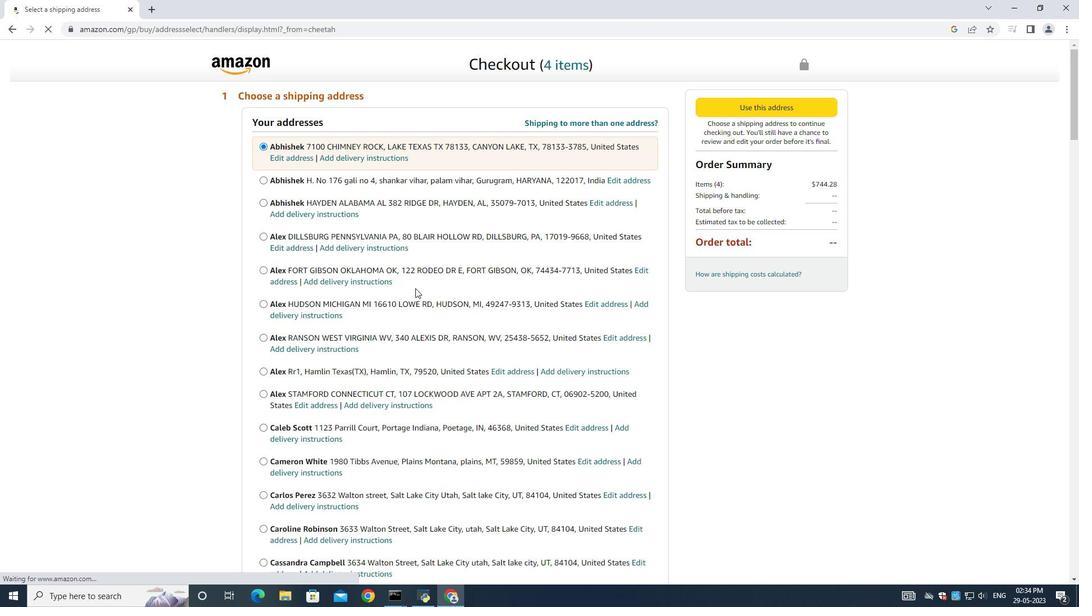 
Action: Mouse scrolled (415, 288) with delta (0, 0)
Screenshot: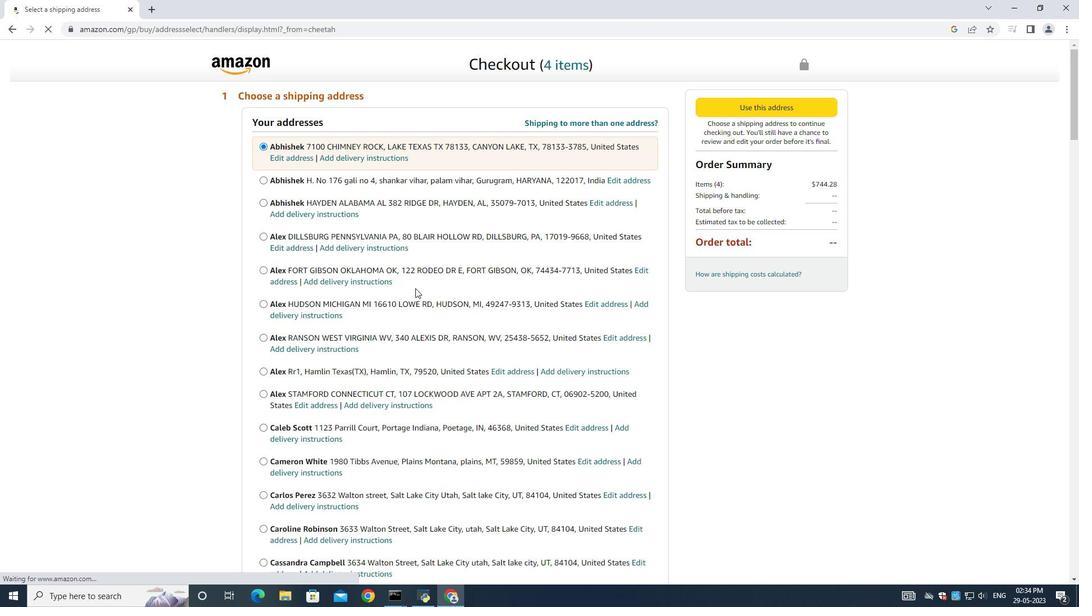 
Action: Mouse moved to (415, 292)
Screenshot: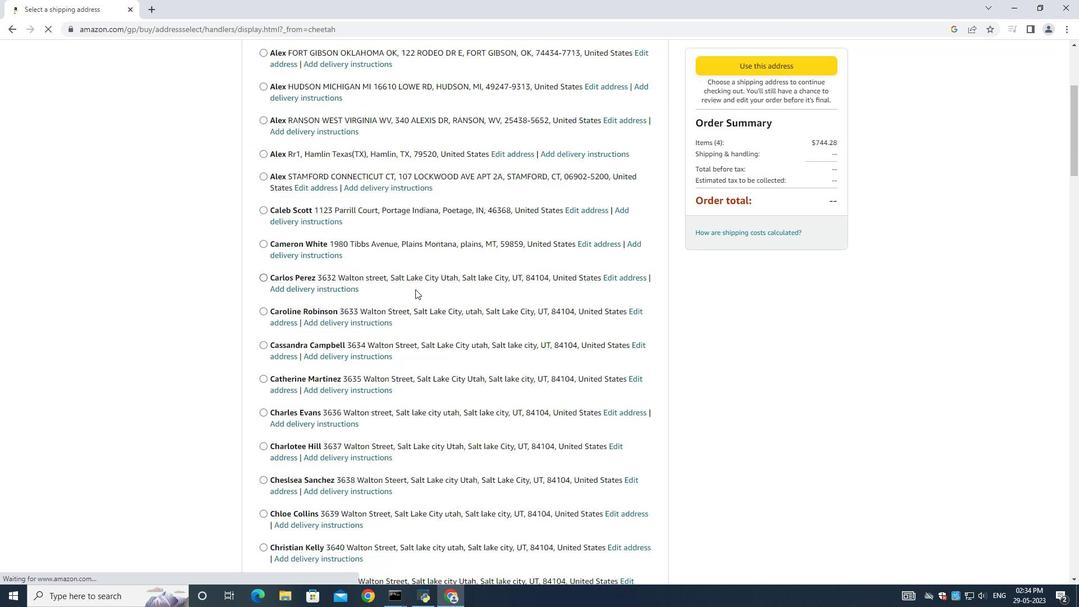 
Action: Mouse scrolled (415, 291) with delta (0, 0)
Screenshot: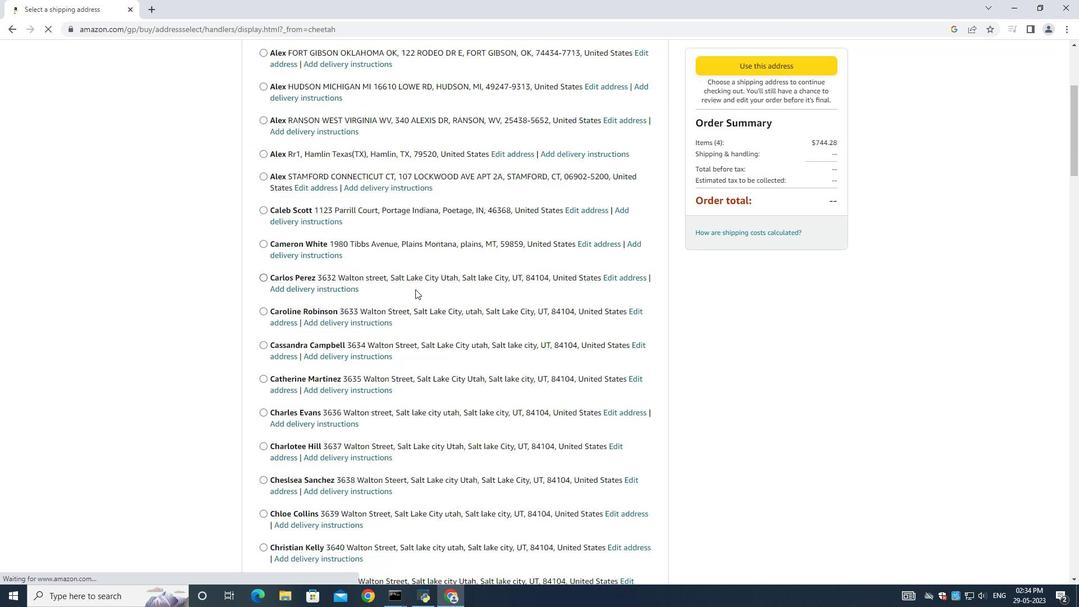 
Action: Mouse moved to (415, 292)
Screenshot: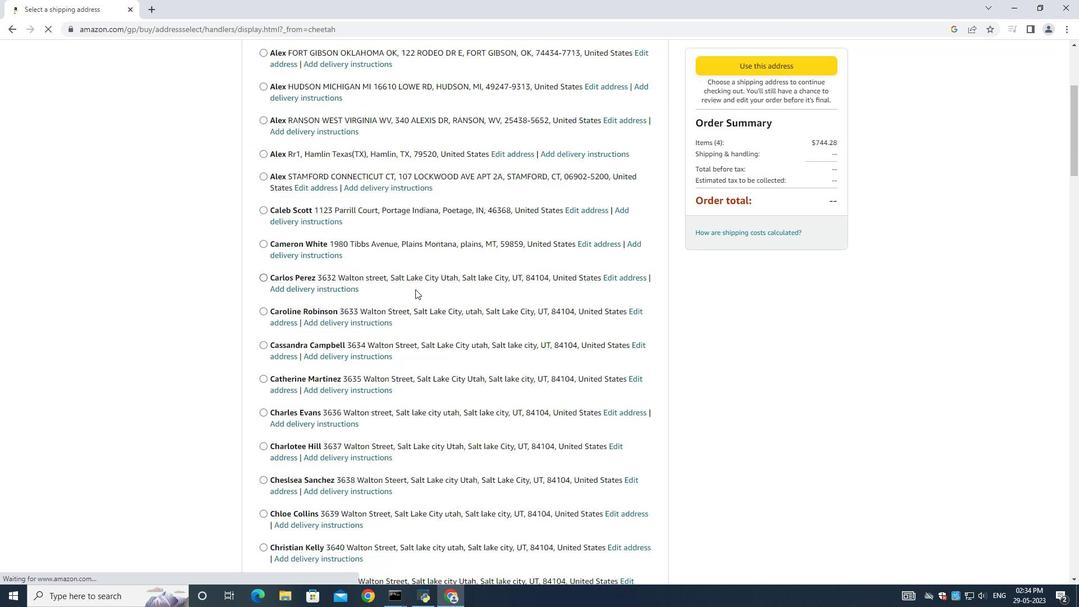 
Action: Mouse scrolled (415, 291) with delta (0, 0)
Screenshot: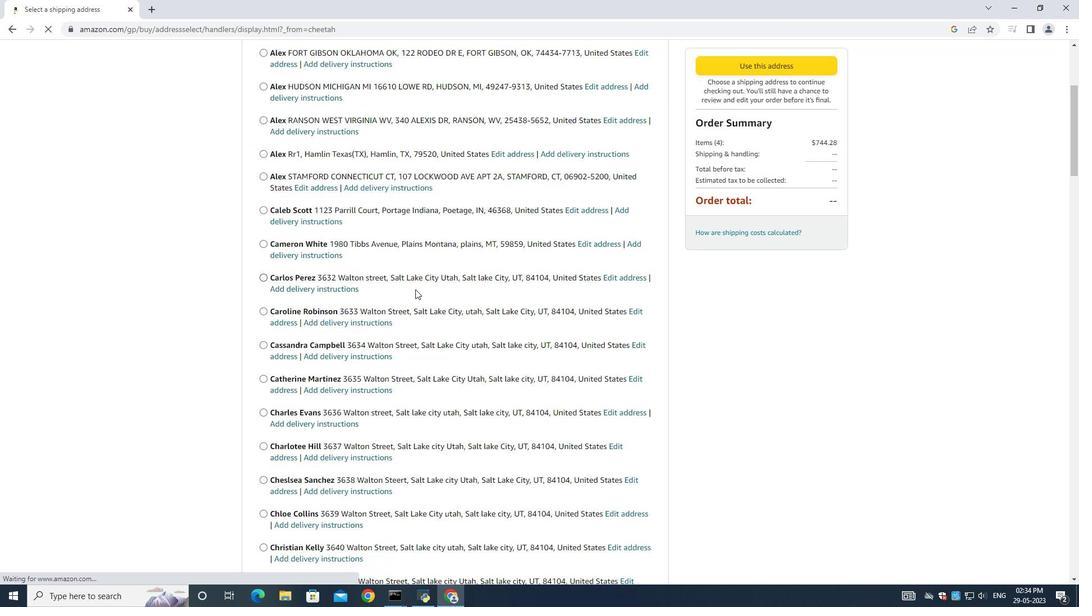 
Action: Mouse scrolled (415, 291) with delta (0, -1)
Screenshot: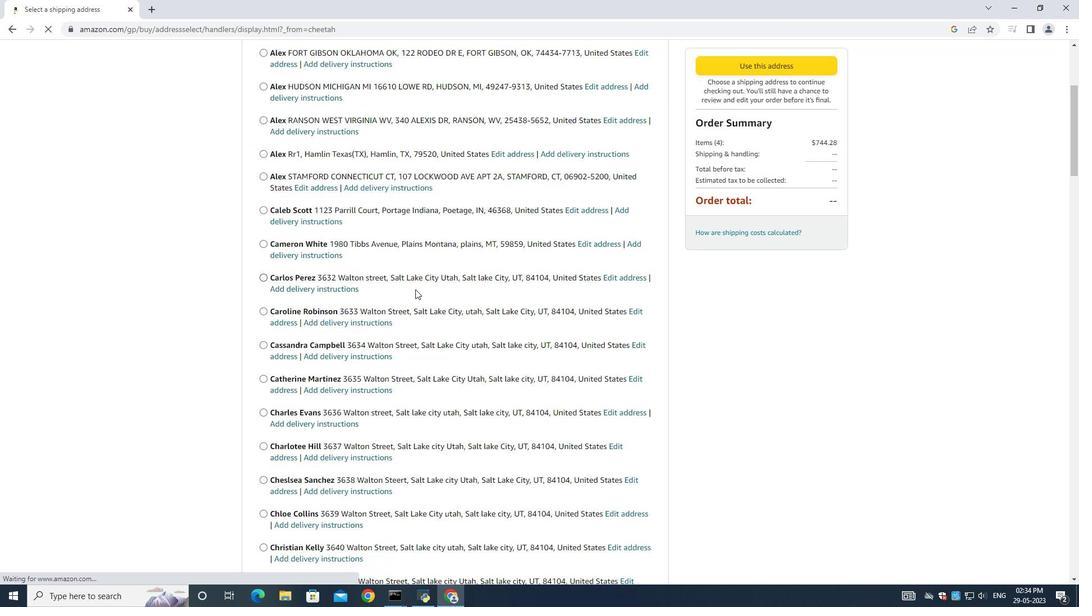 
Action: Mouse scrolled (415, 292) with delta (0, 0)
Screenshot: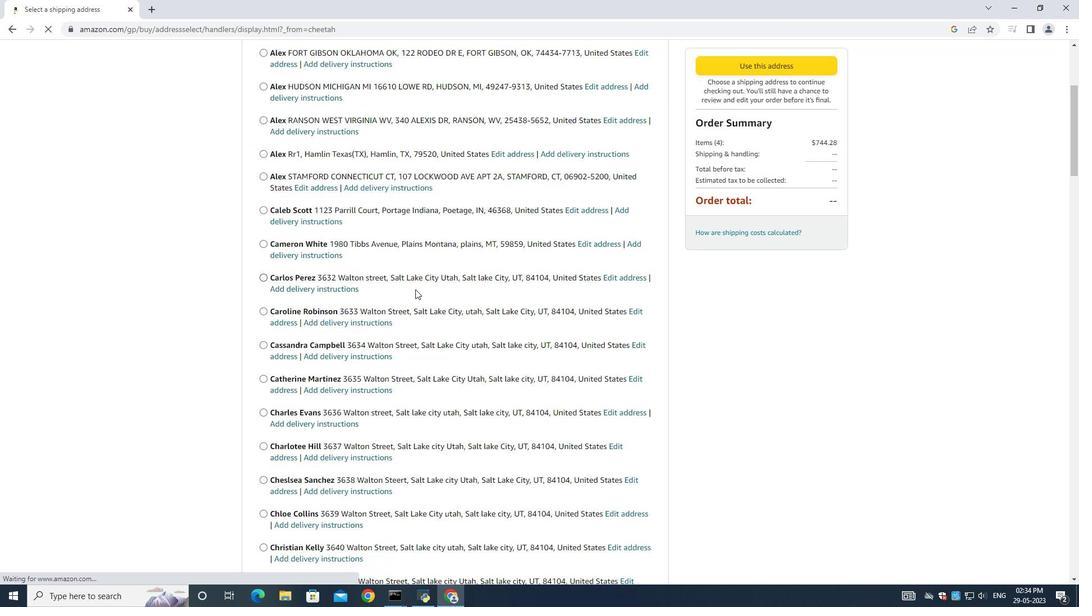 
Action: Mouse scrolled (415, 292) with delta (0, 0)
Screenshot: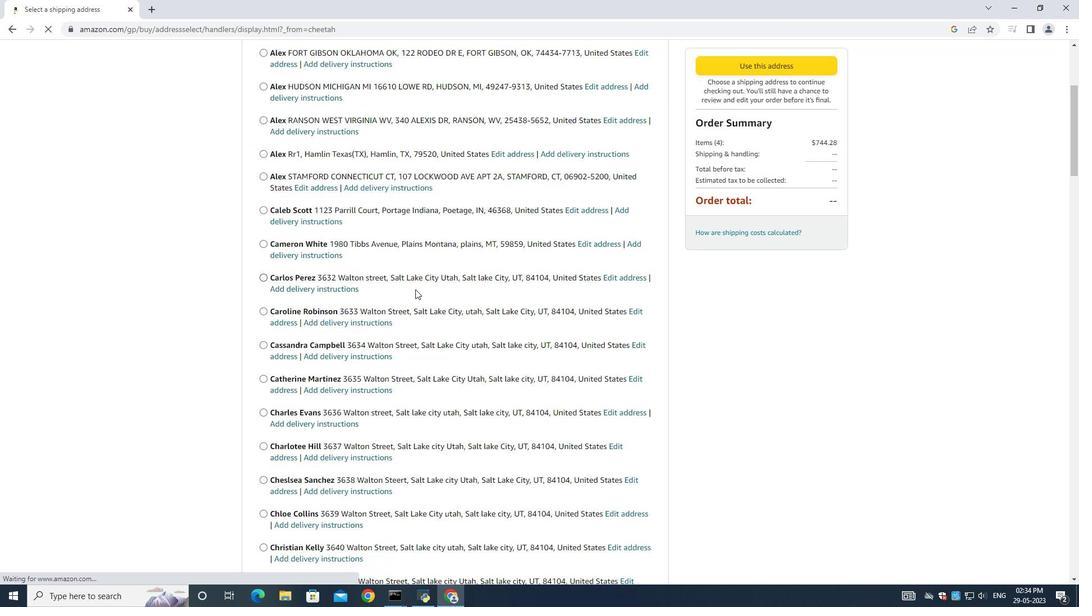 
Action: Mouse scrolled (415, 292) with delta (0, 0)
Screenshot: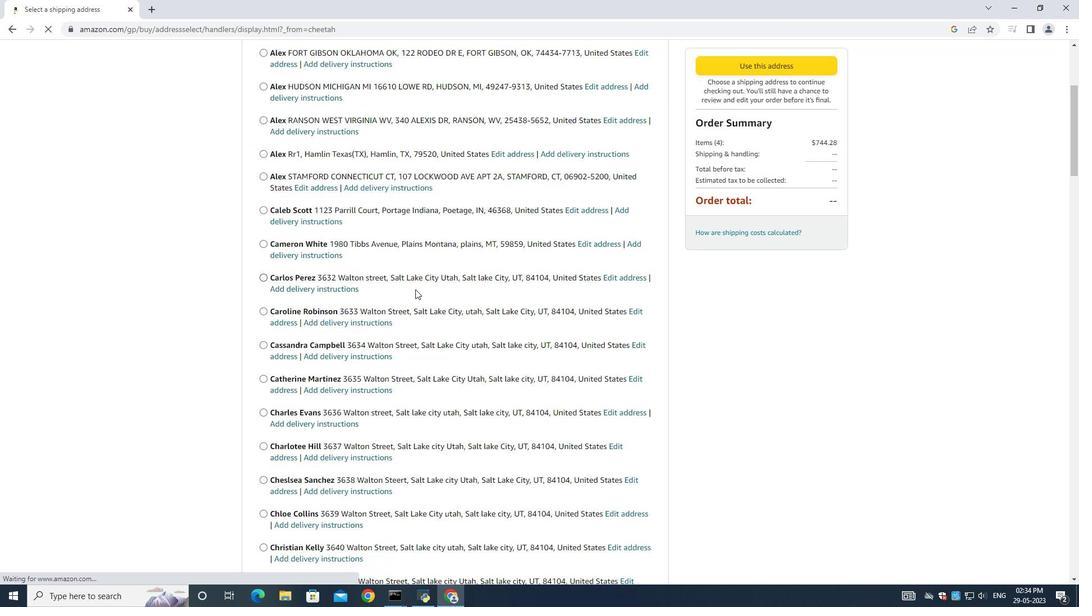 
Action: Mouse moved to (415, 293)
Screenshot: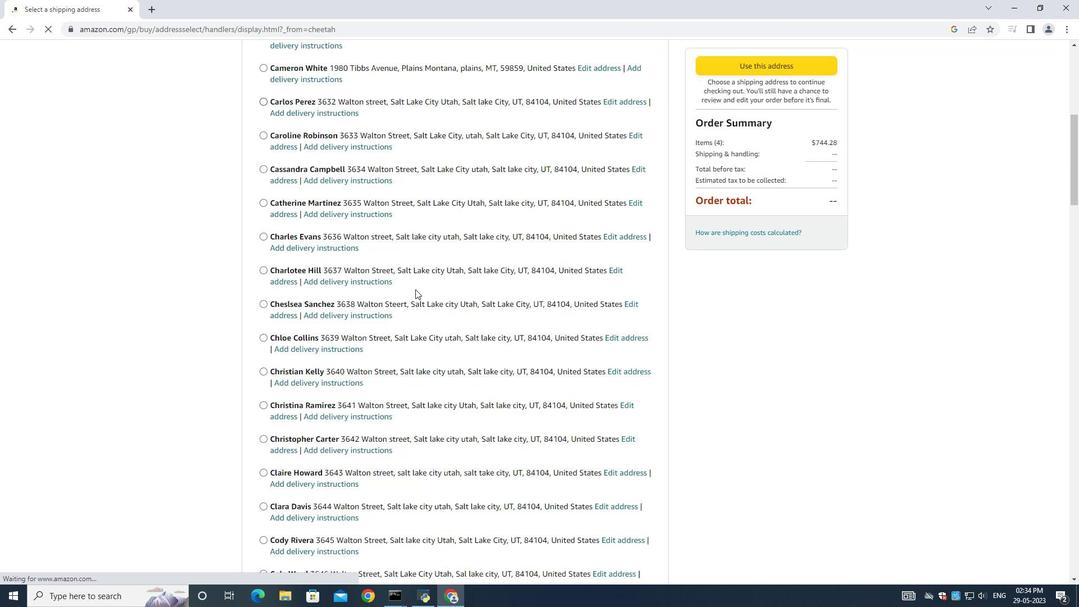 
Action: Mouse scrolled (415, 292) with delta (0, 0)
Screenshot: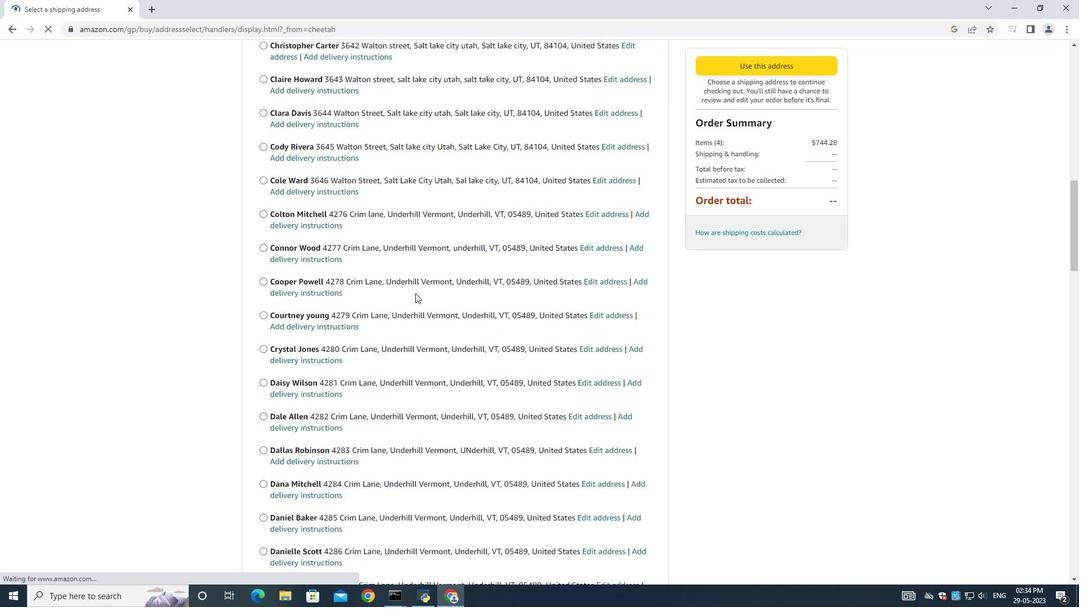 
Action: Mouse scrolled (415, 292) with delta (0, 0)
Screenshot: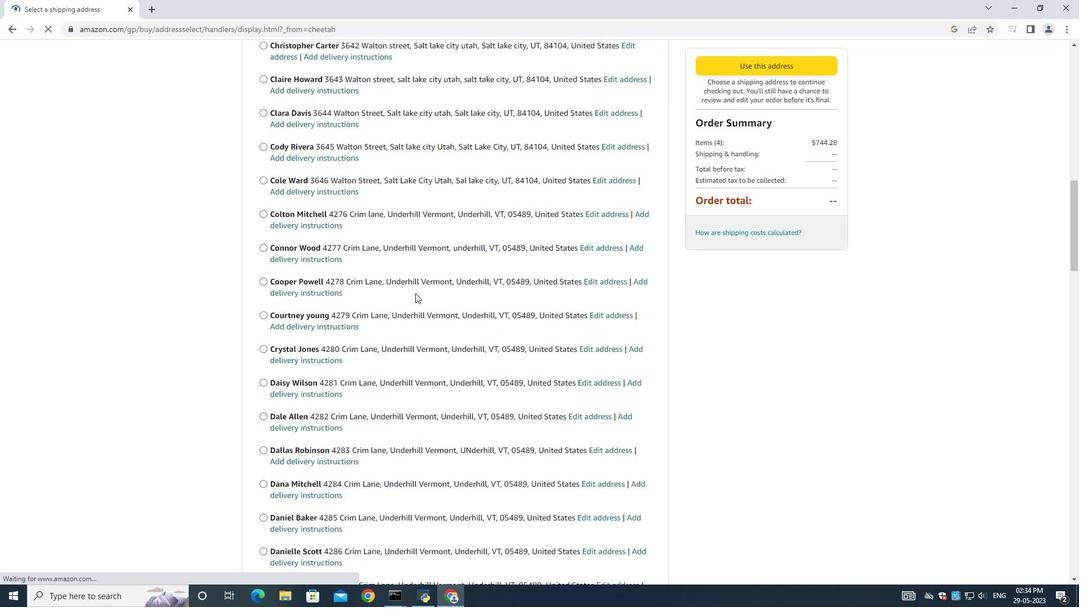 
Action: Mouse scrolled (415, 292) with delta (0, 0)
Screenshot: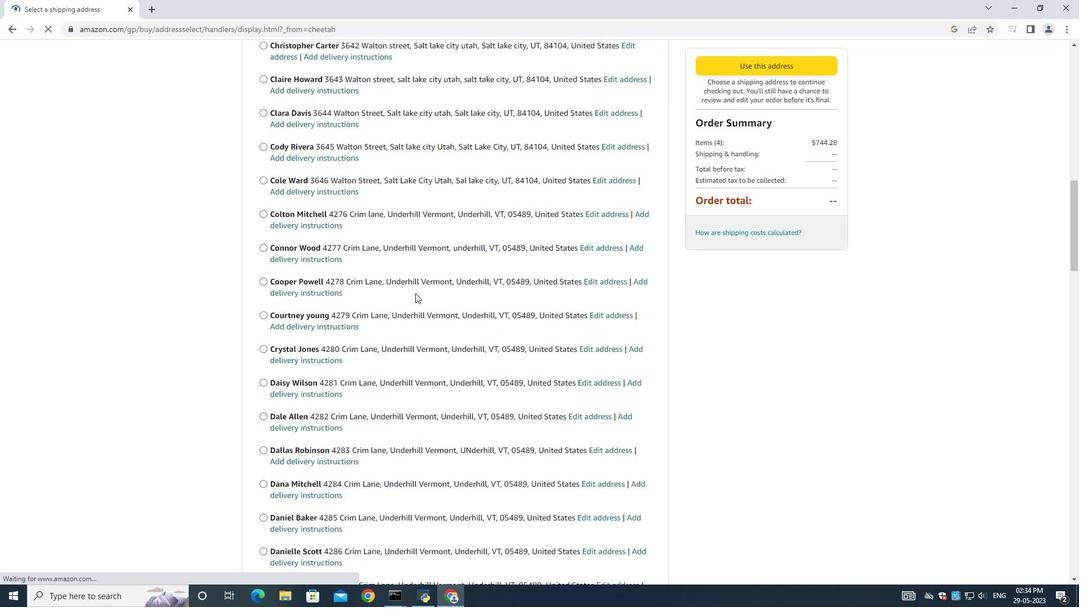 
Action: Mouse scrolled (415, 292) with delta (0, -1)
Screenshot: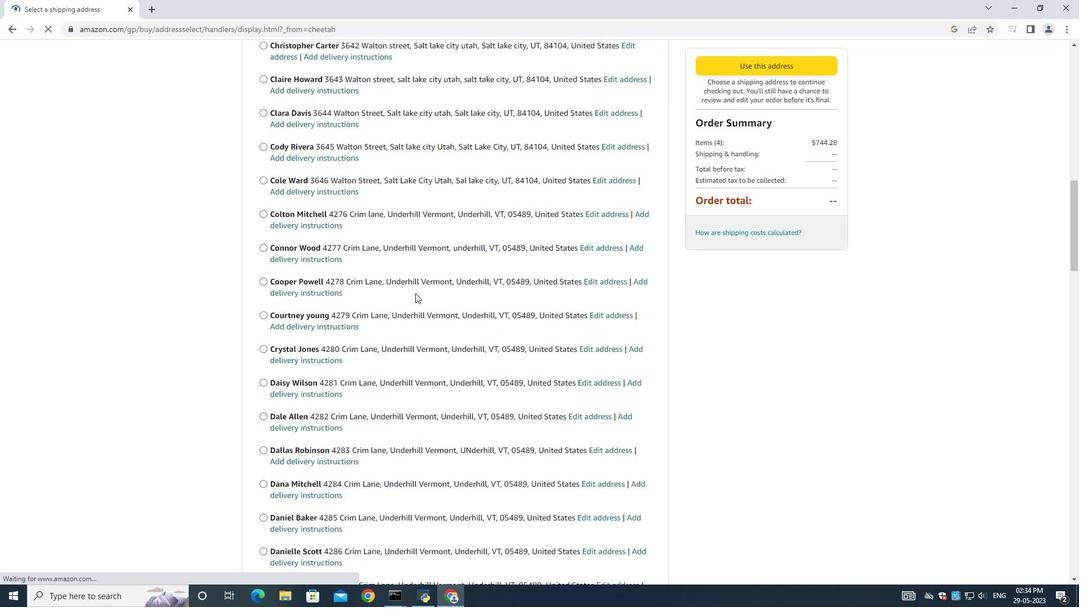
Action: Mouse scrolled (415, 292) with delta (0, 0)
Screenshot: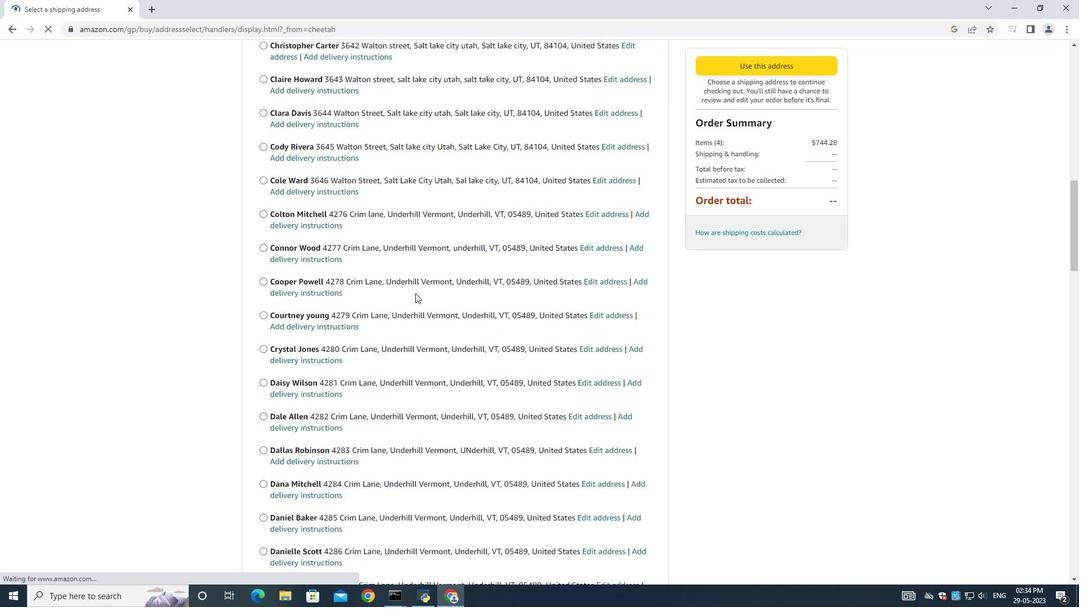 
Action: Mouse scrolled (415, 292) with delta (0, 0)
Screenshot: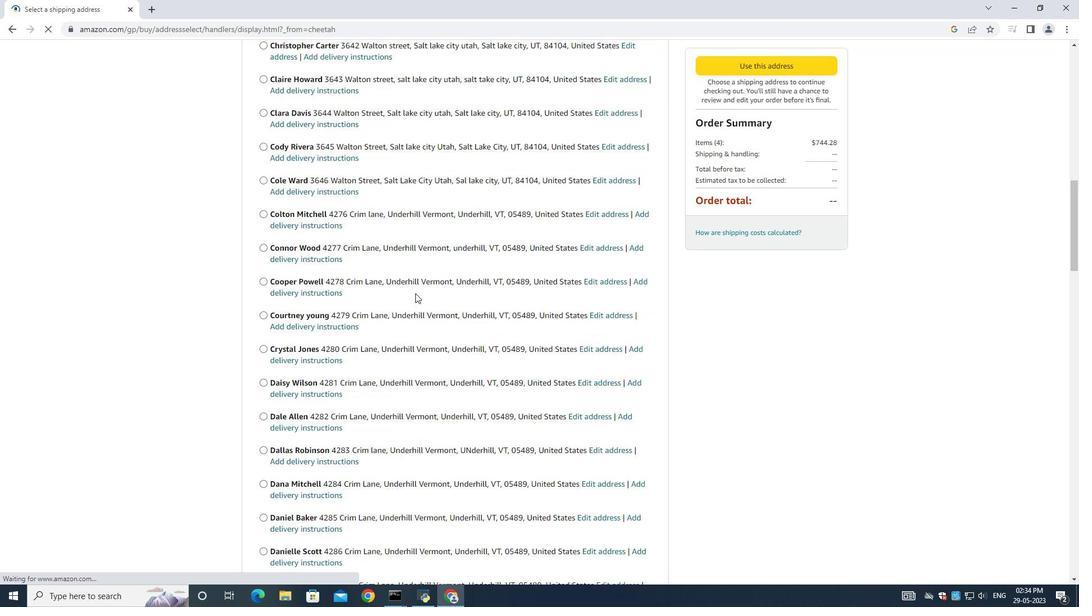 
Action: Mouse moved to (415, 293)
Screenshot: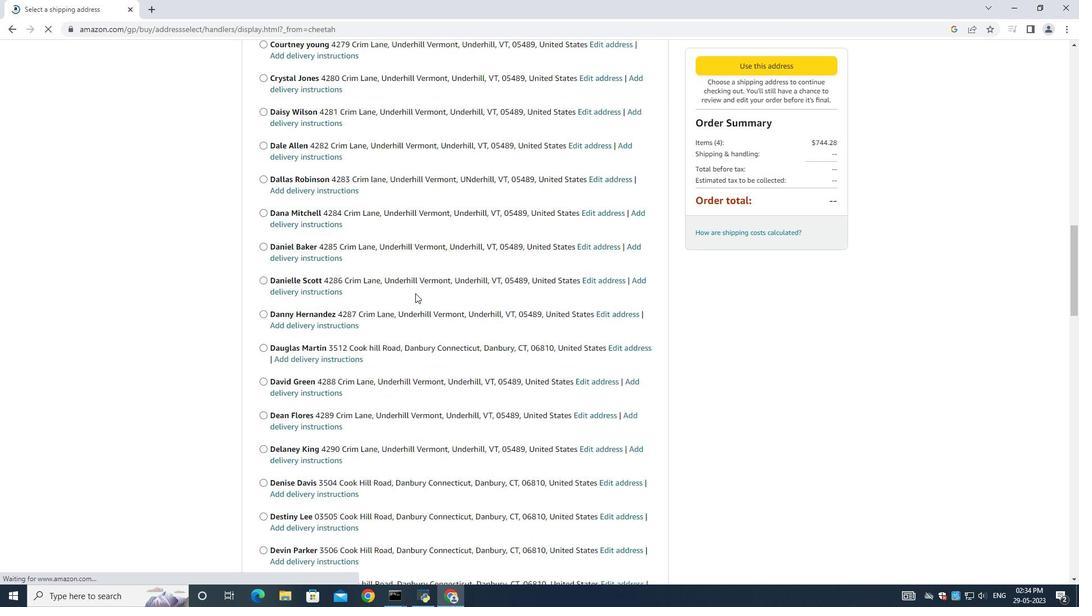 
Action: Mouse scrolled (415, 292) with delta (0, 0)
Screenshot: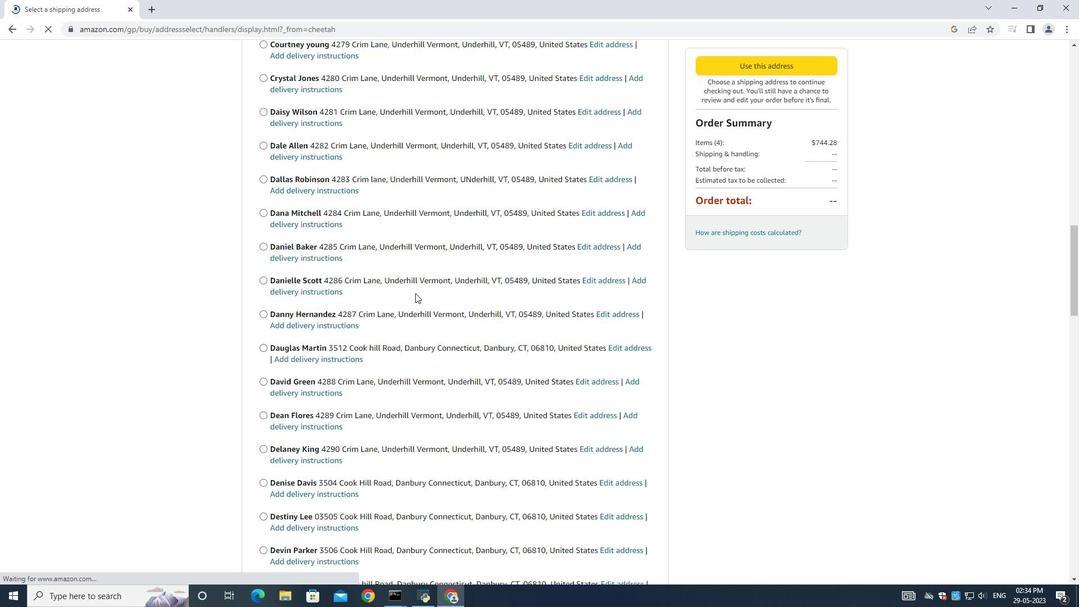 
Action: Mouse moved to (415, 293)
Screenshot: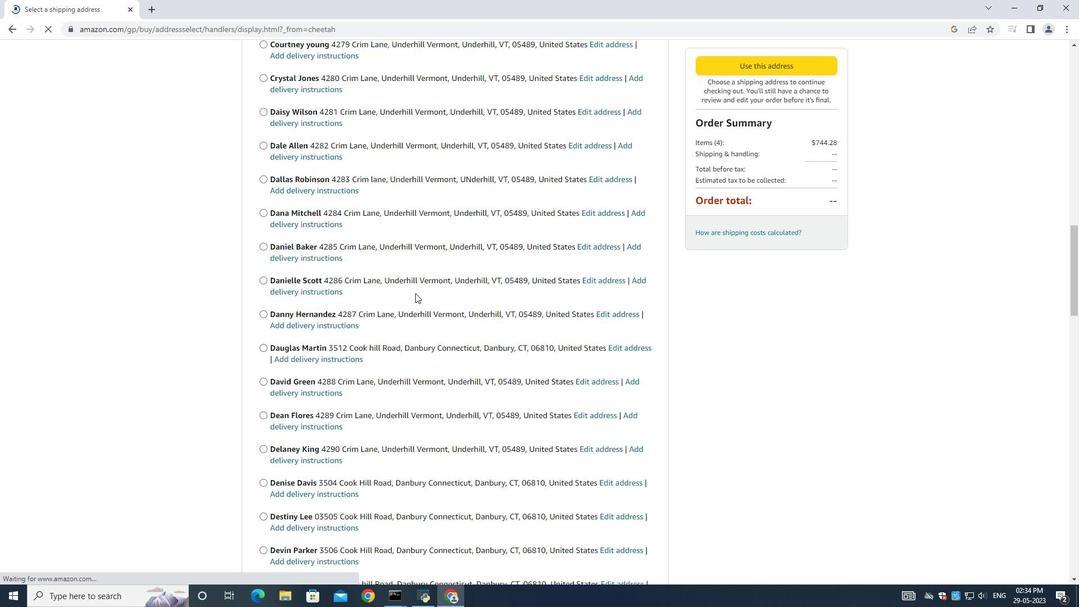 
Action: Mouse scrolled (415, 293) with delta (0, 0)
Screenshot: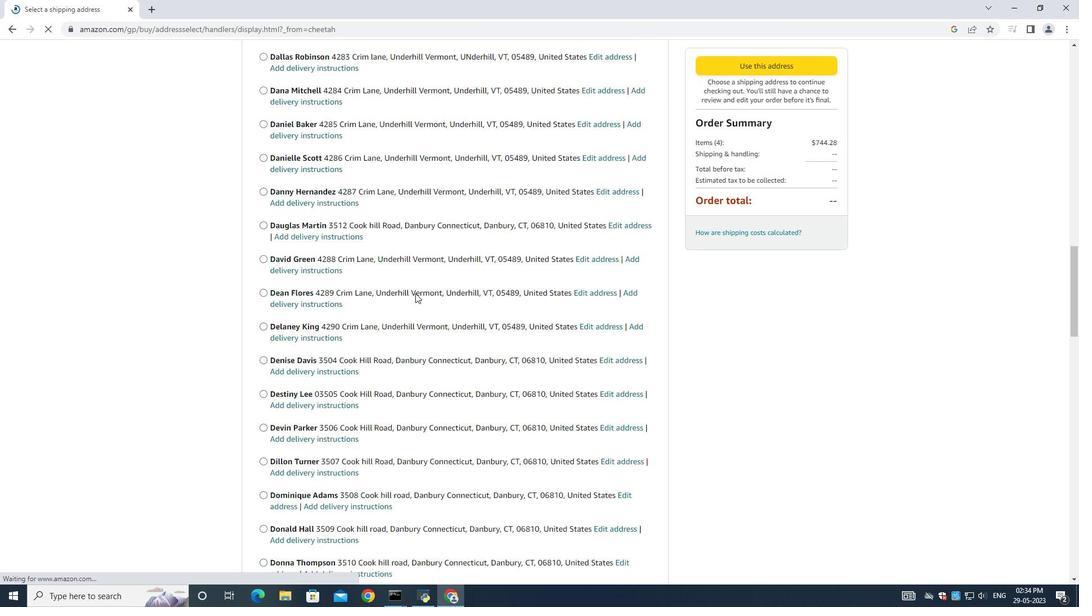 
Action: Mouse moved to (416, 293)
Screenshot: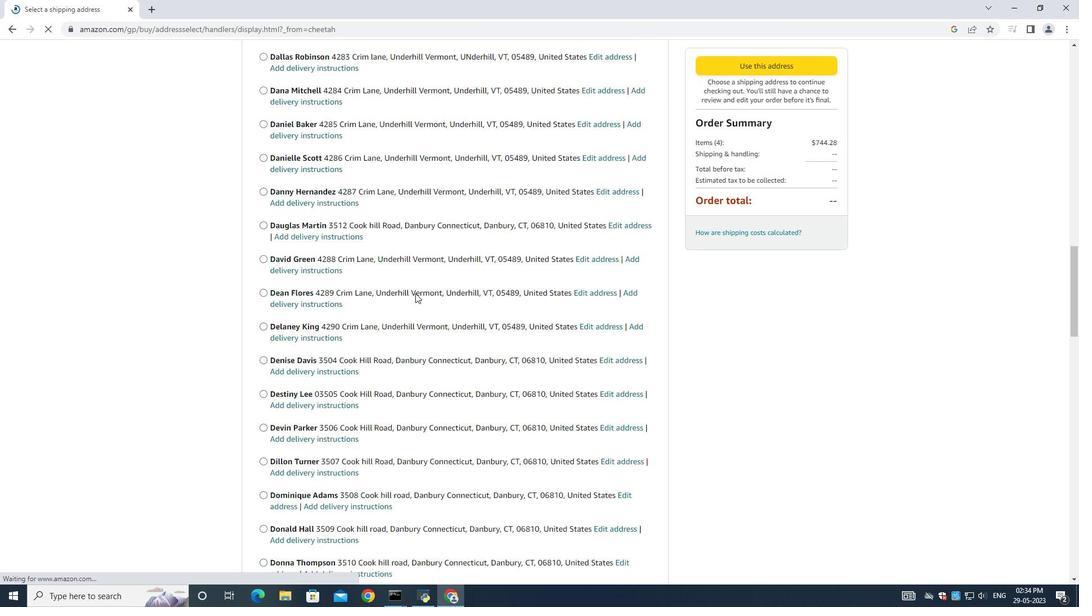 
Action: Mouse scrolled (415, 293) with delta (0, 0)
Screenshot: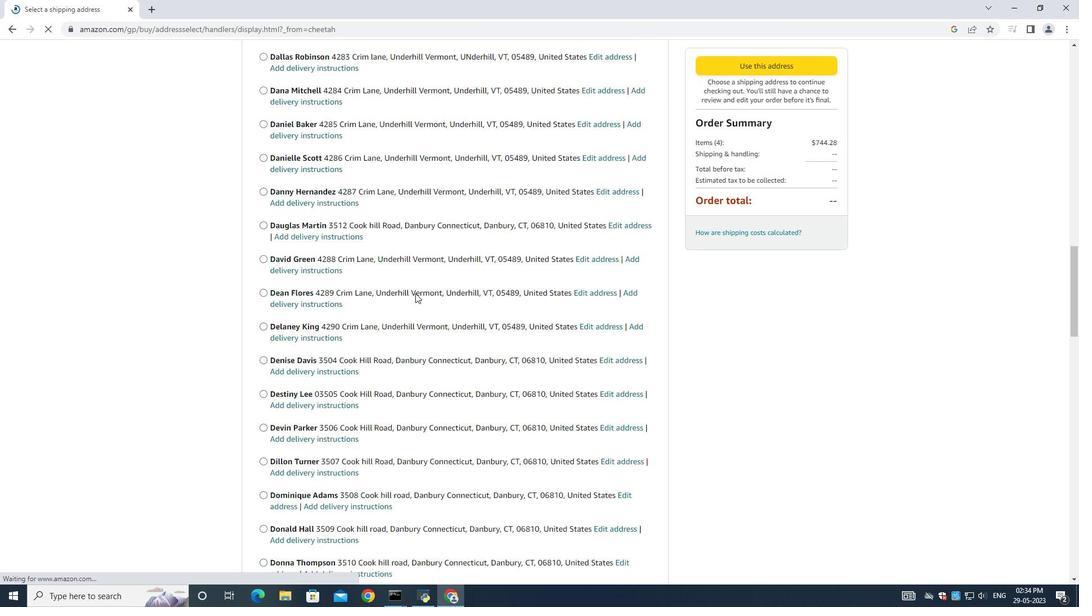
Action: Mouse moved to (416, 294)
Screenshot: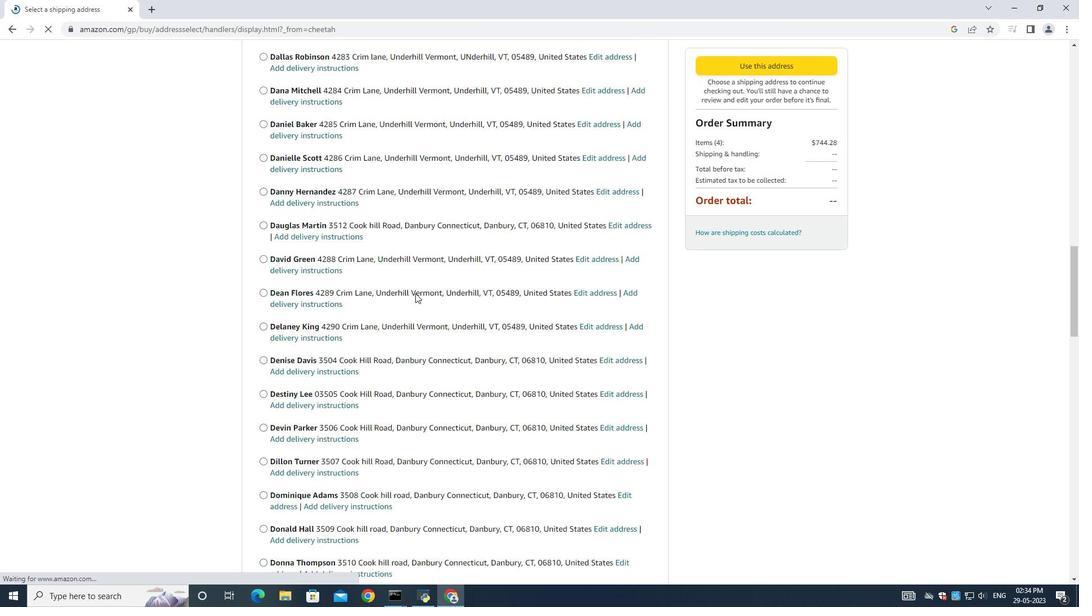 
Action: Mouse scrolled (416, 293) with delta (0, 0)
Screenshot: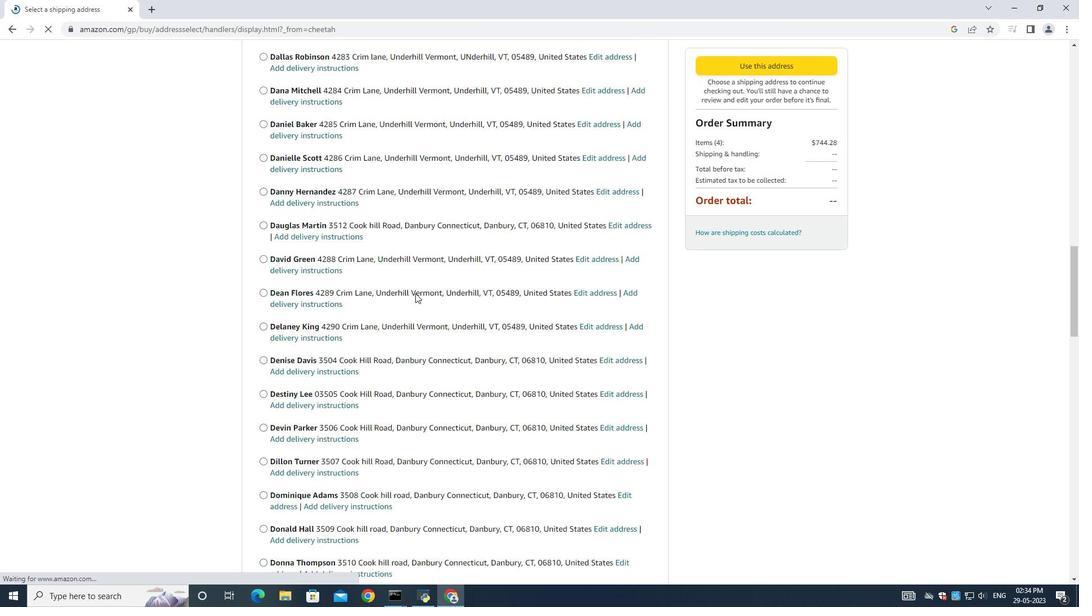 
Action: Mouse moved to (416, 295)
Screenshot: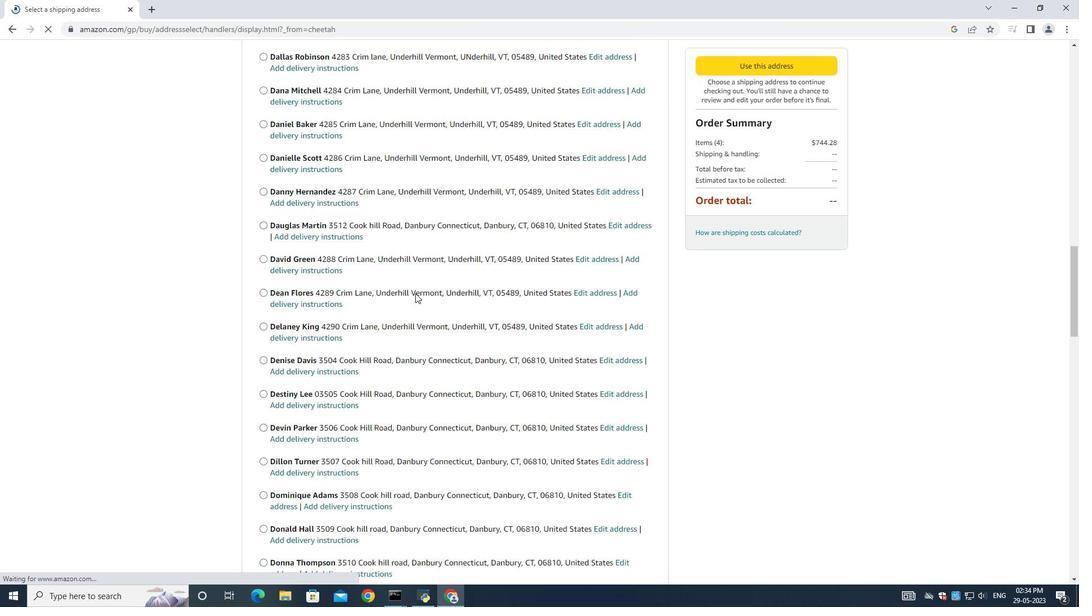 
Action: Mouse scrolled (416, 293) with delta (0, 0)
Screenshot: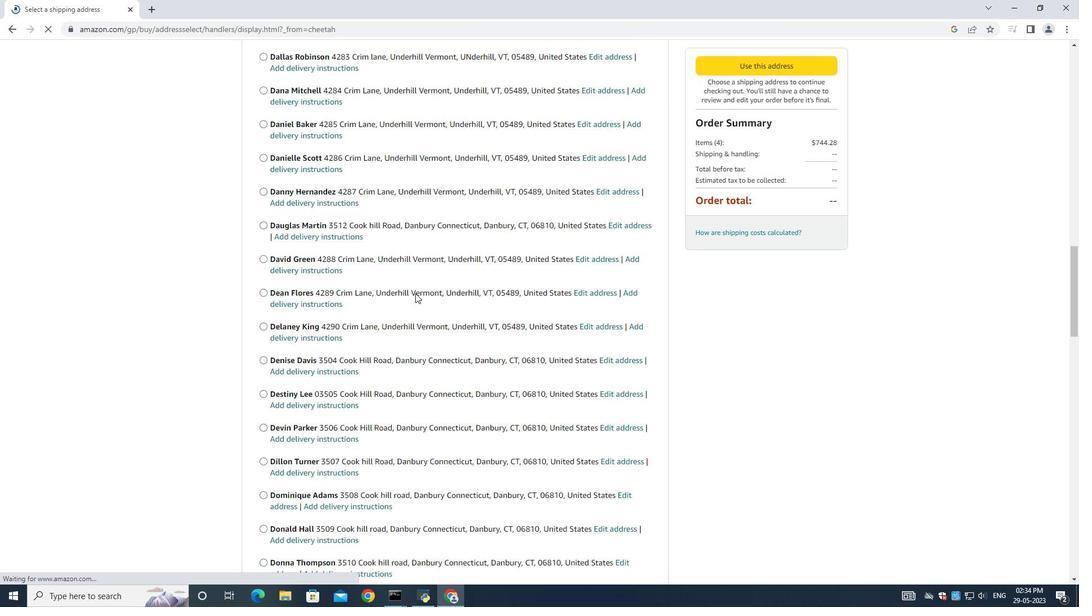
Action: Mouse moved to (416, 295)
Screenshot: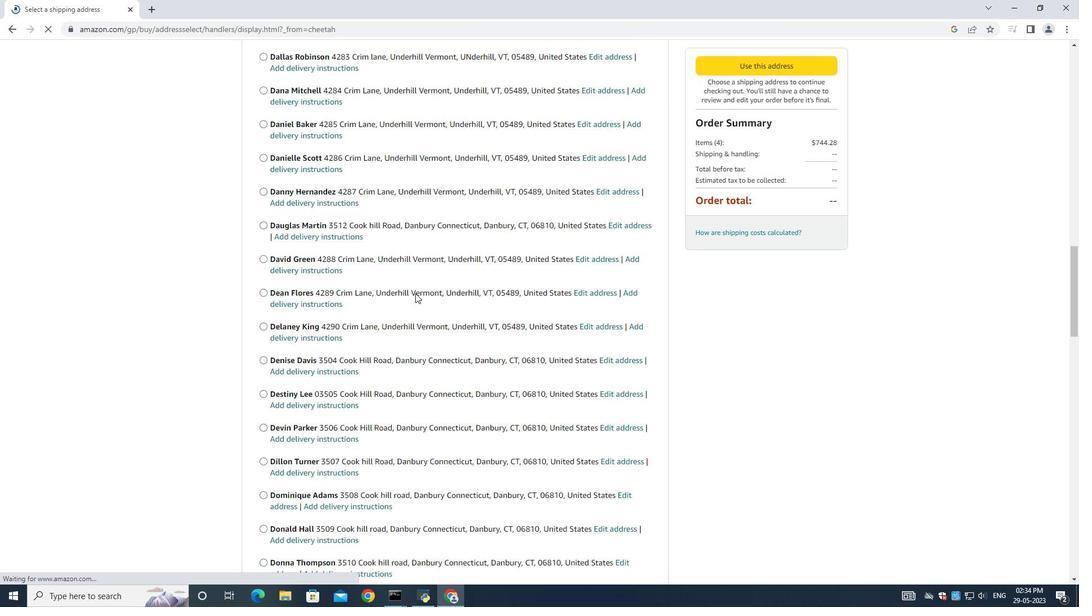 
Action: Mouse scrolled (416, 294) with delta (0, 0)
Screenshot: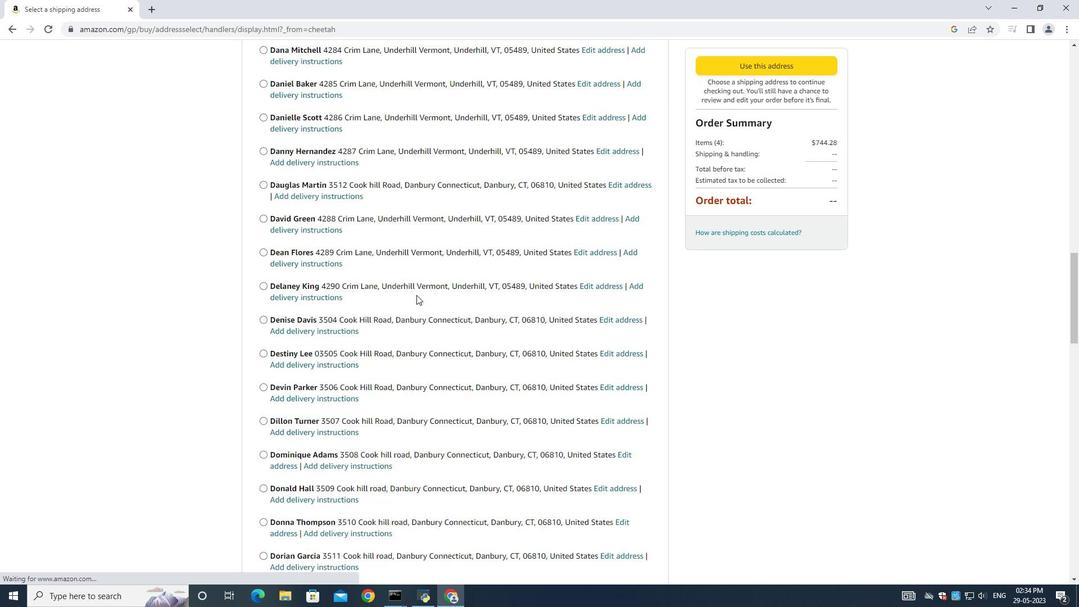 
Action: Mouse scrolled (416, 294) with delta (0, 0)
Screenshot: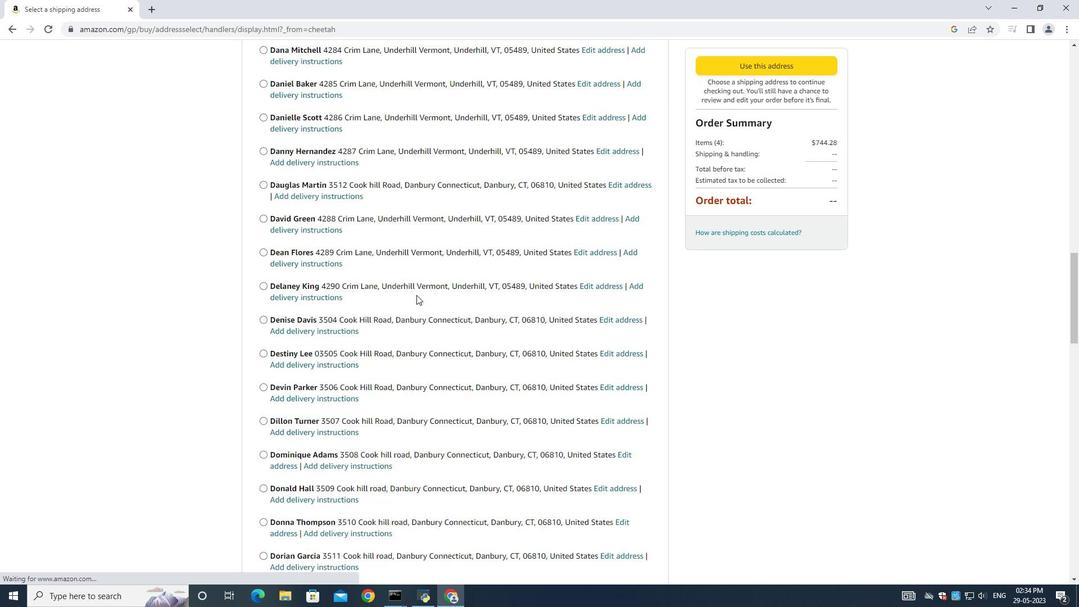 
Action: Mouse moved to (417, 294)
Screenshot: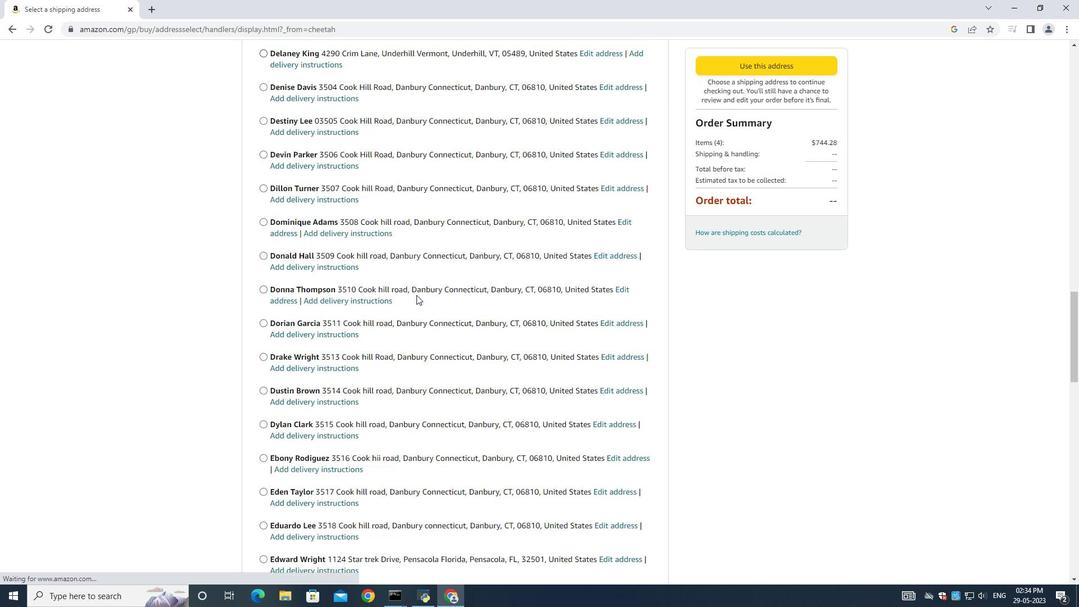 
Action: Mouse scrolled (417, 293) with delta (0, 0)
Screenshot: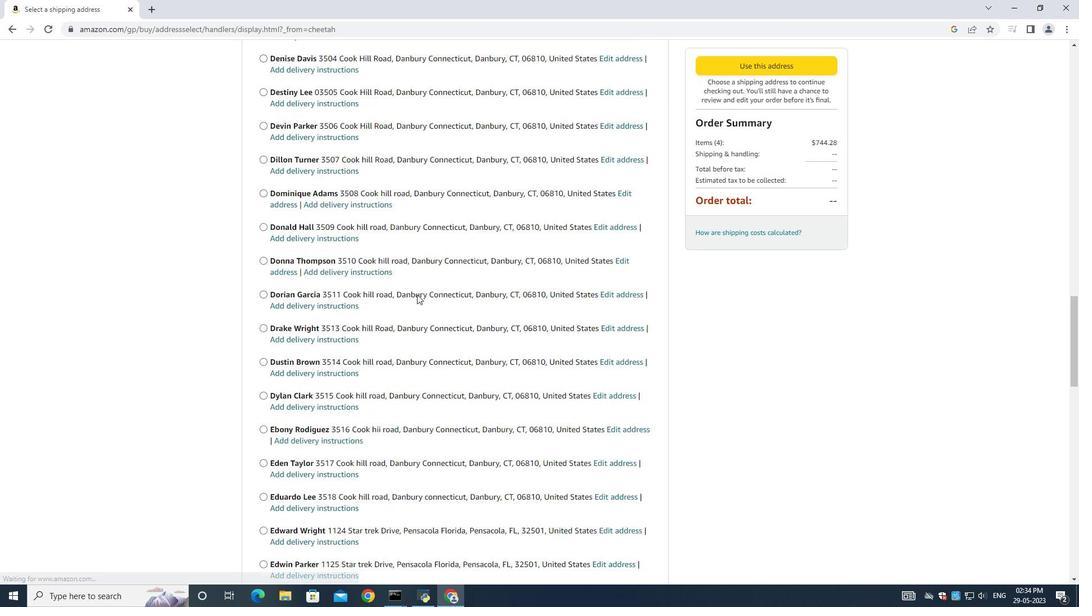 
Action: Mouse scrolled (417, 293) with delta (0, 0)
Screenshot: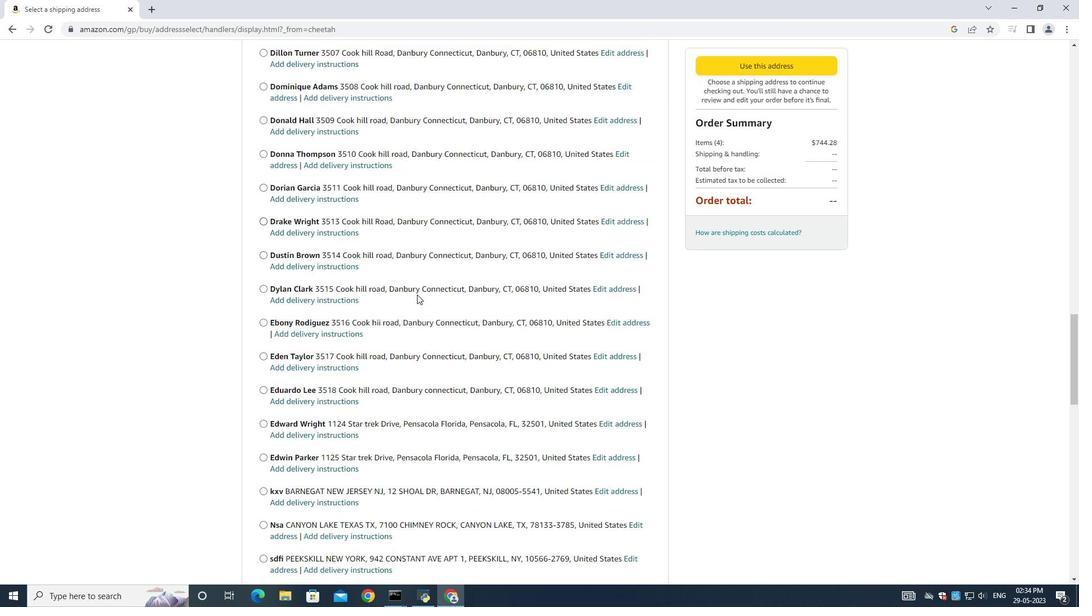 
Action: Mouse scrolled (417, 293) with delta (0, 0)
Screenshot: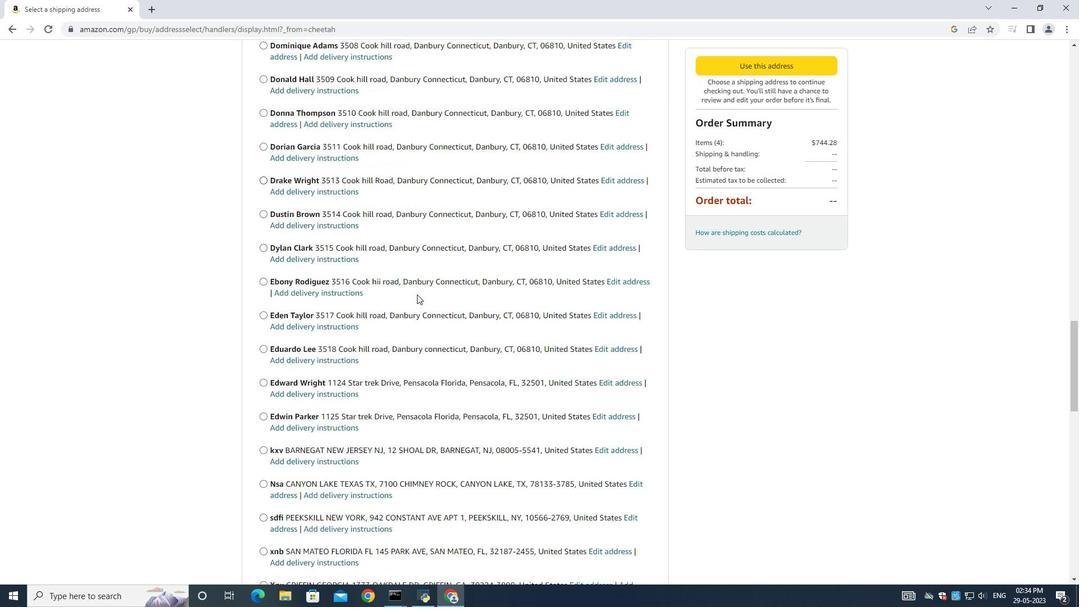 
Action: Mouse scrolled (417, 293) with delta (0, 0)
Screenshot: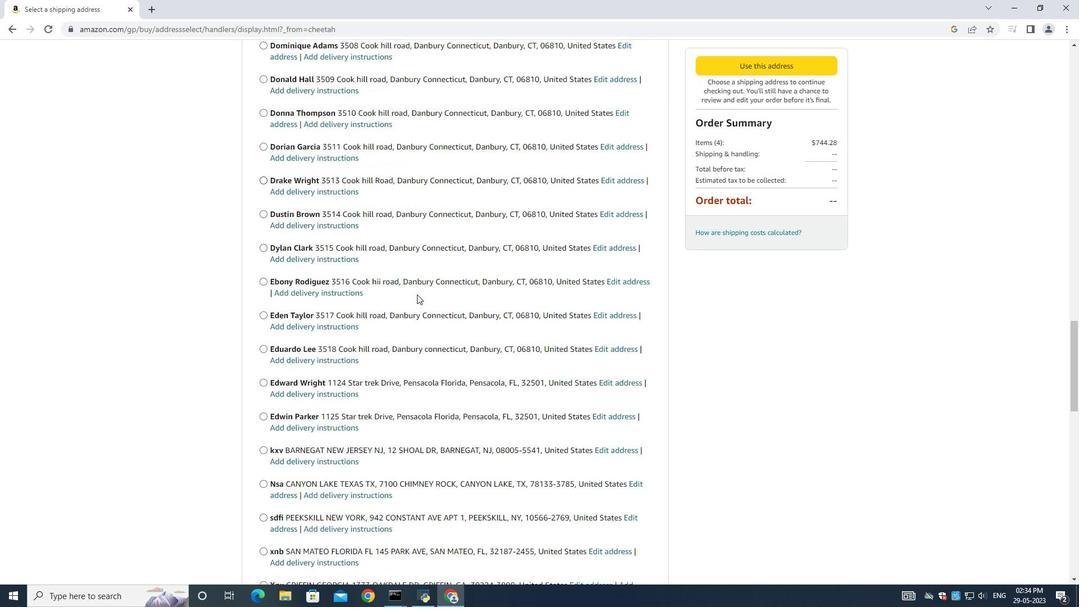 
Action: Mouse scrolled (417, 293) with delta (0, 0)
Screenshot: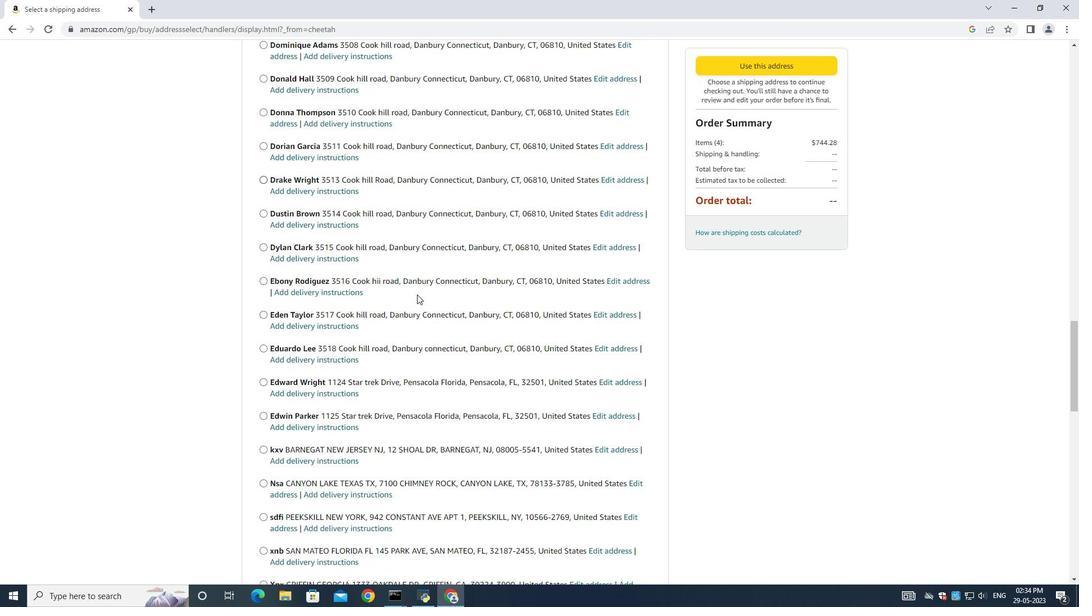 
Action: Mouse moved to (417, 294)
Screenshot: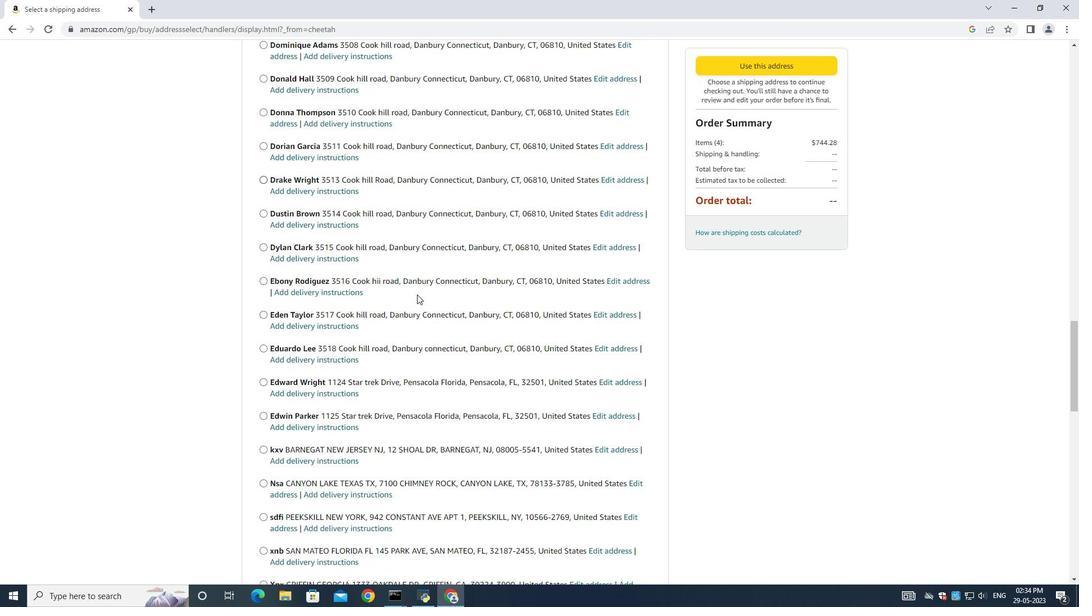
Action: Mouse scrolled (417, 293) with delta (0, 0)
Screenshot: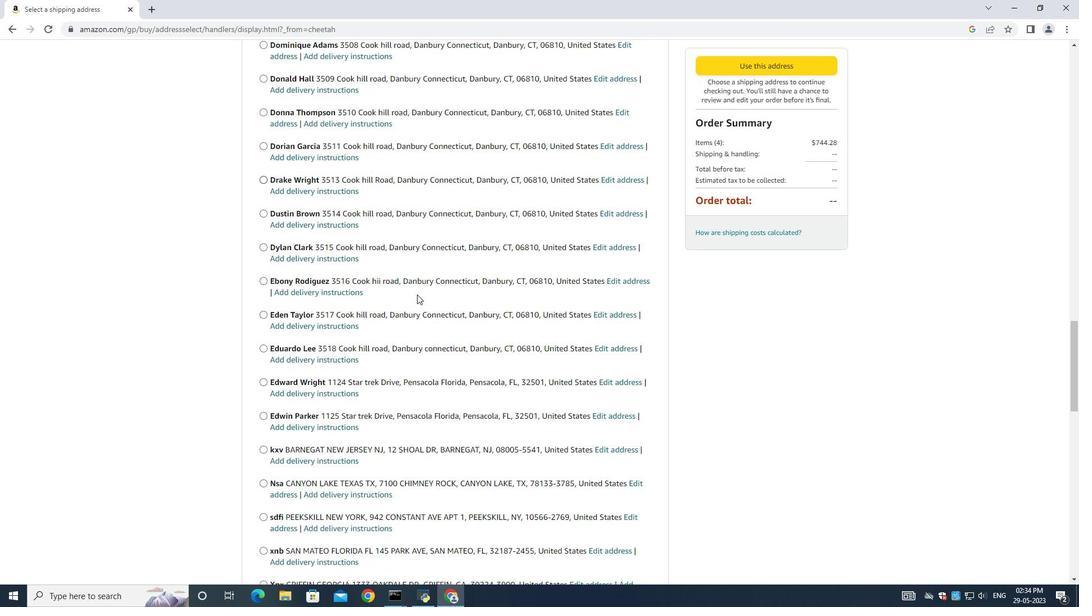 
Action: Mouse scrolled (417, 293) with delta (0, 0)
Screenshot: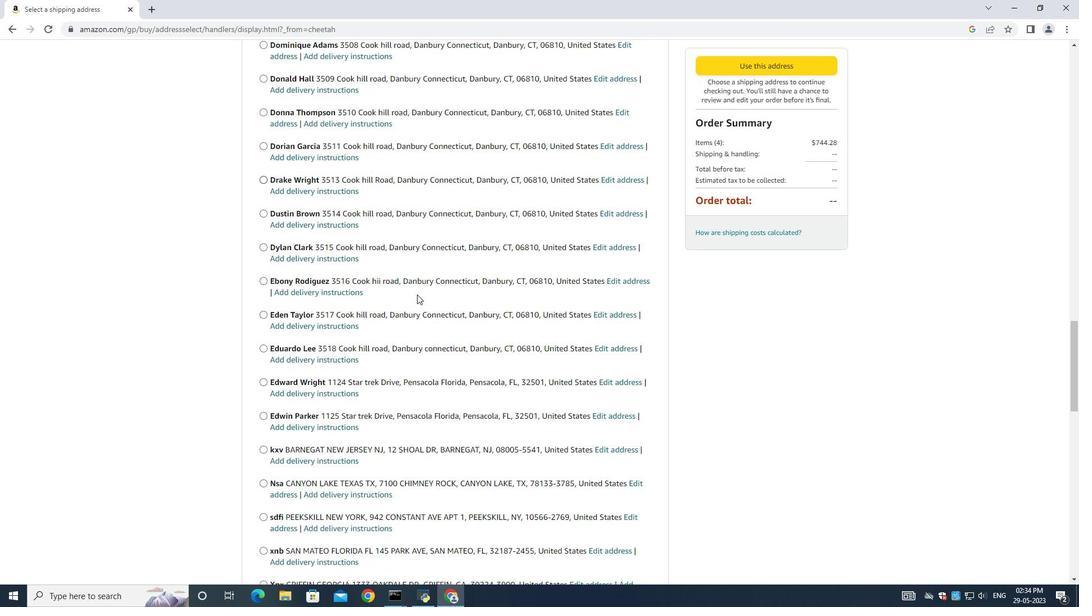 
Action: Mouse moved to (417, 294)
Screenshot: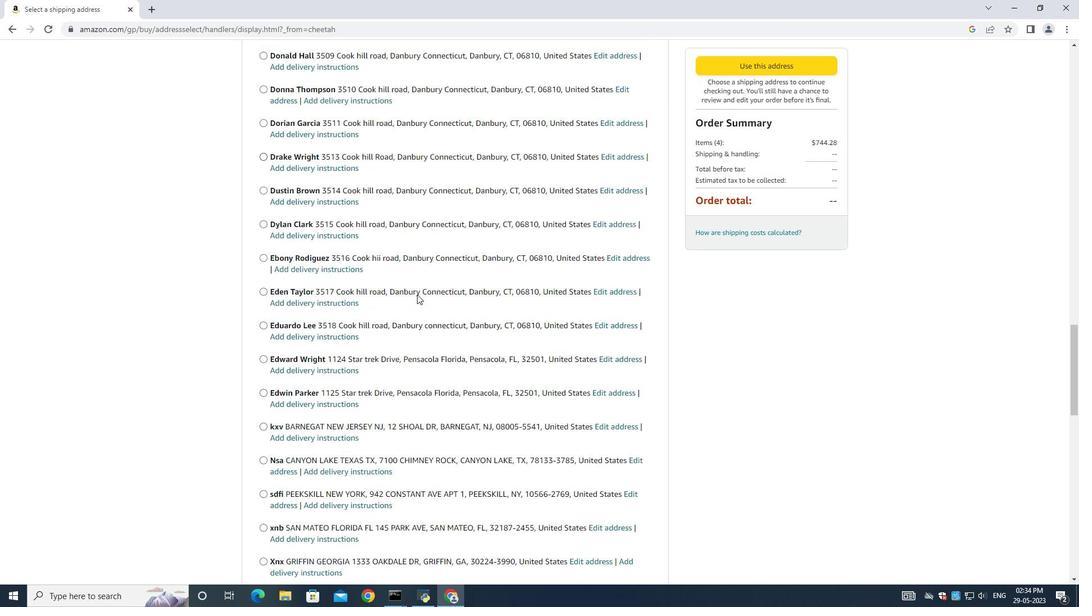 
Action: Mouse scrolled (417, 293) with delta (0, 0)
Screenshot: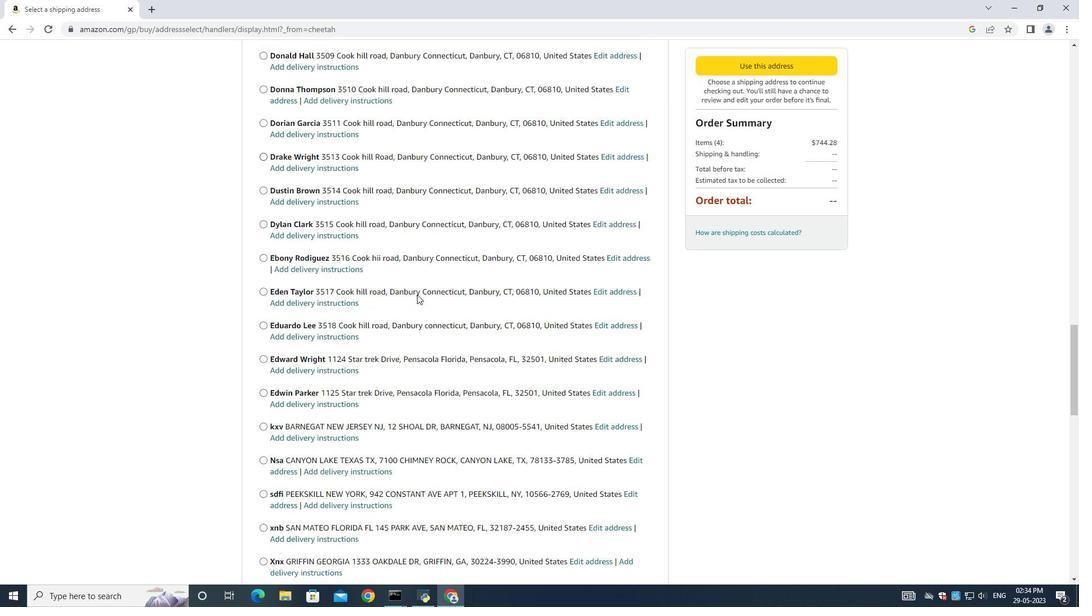 
Action: Mouse scrolled (417, 293) with delta (0, 0)
Screenshot: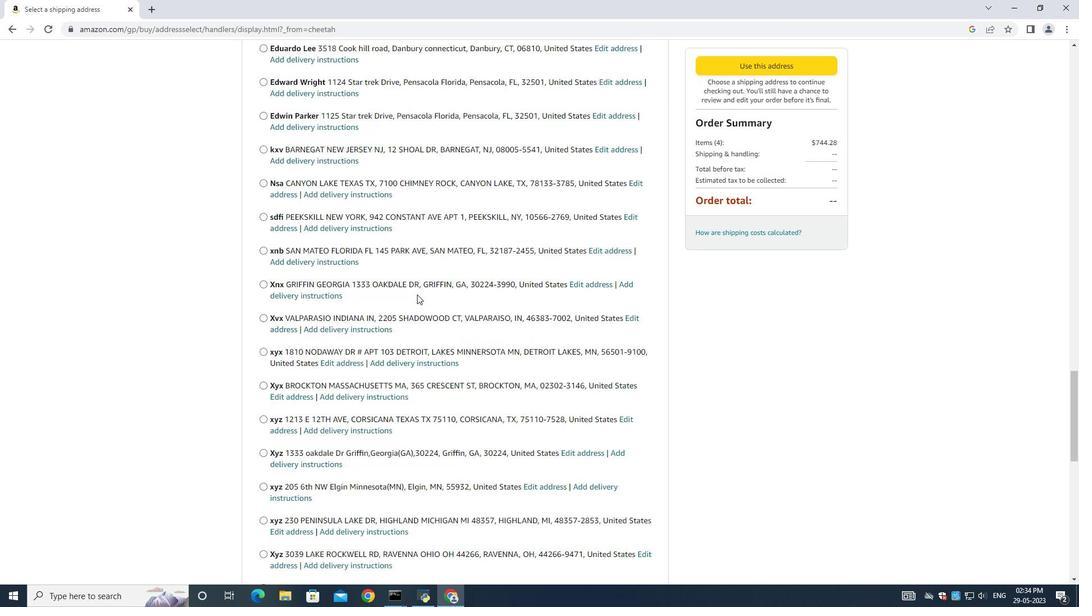 
Action: Mouse scrolled (417, 293) with delta (0, 0)
Screenshot: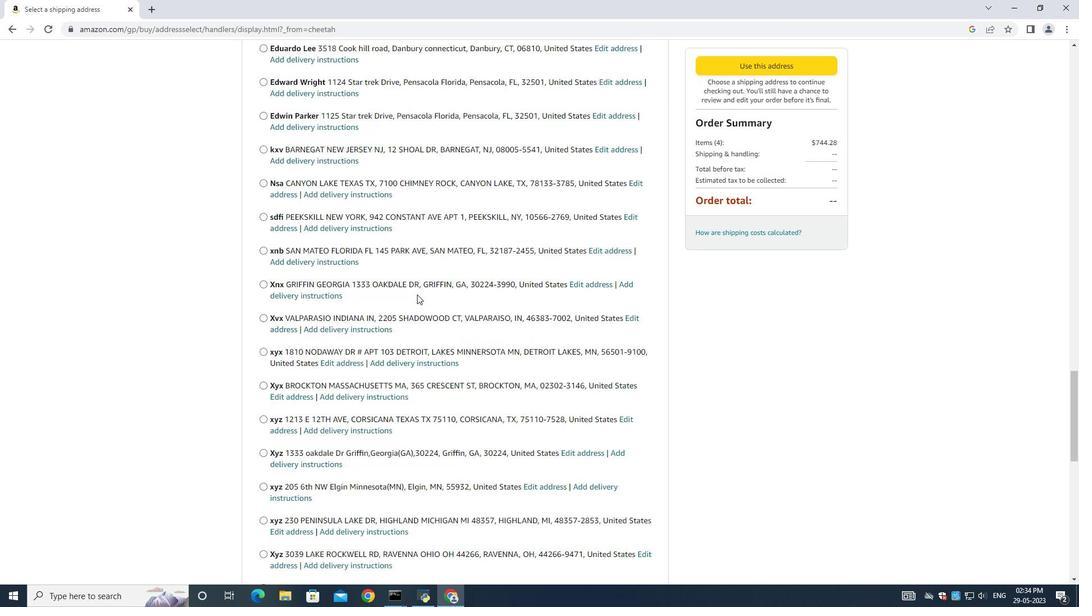 
Action: Mouse scrolled (417, 293) with delta (0, 0)
Screenshot: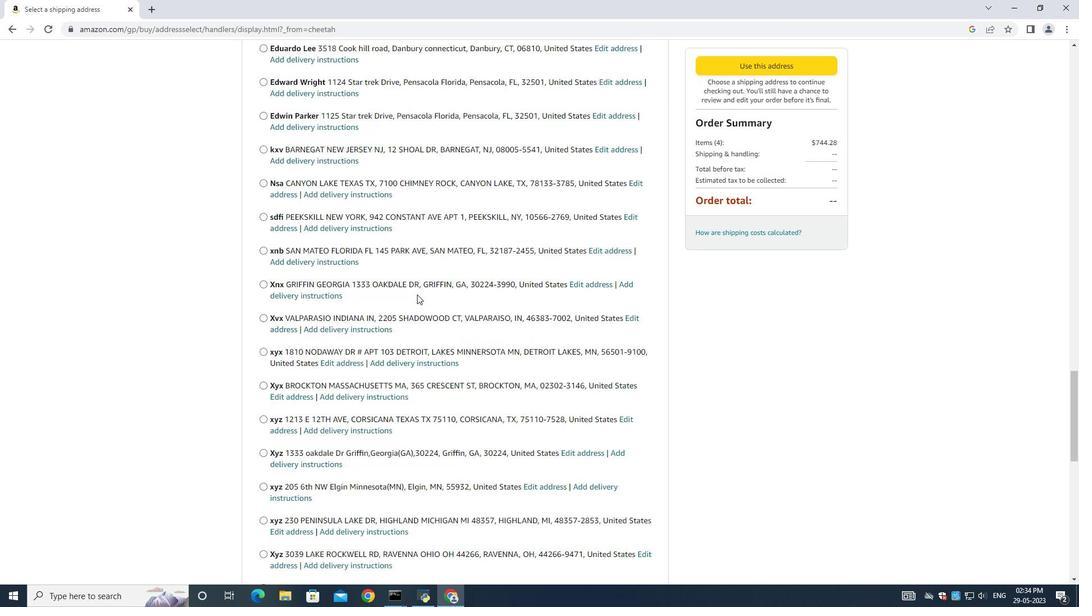 
Action: Mouse scrolled (417, 293) with delta (0, 0)
Screenshot: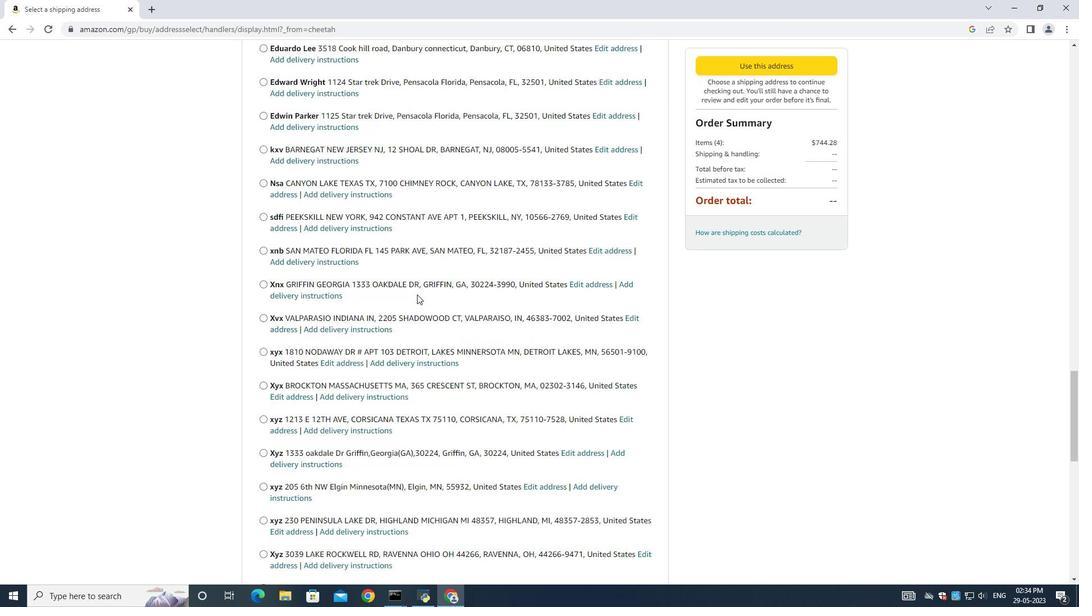 
Action: Mouse scrolled (417, 293) with delta (0, 0)
Screenshot: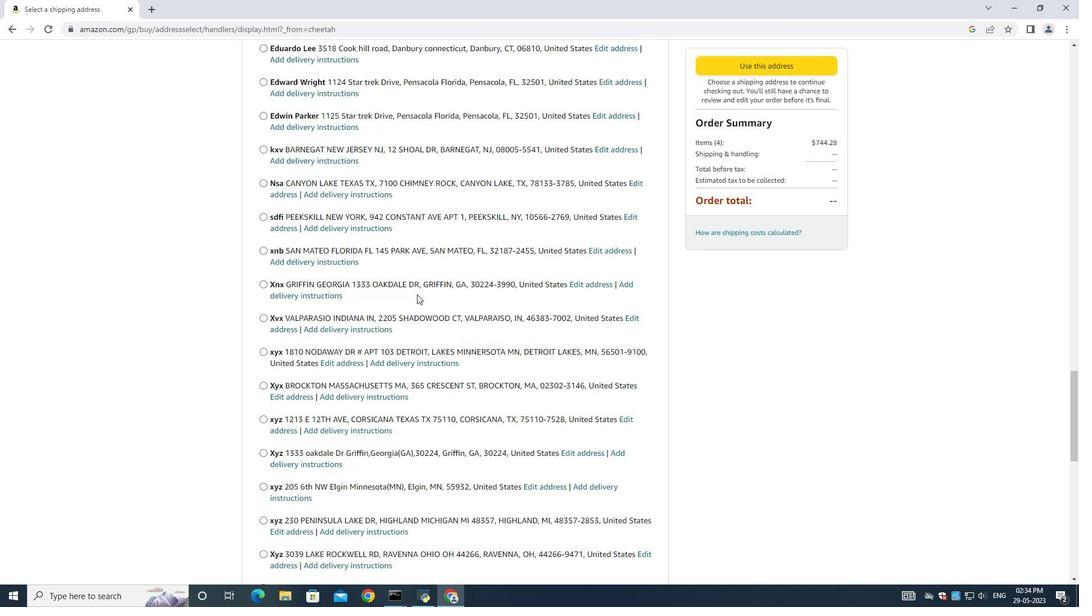 
Action: Mouse moved to (417, 293)
Screenshot: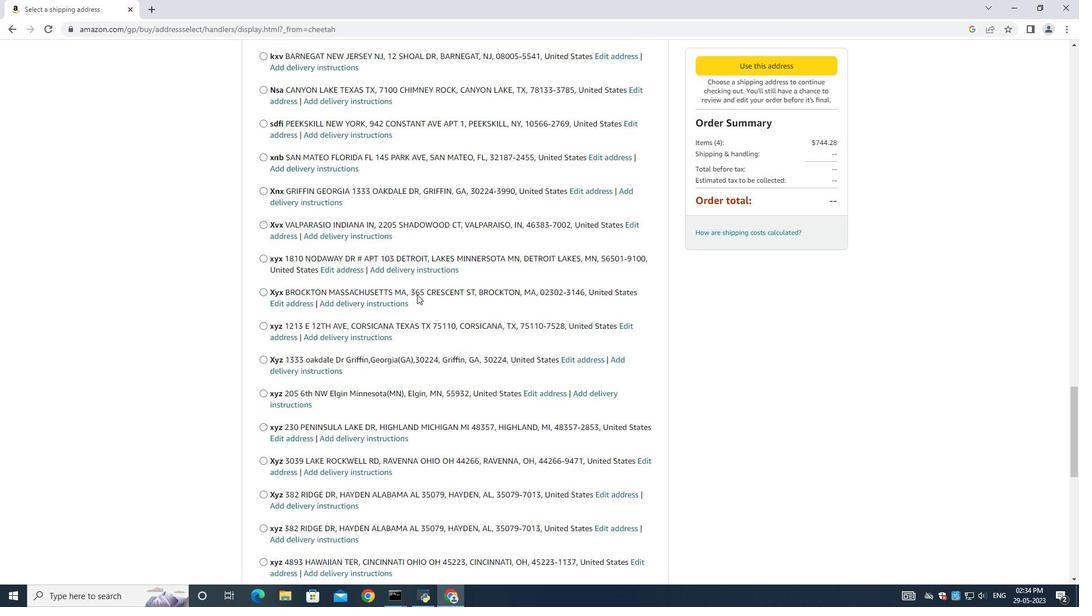 
Action: Mouse scrolled (417, 292) with delta (0, 0)
Screenshot: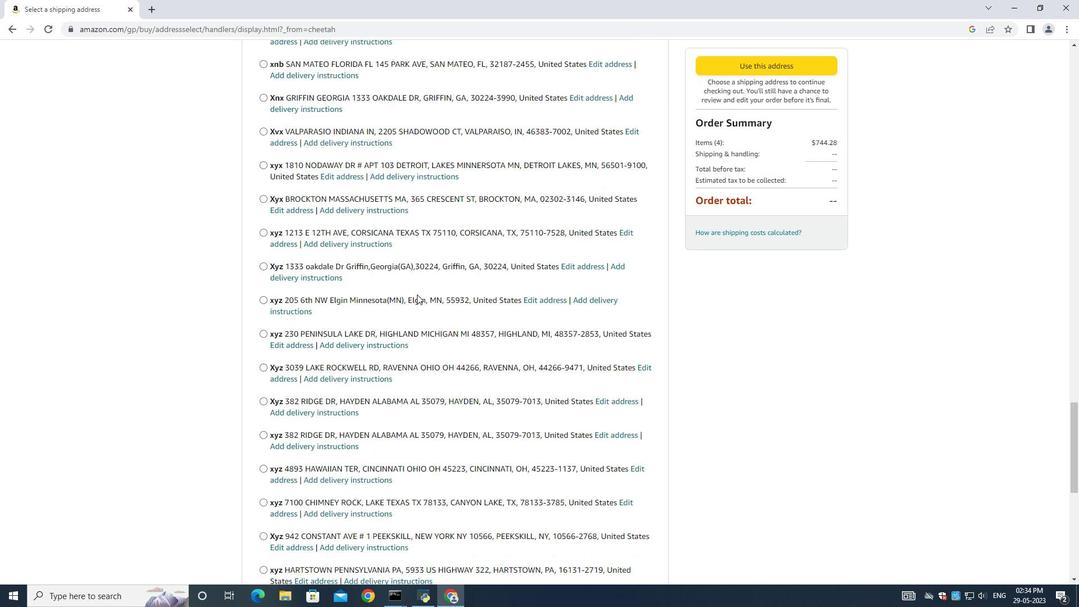 
Action: Mouse scrolled (417, 292) with delta (0, 0)
Screenshot: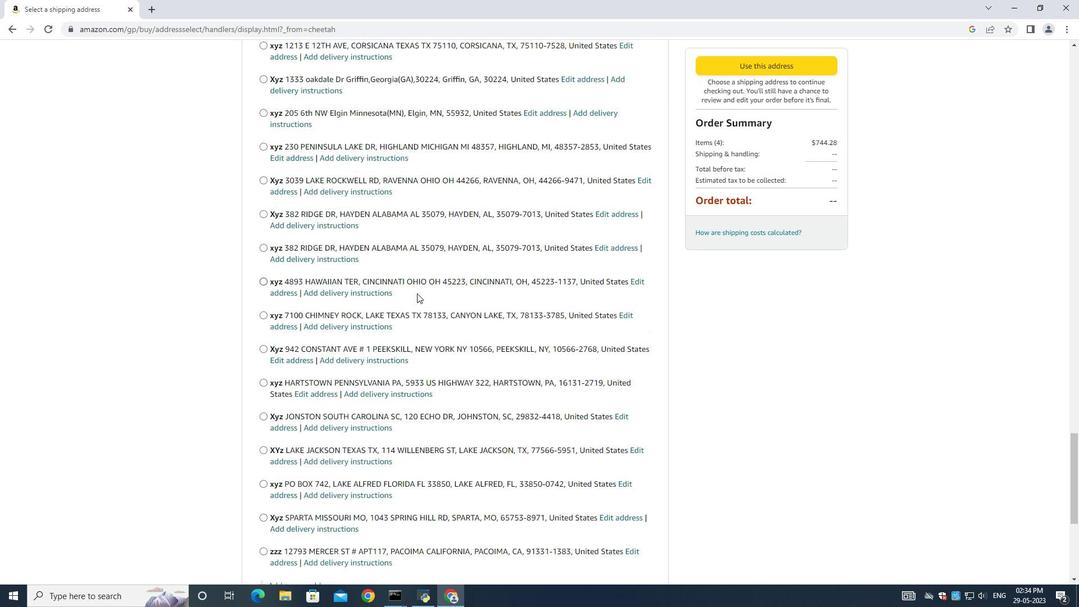 
Action: Mouse scrolled (417, 292) with delta (0, 0)
Screenshot: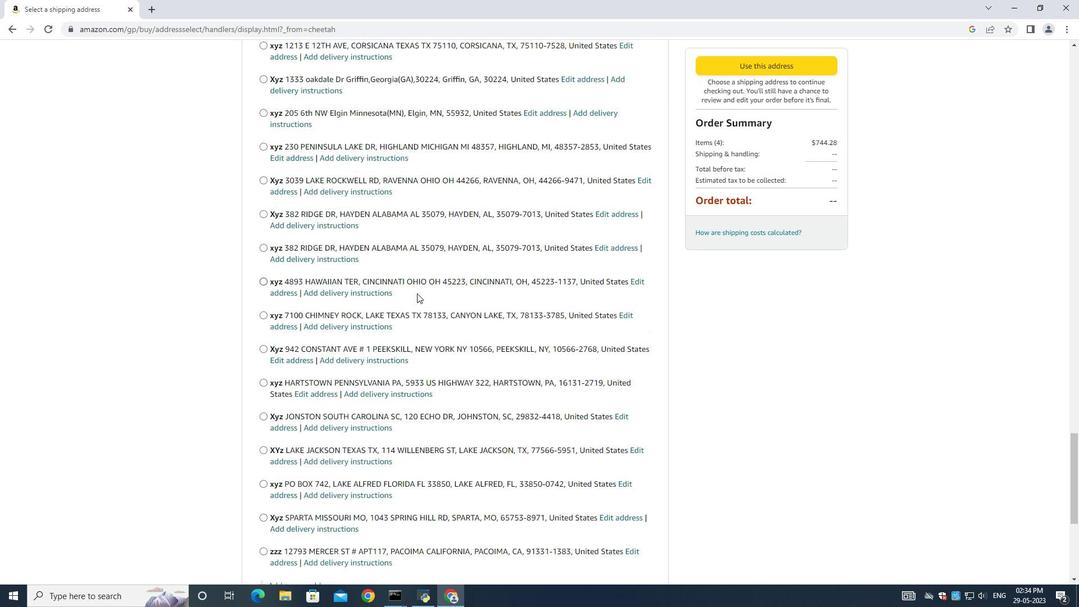 
Action: Mouse scrolled (417, 292) with delta (0, 0)
Screenshot: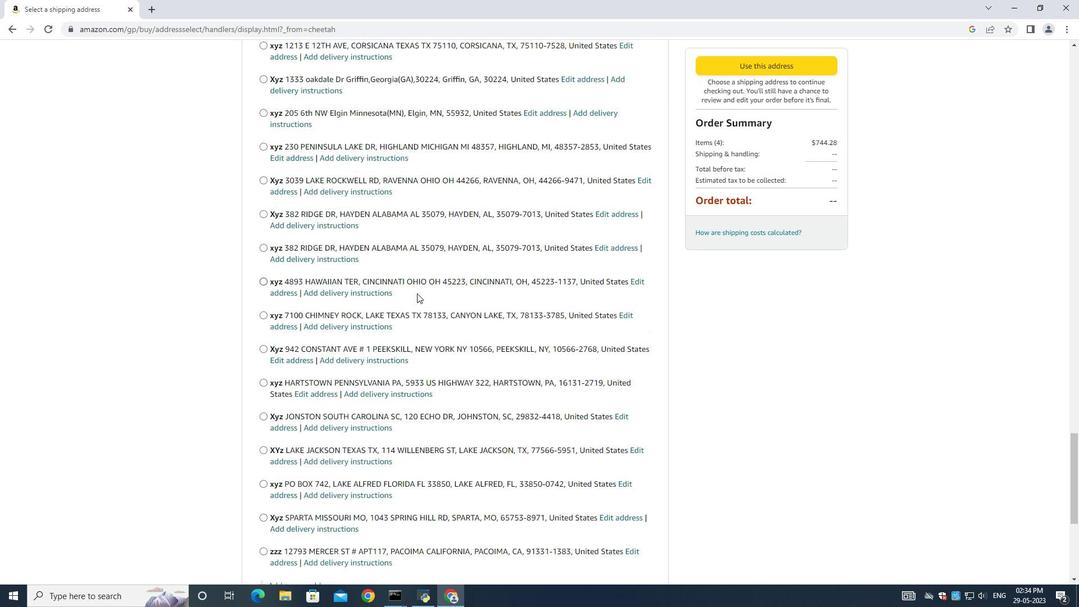 
Action: Mouse moved to (417, 293)
Screenshot: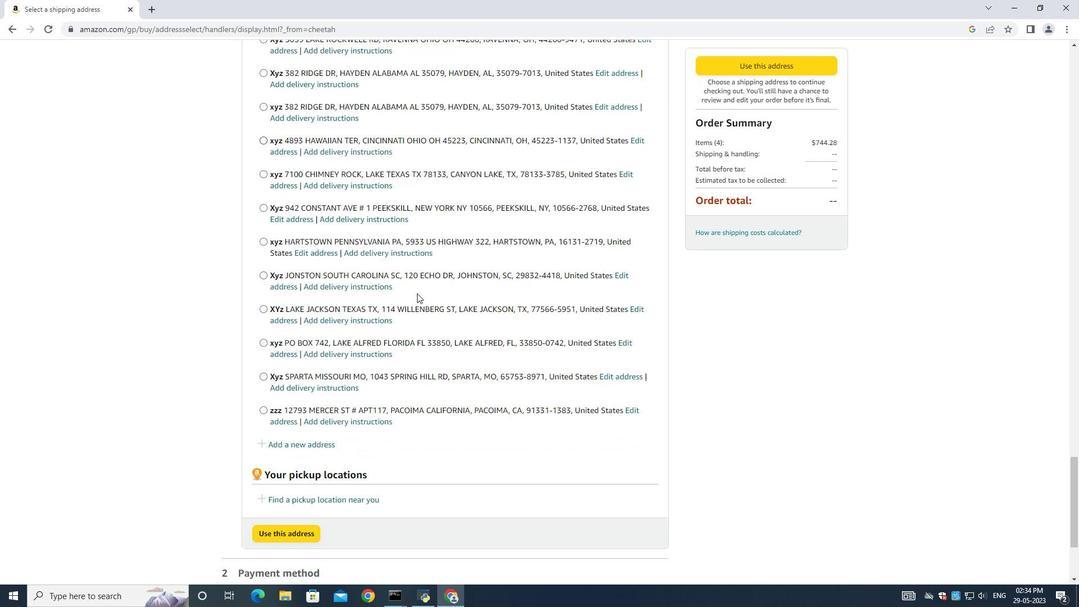 
Action: Mouse scrolled (417, 293) with delta (0, 0)
Screenshot: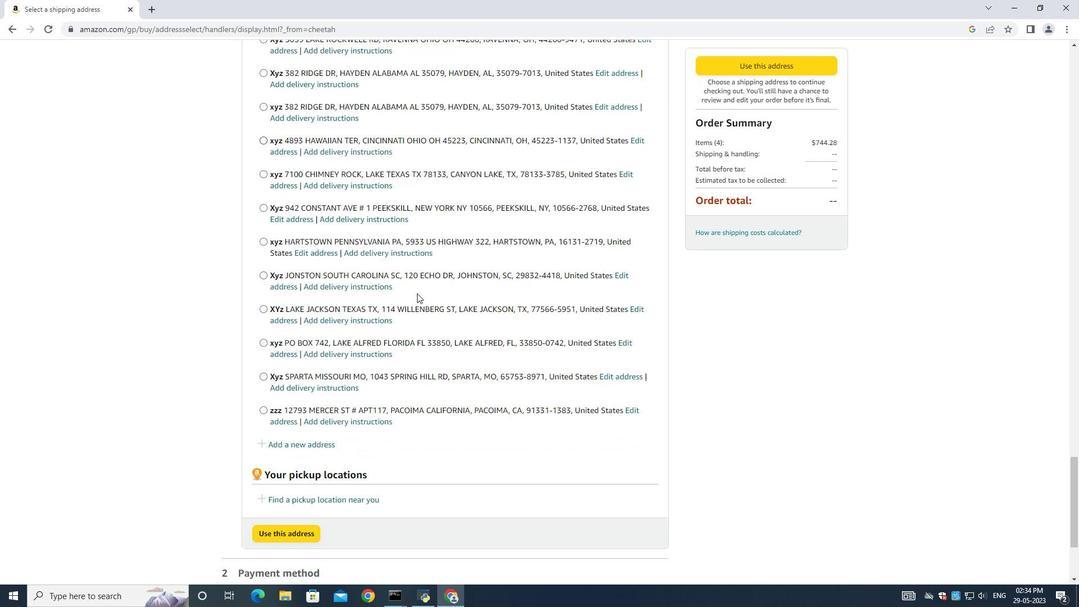
Action: Mouse moved to (417, 296)
Screenshot: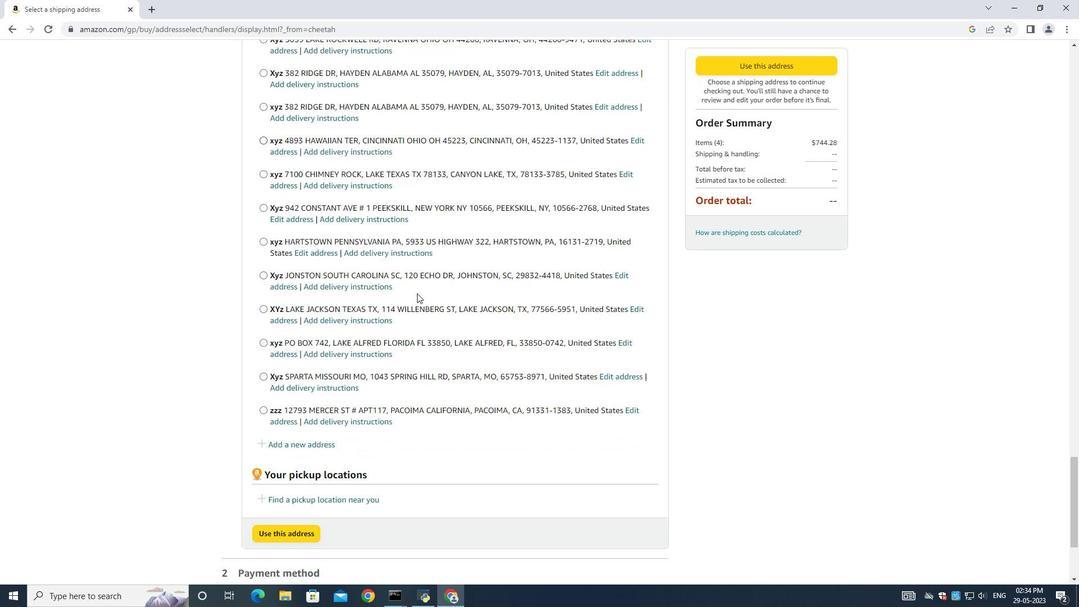 
Action: Mouse scrolled (417, 295) with delta (0, 0)
Screenshot: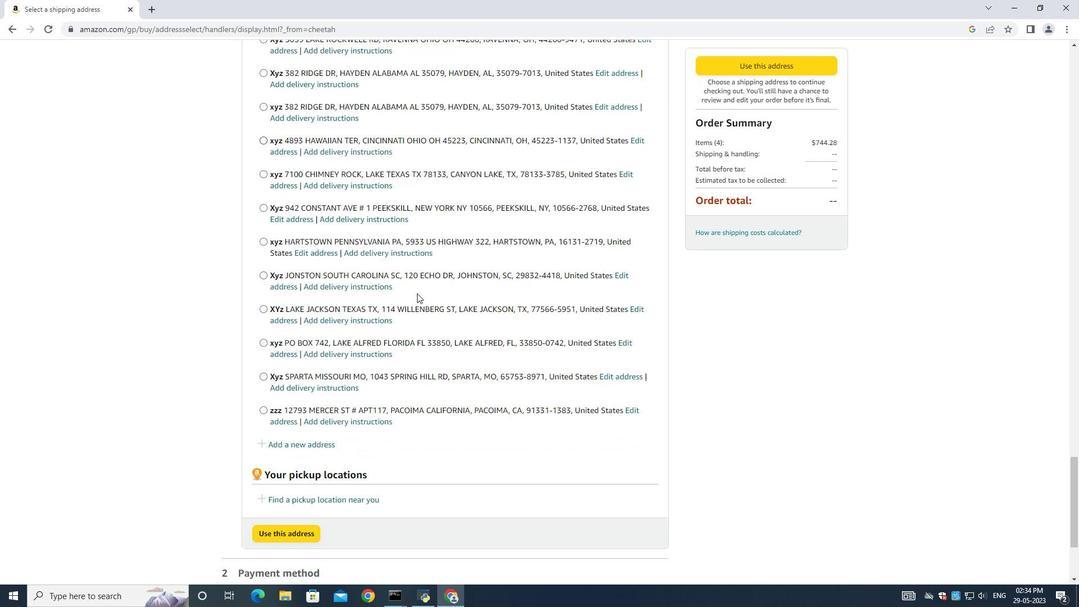 
Action: Mouse moved to (417, 296)
Screenshot: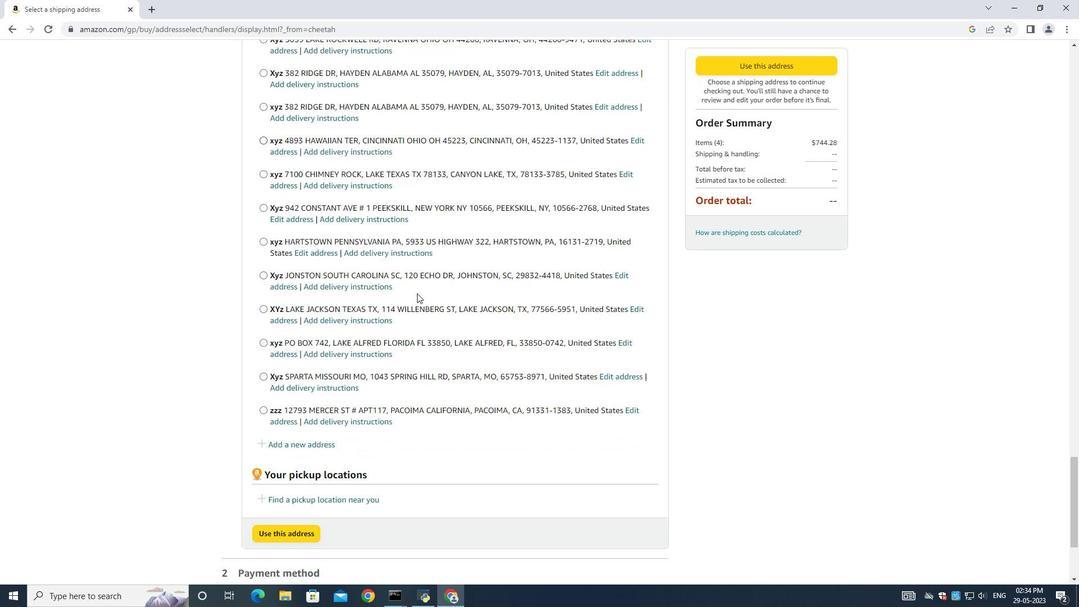 
Action: Mouse scrolled (417, 295) with delta (0, 0)
Screenshot: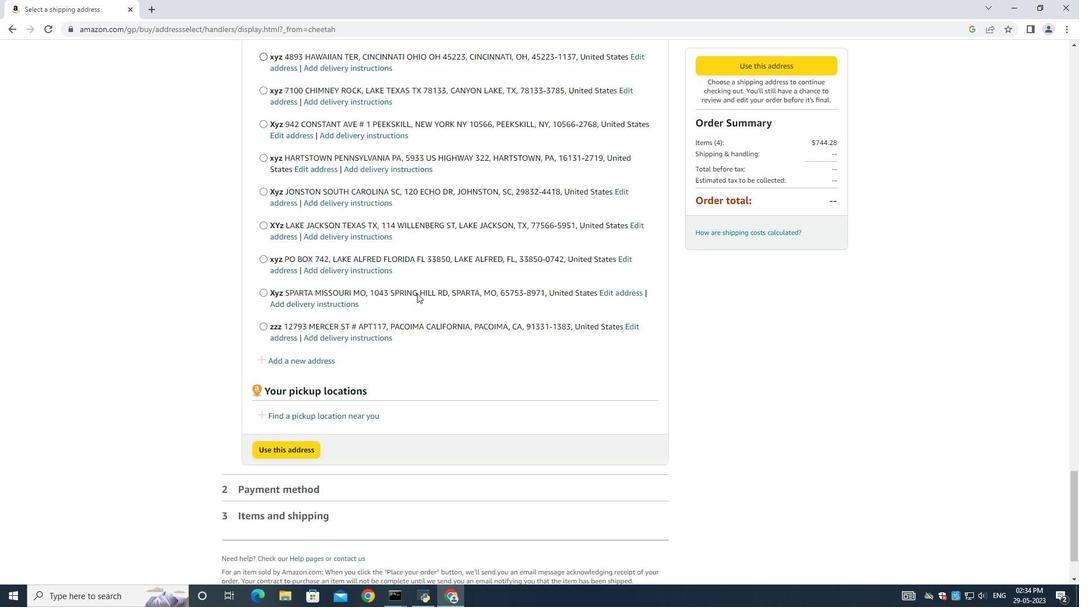 
Action: Mouse scrolled (417, 295) with delta (0, 0)
Screenshot: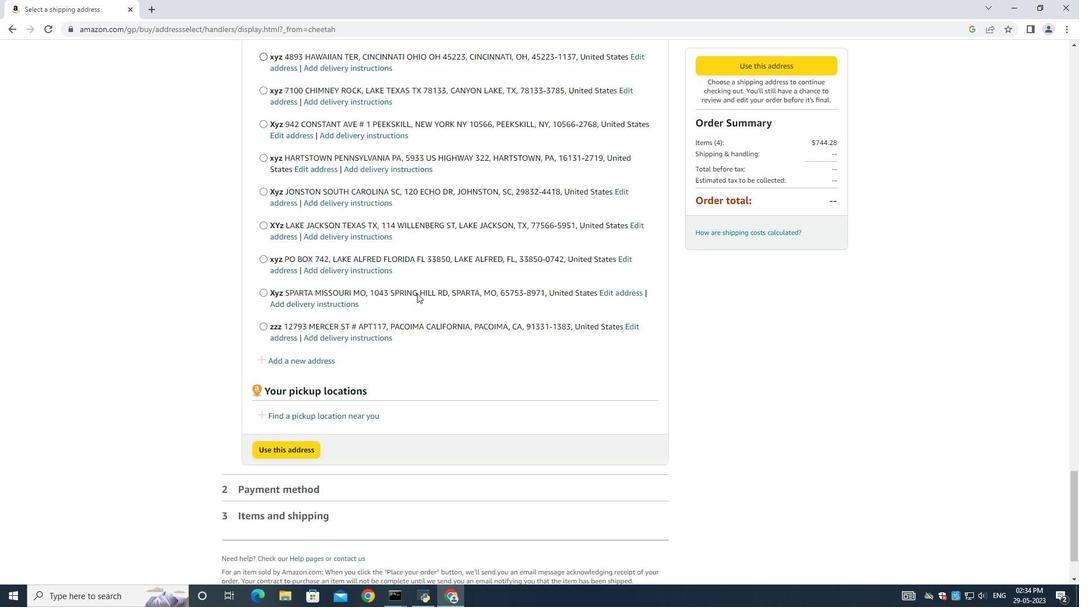 
Action: Mouse moved to (314, 278)
Screenshot: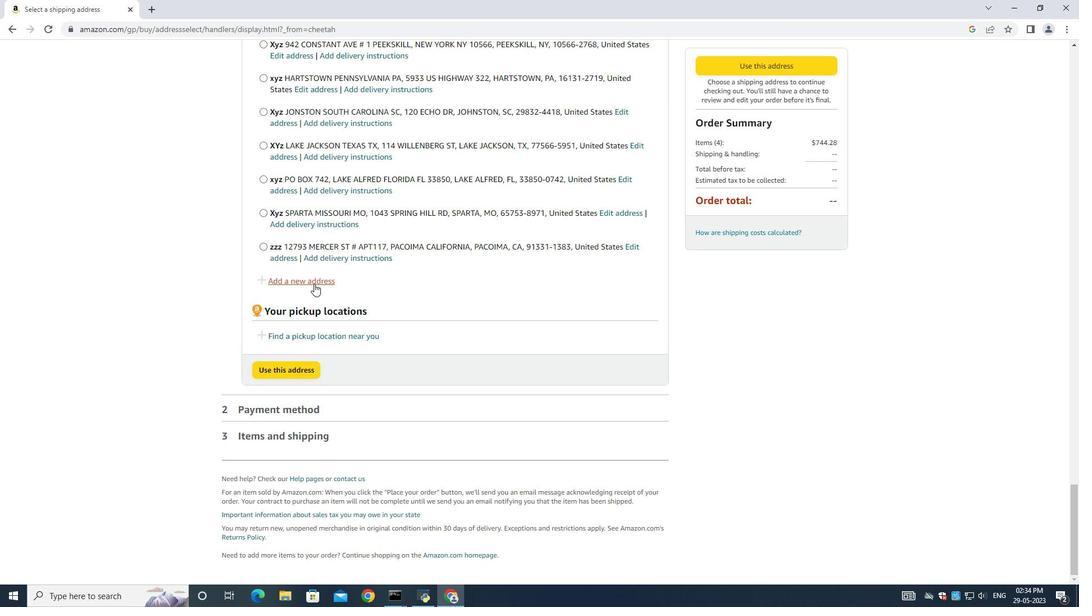 
Action: Mouse pressed left at (314, 278)
Screenshot: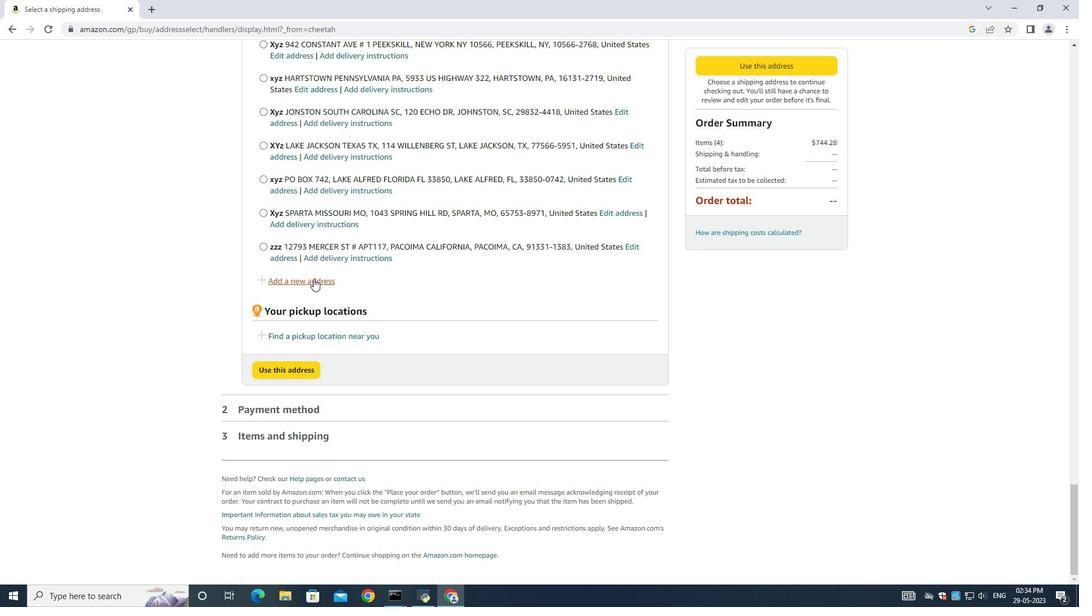 
Action: Mouse moved to (380, 270)
Screenshot: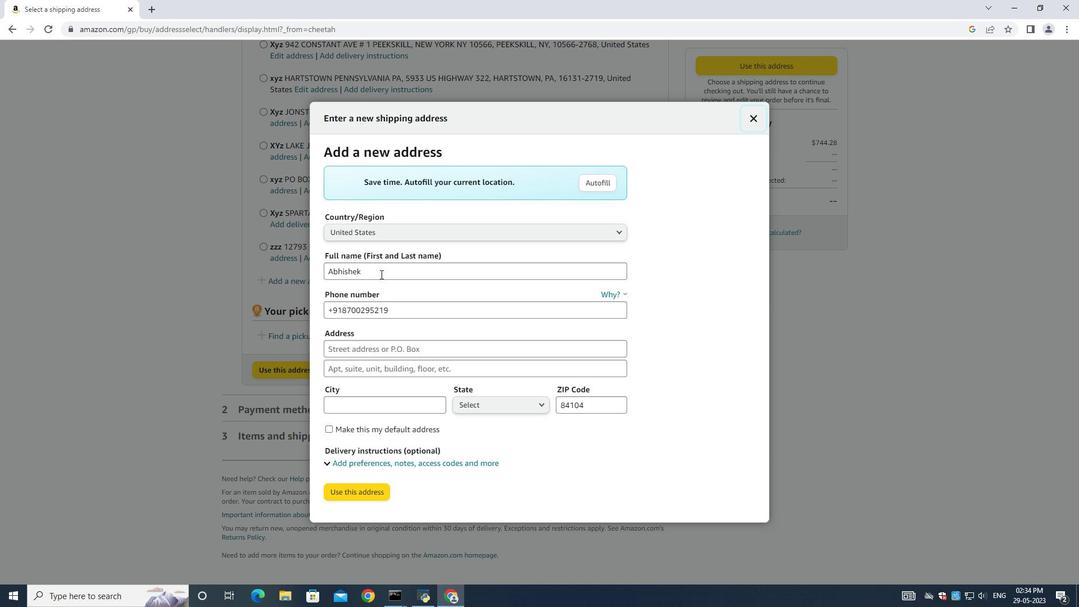 
Action: Mouse pressed left at (380, 270)
Screenshot: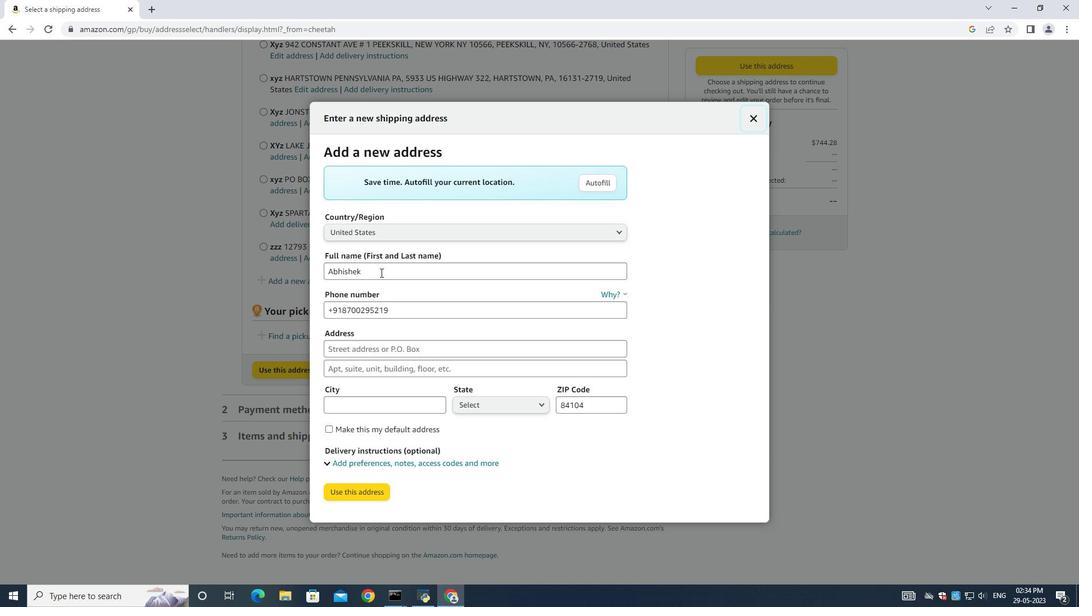 
Action: Mouse moved to (383, 272)
Screenshot: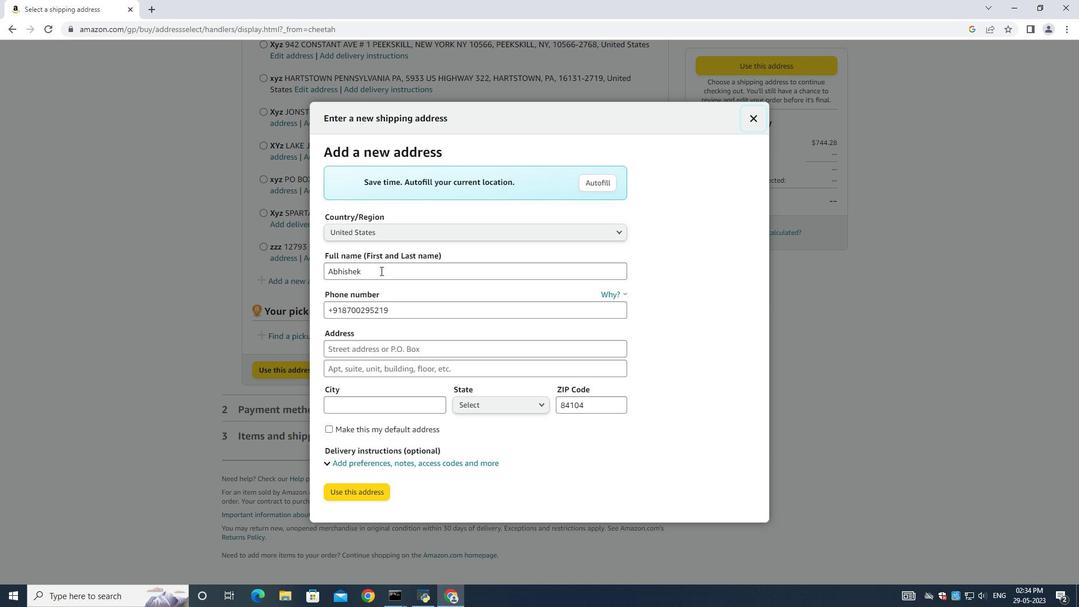 
Action: Key pressed ctrl+A<Key.backspace><Key.shift><Key.shift><Key.shift><Key.shift><Key.shift><Key.shift><Key.shift><Key.shift><Key.shift><Key.shift><Key.shift><Key.shift><Key.shift><Key.shift><Key.shift><Key.shift><Key.shift><Key.shift><Key.shift><Key.shift><Key.shift><Key.shift><Key.shift><Key.shift><Key.shift><Key.shift><Key.shift><Key.shift><Key.shift><Key.shift><Key.shift><Key.shift><Key.shift><Key.shift><Key.shift><Key.shift><Key.shift><Key.shift><Key.shift><Key.shift><Key.shift><Key.shift><Key.shift><Key.shift><Key.shift><Key.shift><Key.shift><Key.shift><Key.shift><Key.shift><Key.shift><Key.shift><Key.shift><Key.shift><Key.shift><Key.shift><Key.shift><Key.shift><Key.shift><Key.shift><Key.shift><Key.shift><Key.shift><Key.shift><Key.shift><Key.shift><Key.shift><Key.shift>Eleanor<Key.space><Key.shift>Wilson<Key.space><Key.tab><Key.tab><Key.backspace>8503103646<Key.tab>1126<Key.space><Key.shift>Star<Key.space>trek<Key.space><Key.shift>Drive<Key.tab><Key.shift><Key.shift><Key.shift><Key.shift><Key.shift><Key.shift><Key.shift><Key.shift><Key.shift><Key.shift><Key.shift><Key.shift><Key.shift><Key.shift><Key.shift><Key.shift><Key.shift><Key.shift><Key.shift><Key.shift><Key.shift><Key.shift><Key.shift><Key.shift>Pensacola<Key.space><Key.shift><Key.shift><Key.shift><Key.shift><Key.shift>Florida<Key.space>
Screenshot: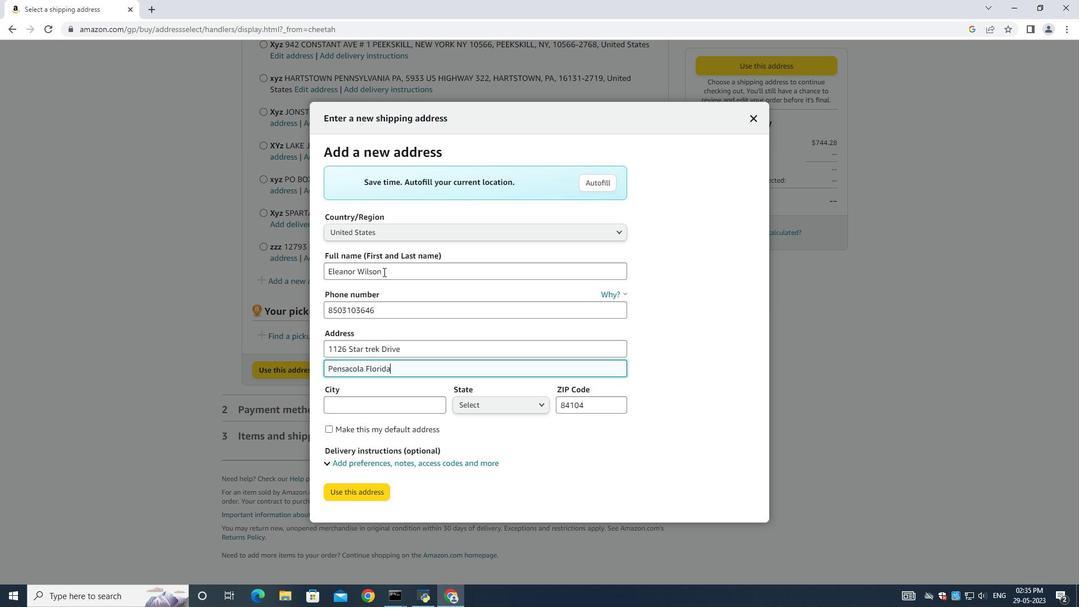 
Action: Mouse moved to (349, 409)
Screenshot: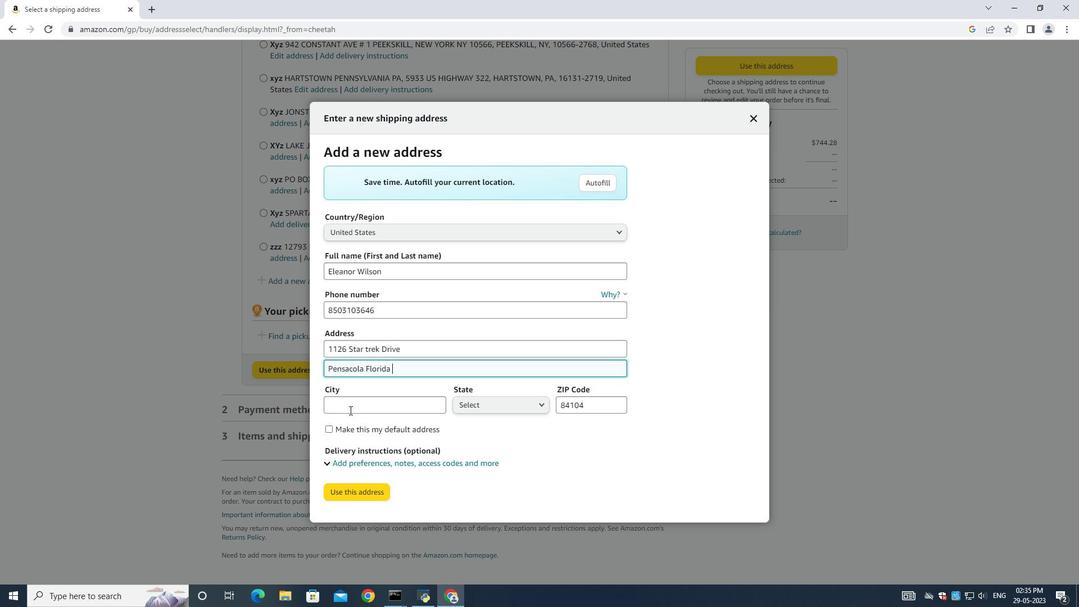 
Action: Mouse pressed left at (349, 409)
Screenshot: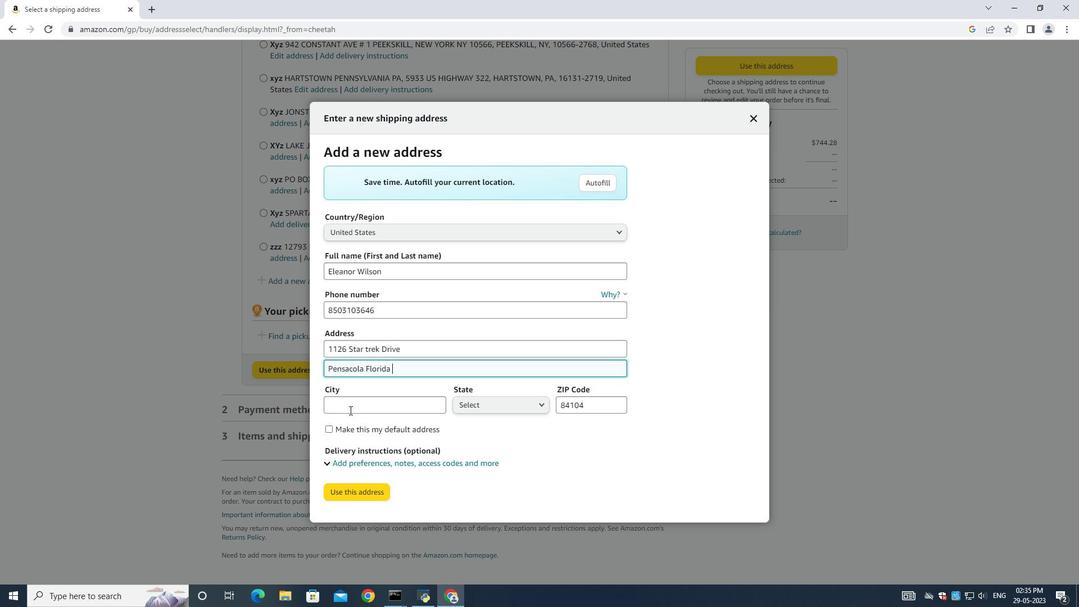 
Action: Key pressed <Key.shift><Key.shift><Key.shift><Key.shift><Key.shift><Key.shift><Key.shift><Key.shift><Key.shift><Key.shift><Key.shift><Key.shift><Key.shift><Key.shift><Key.shift><Key.shift><Key.shift><Key.shift><Key.shift><Key.shift><Key.shift><Key.shift><Key.shift><Key.shift><Key.shift><Key.shift><Key.shift><Key.shift><Key.shift><Key.shift><Key.shift><Key.shift><Key.shift><Key.shift><Key.shift><Key.shift><Key.shift><Key.shift><Key.shift><Key.shift><Key.shift><Key.shift><Key.shift><Key.shift><Key.shift><Key.shift><Key.shift><Key.shift><Key.shift><Key.shift><Key.shift><Key.shift><Key.shift><Key.shift><Key.shift><Key.shift><Key.shift><Key.shift><Key.shift><Key.shift><Key.shift><Key.shift><Key.shift><Key.shift><Key.shift><Key.shift><Key.shift><Key.shift><Key.shift><Key.shift><Key.shift><Key.shift><Key.shift><Key.shift><Key.shift><Key.shift><Key.shift><Key.shift><Key.shift><Key.shift><Key.shift><Key.shift><Key.shift><Key.shift><Key.shift><Key.shift><Key.shift><Key.shift><Key.shift>Pensacola<Key.space><Key.tab><Key.up><Key.down><Key.down>fl<Key.enter><Key.tab><Key.backspace>32501
Screenshot: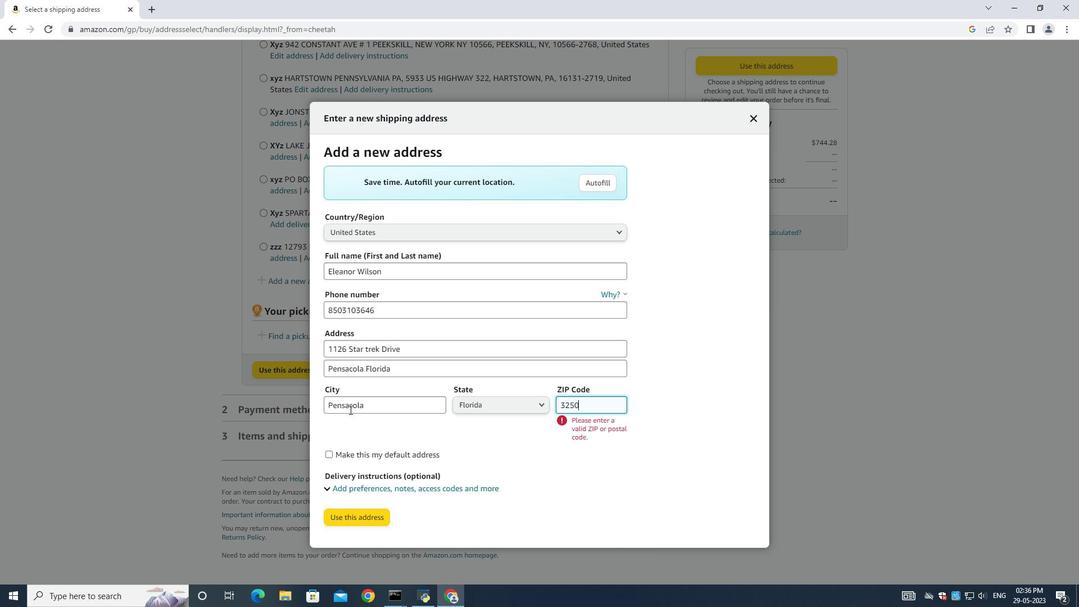 
Action: Mouse moved to (354, 488)
Screenshot: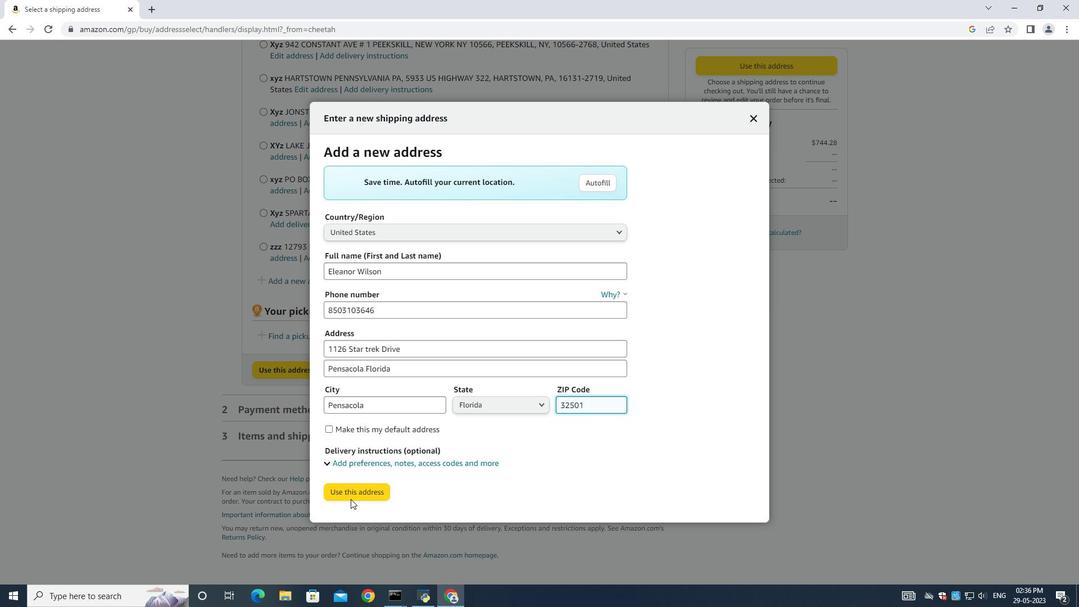
Action: Mouse pressed left at (354, 488)
Screenshot: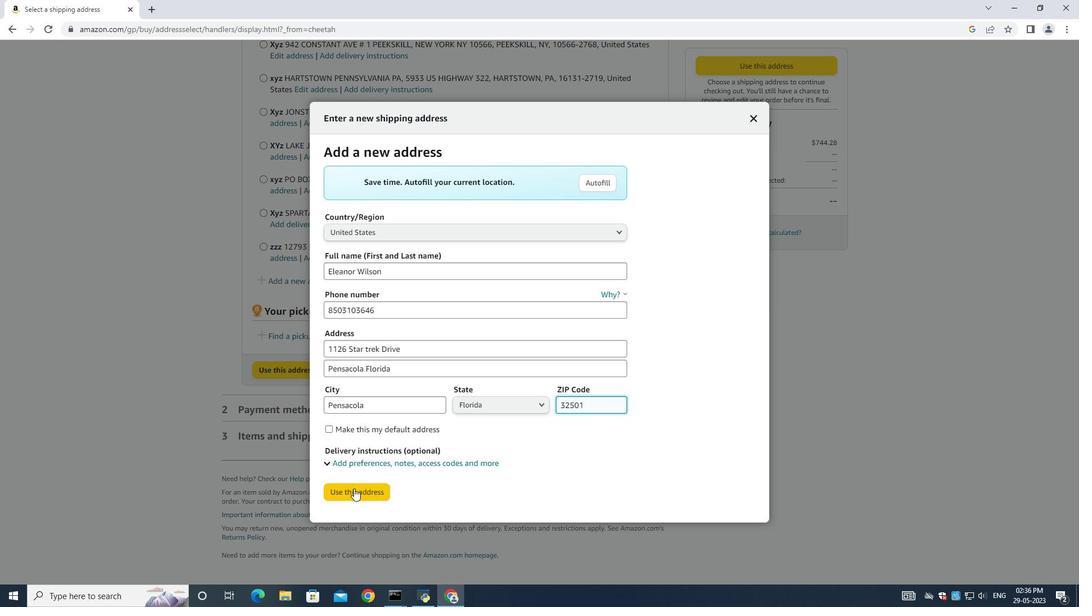 
Action: Mouse moved to (338, 574)
Screenshot: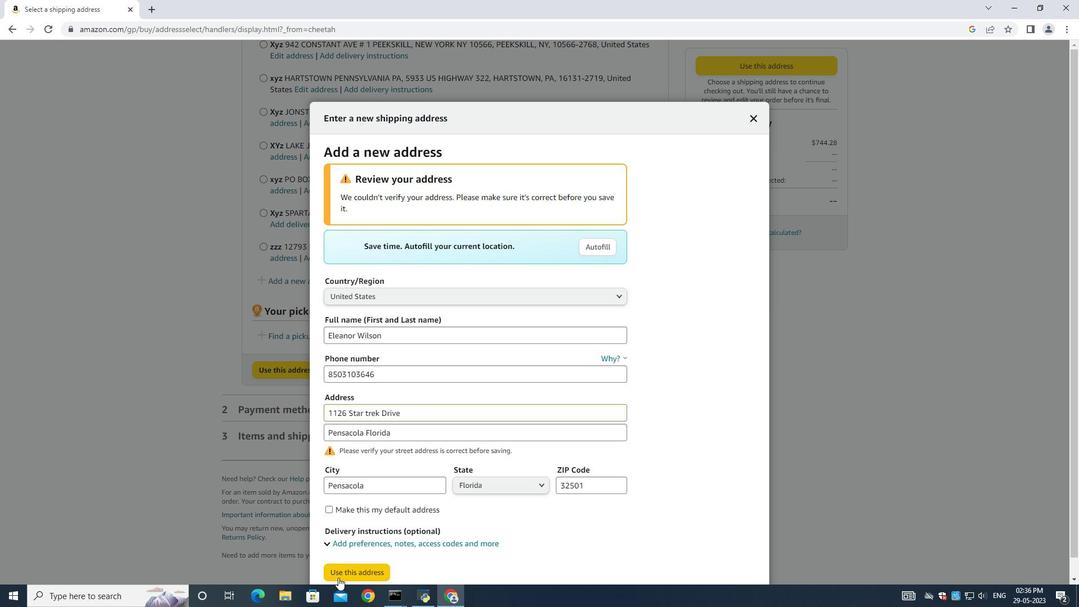 
Action: Mouse pressed left at (338, 574)
Screenshot: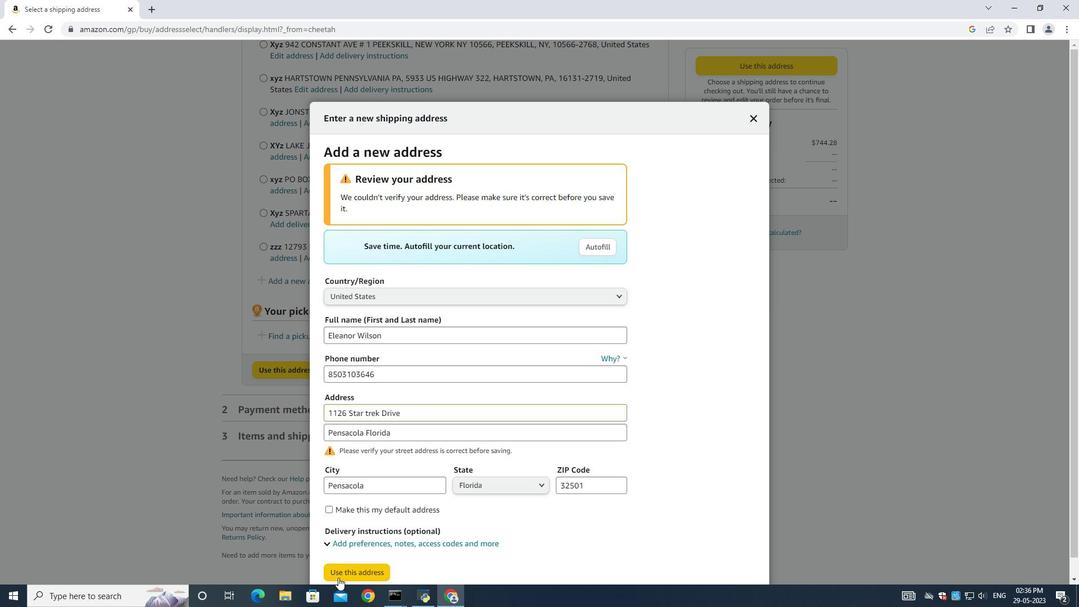 
Action: Mouse moved to (534, 200)
Screenshot: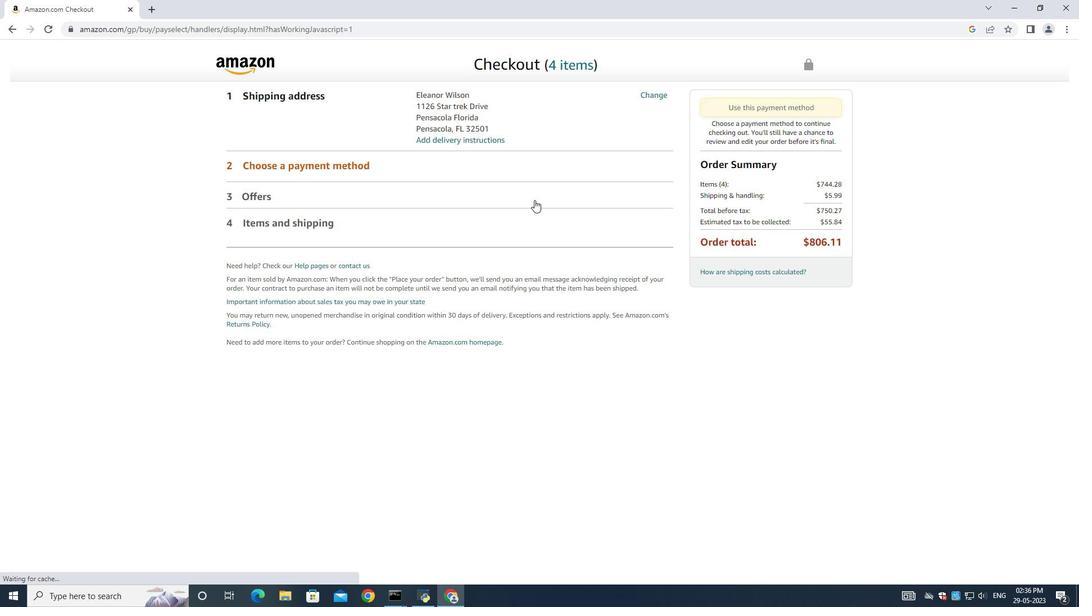 
